 Task: Find connections with filter location Battersea with filter topic #Selfworthwith filter profile language French with filter current company Motherson Group with filter school DAV Institute of Engineering and Technology with filter industry Events Services with filter service category Event Planning with filter keywords title Chief Information Officer (CIO)
Action: Mouse moved to (180, 282)
Screenshot: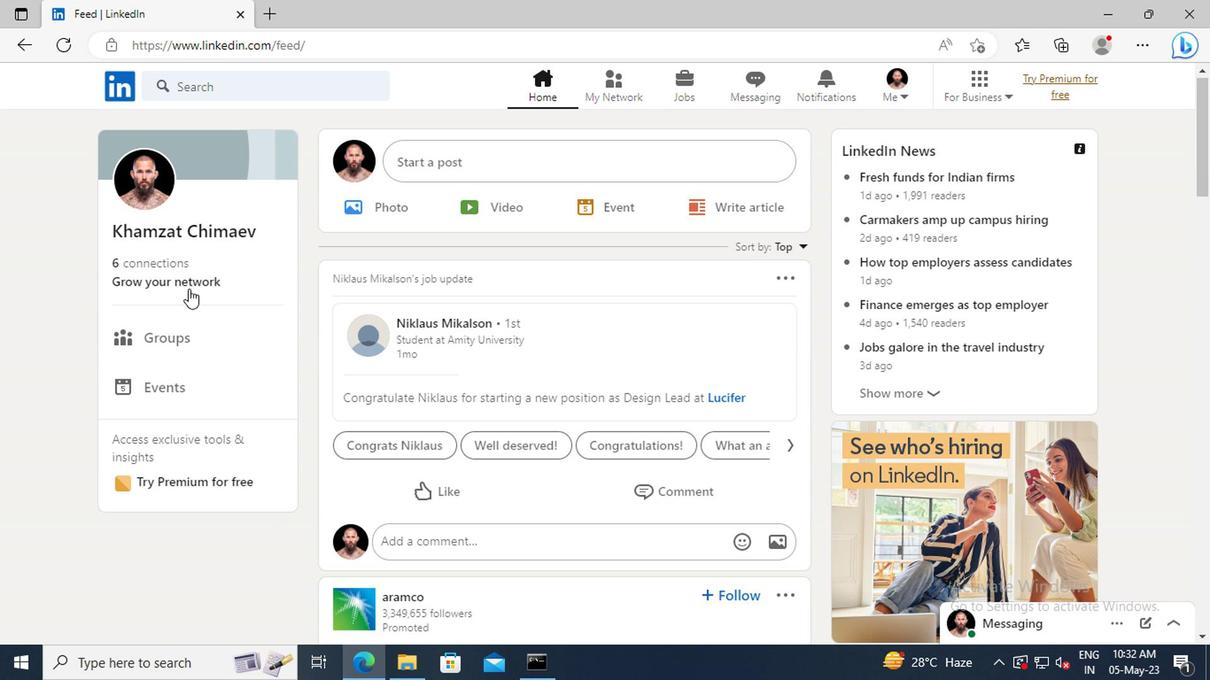 
Action: Mouse pressed left at (180, 282)
Screenshot: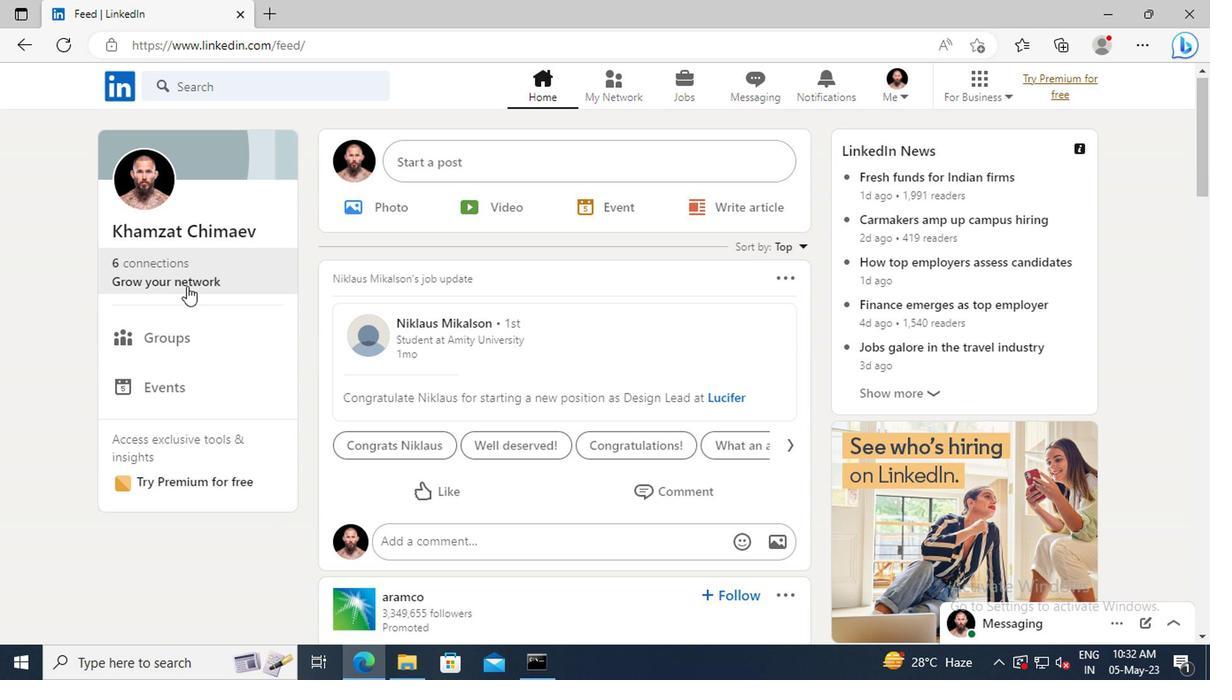 
Action: Mouse moved to (187, 191)
Screenshot: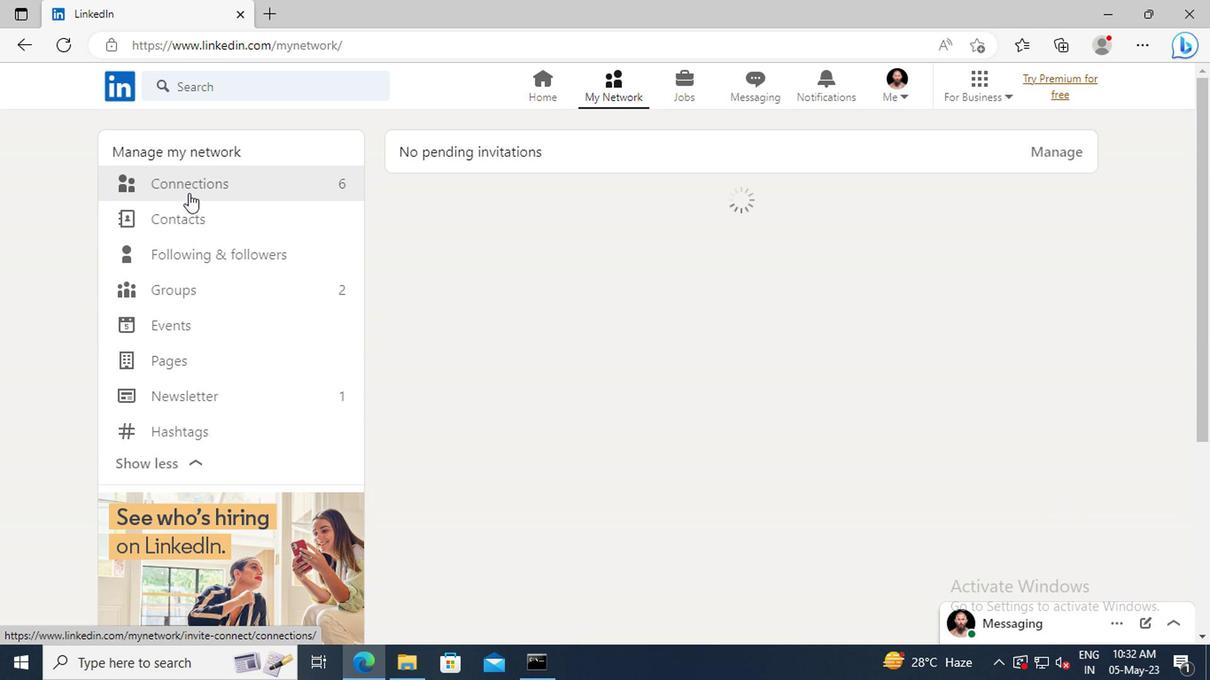 
Action: Mouse pressed left at (187, 191)
Screenshot: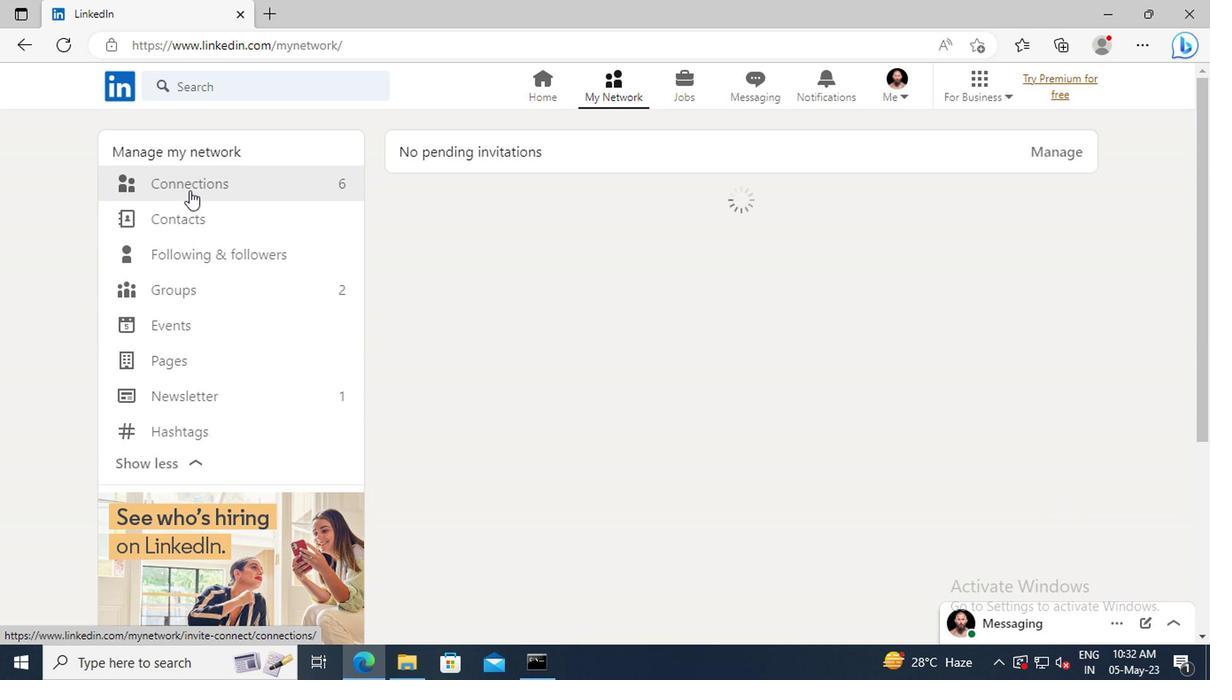 
Action: Mouse moved to (731, 191)
Screenshot: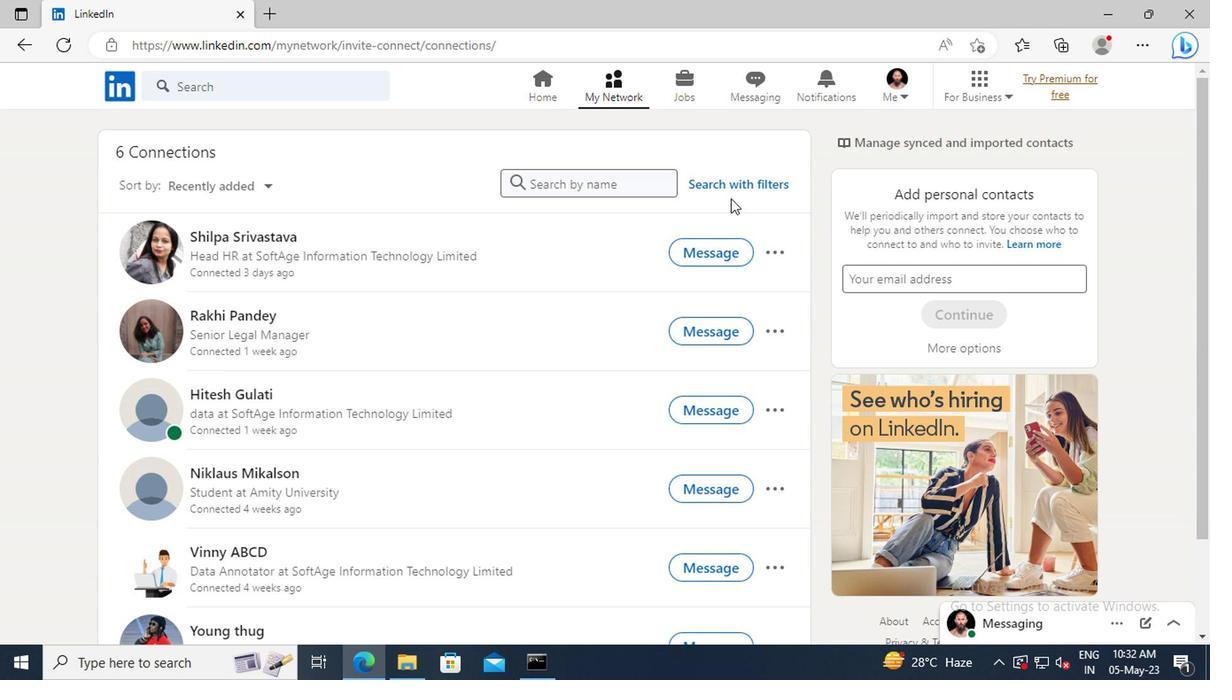 
Action: Mouse pressed left at (731, 191)
Screenshot: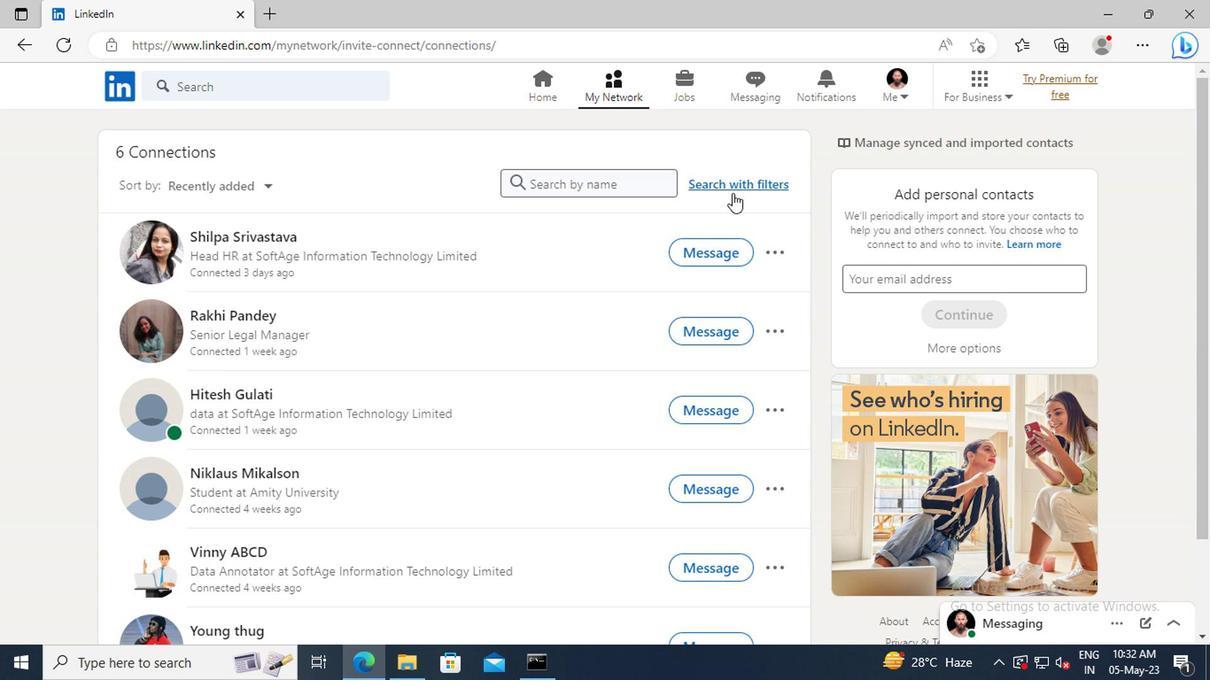 
Action: Mouse moved to (669, 143)
Screenshot: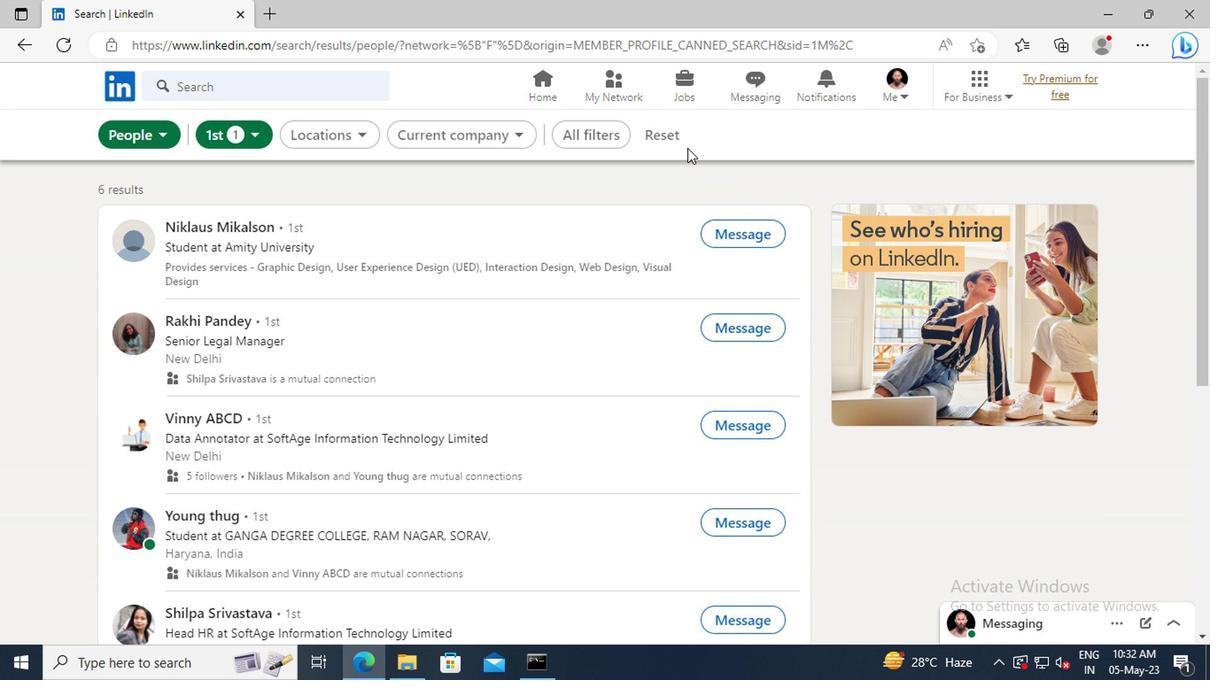 
Action: Mouse pressed left at (669, 143)
Screenshot: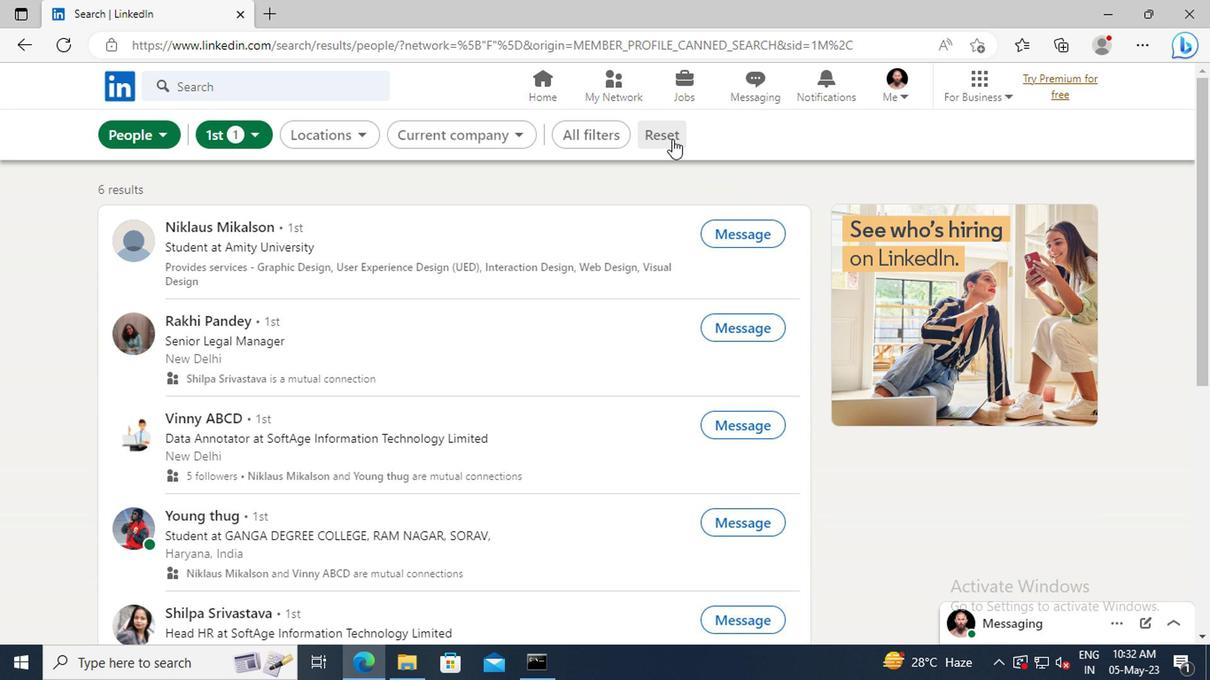 
Action: Mouse moved to (643, 143)
Screenshot: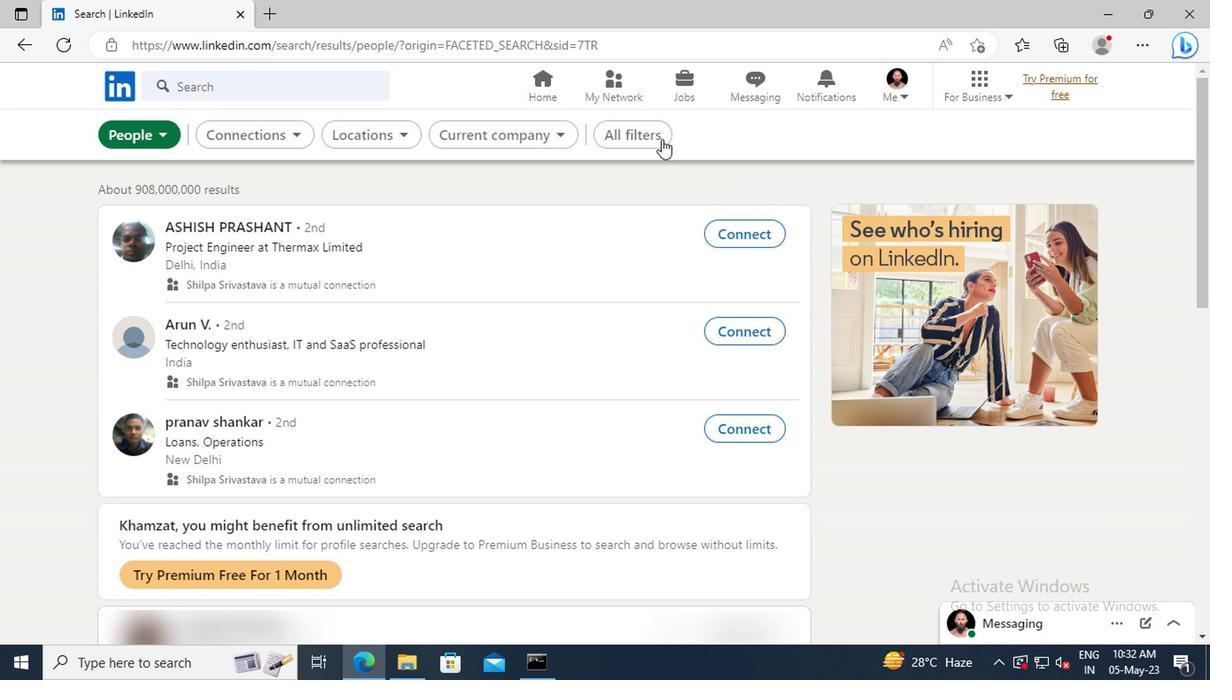 
Action: Mouse pressed left at (643, 143)
Screenshot: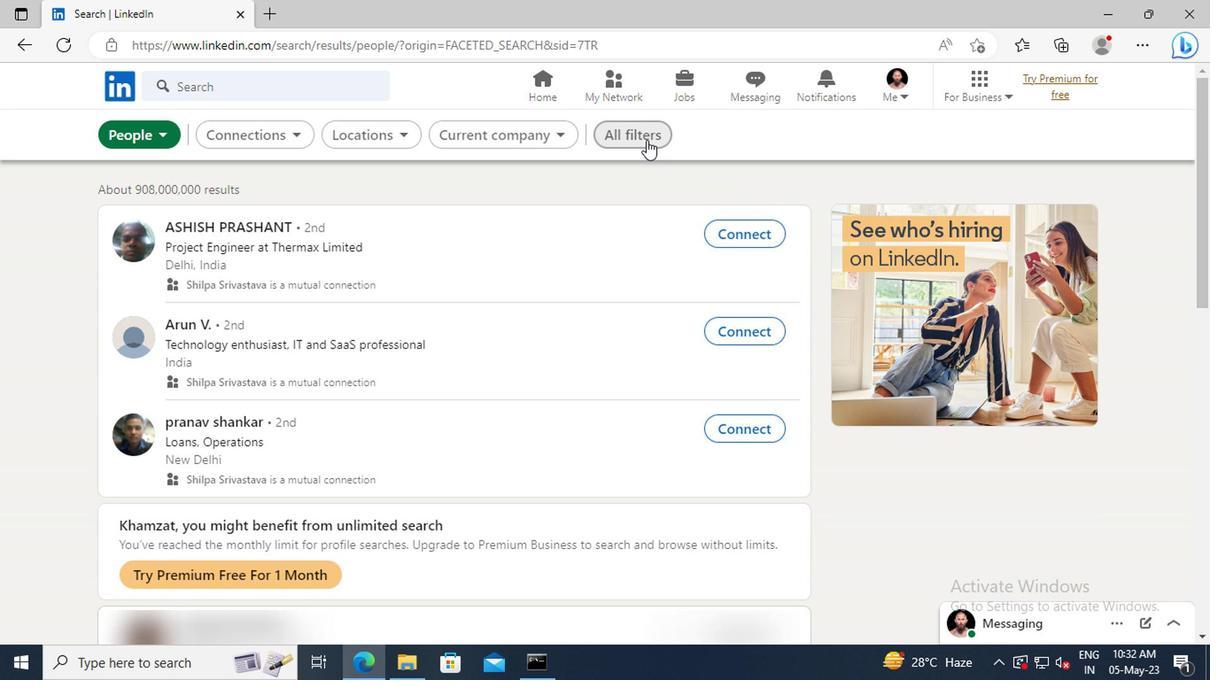 
Action: Mouse moved to (939, 324)
Screenshot: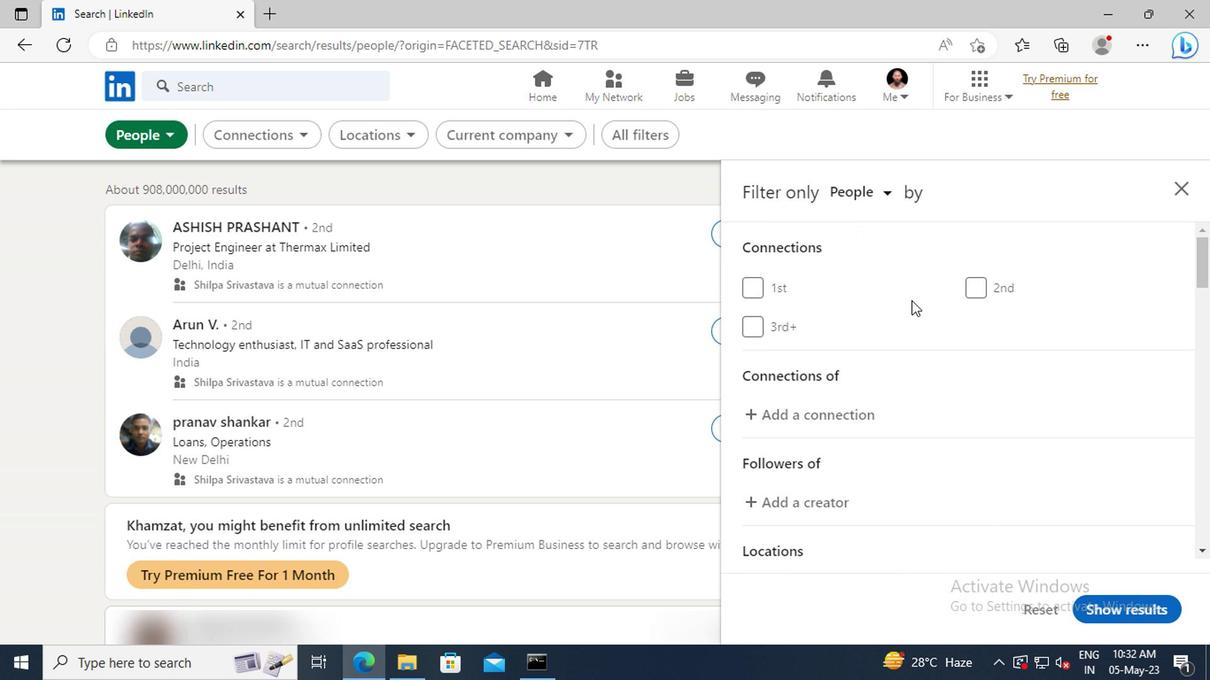 
Action: Mouse scrolled (939, 323) with delta (0, -1)
Screenshot: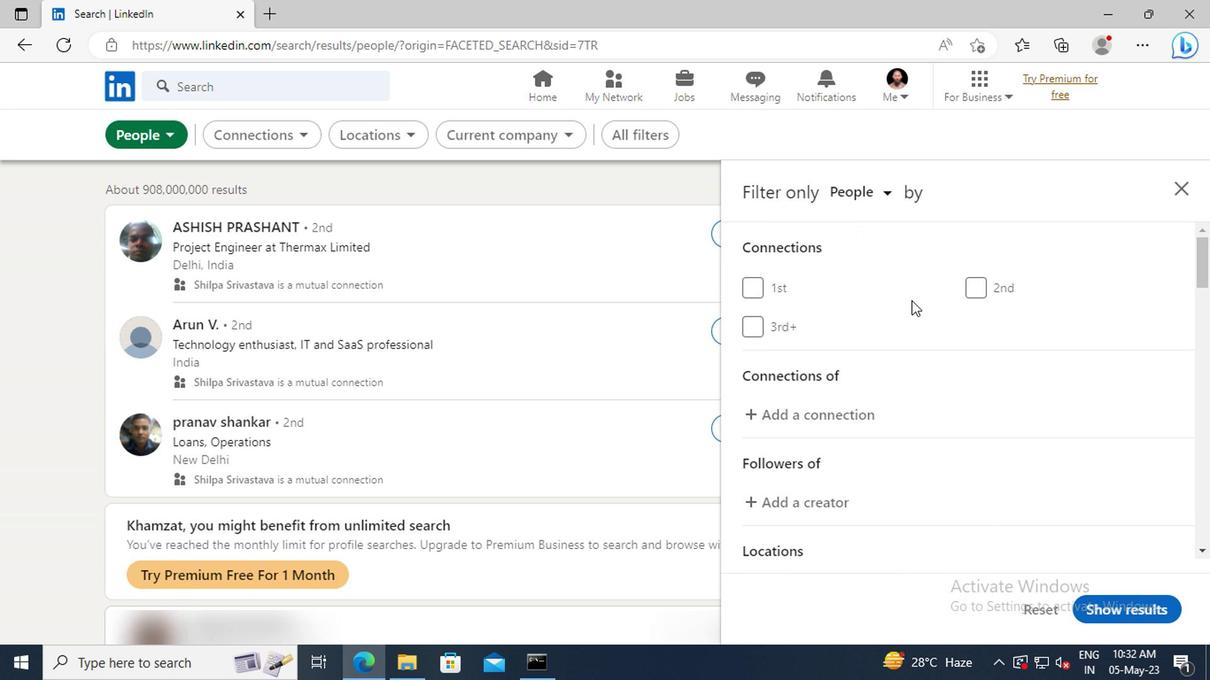 
Action: Mouse moved to (940, 325)
Screenshot: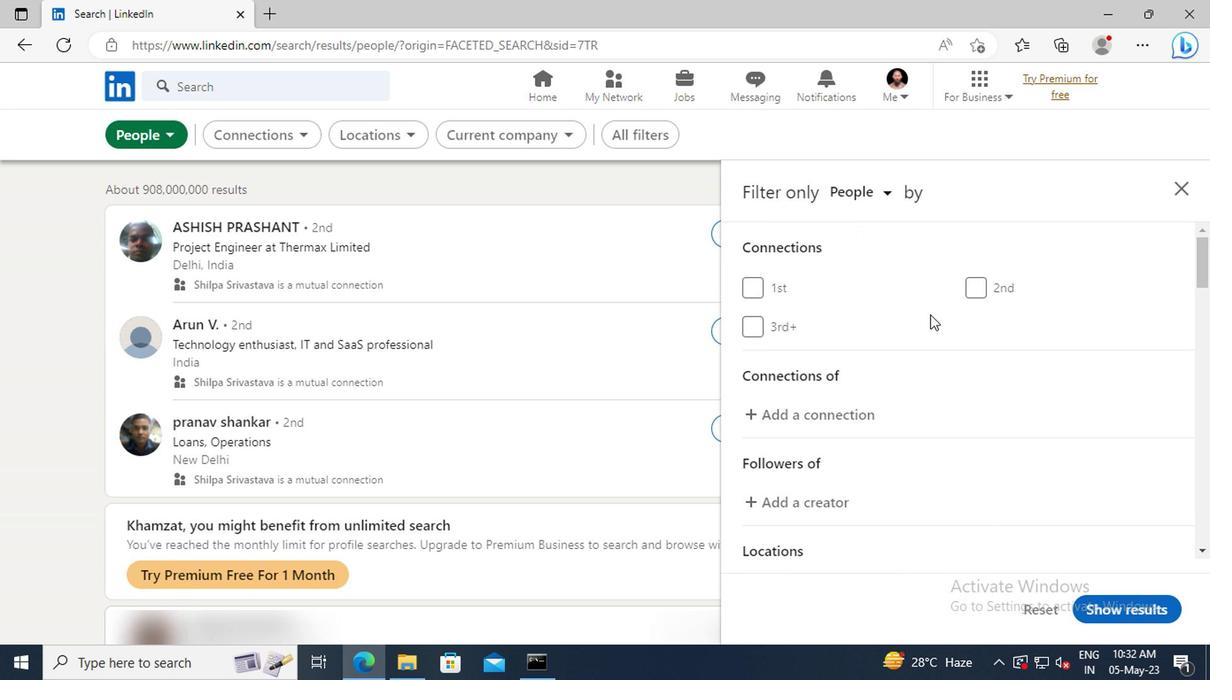 
Action: Mouse scrolled (940, 324) with delta (0, 0)
Screenshot: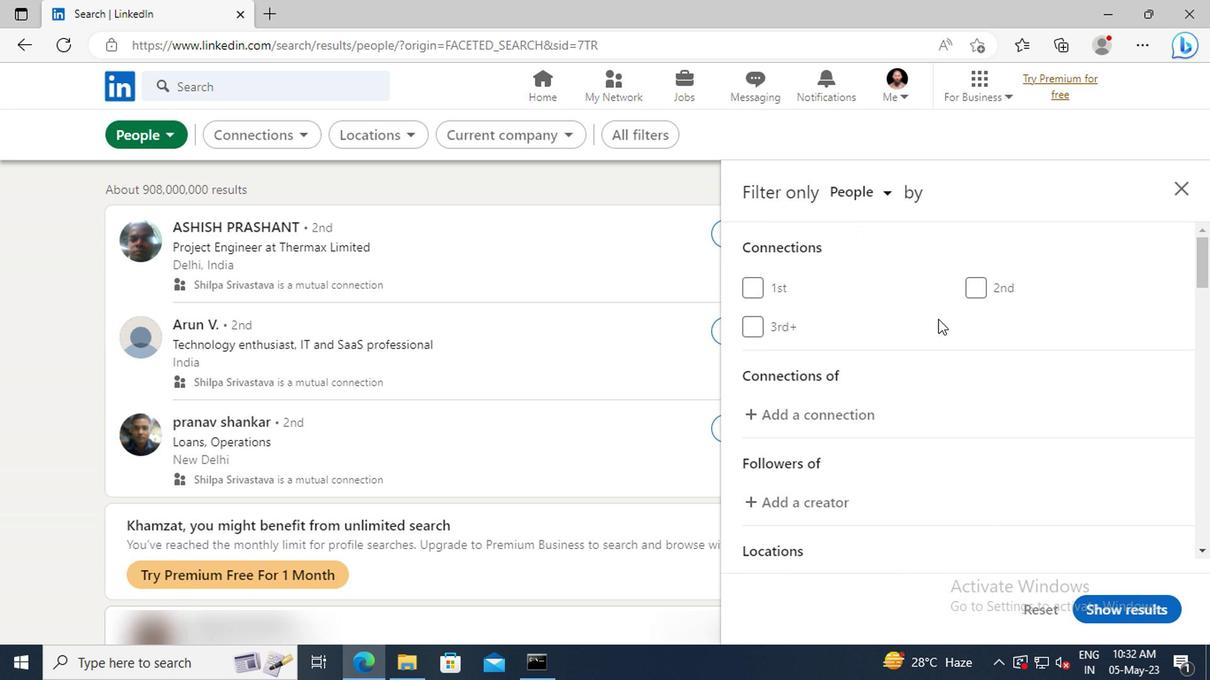 
Action: Mouse scrolled (940, 324) with delta (0, 0)
Screenshot: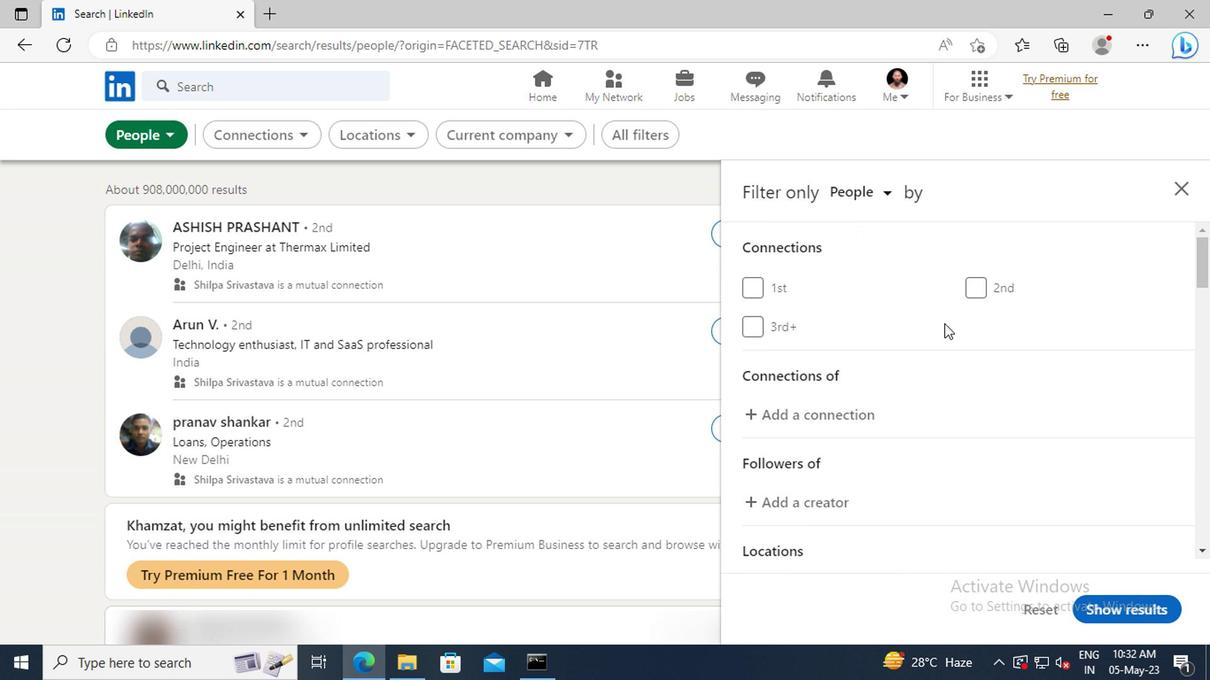 
Action: Mouse scrolled (940, 324) with delta (0, 0)
Screenshot: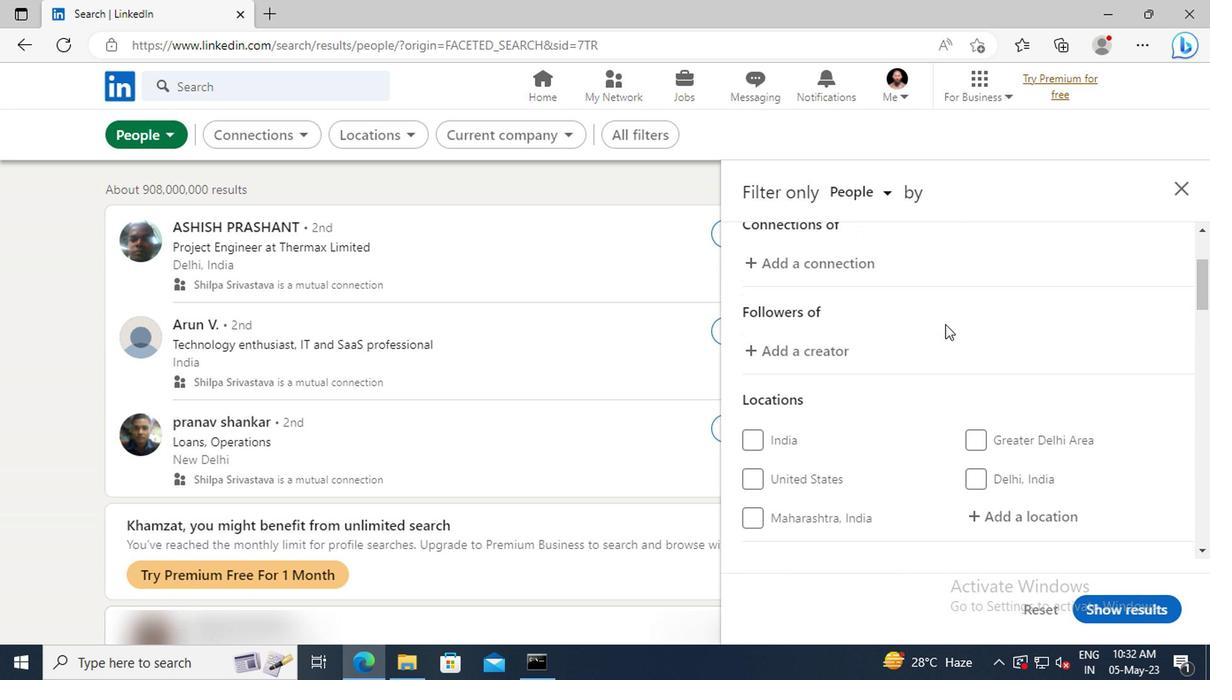 
Action: Mouse scrolled (940, 324) with delta (0, 0)
Screenshot: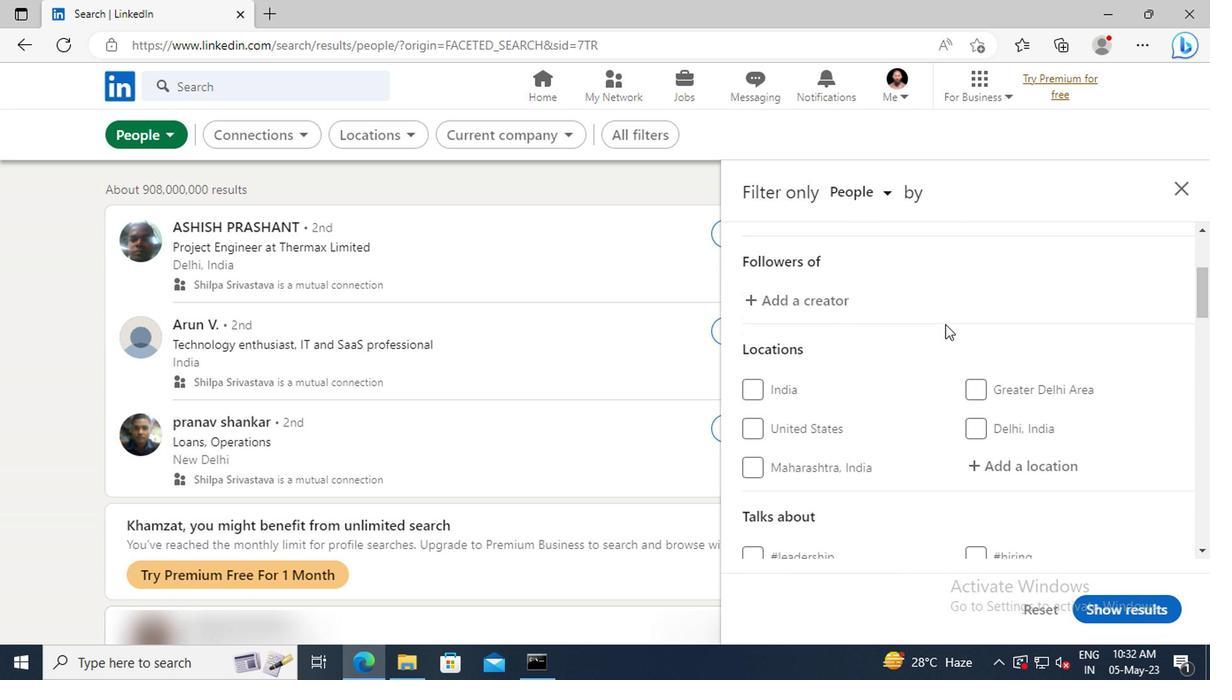 
Action: Mouse scrolled (940, 324) with delta (0, 0)
Screenshot: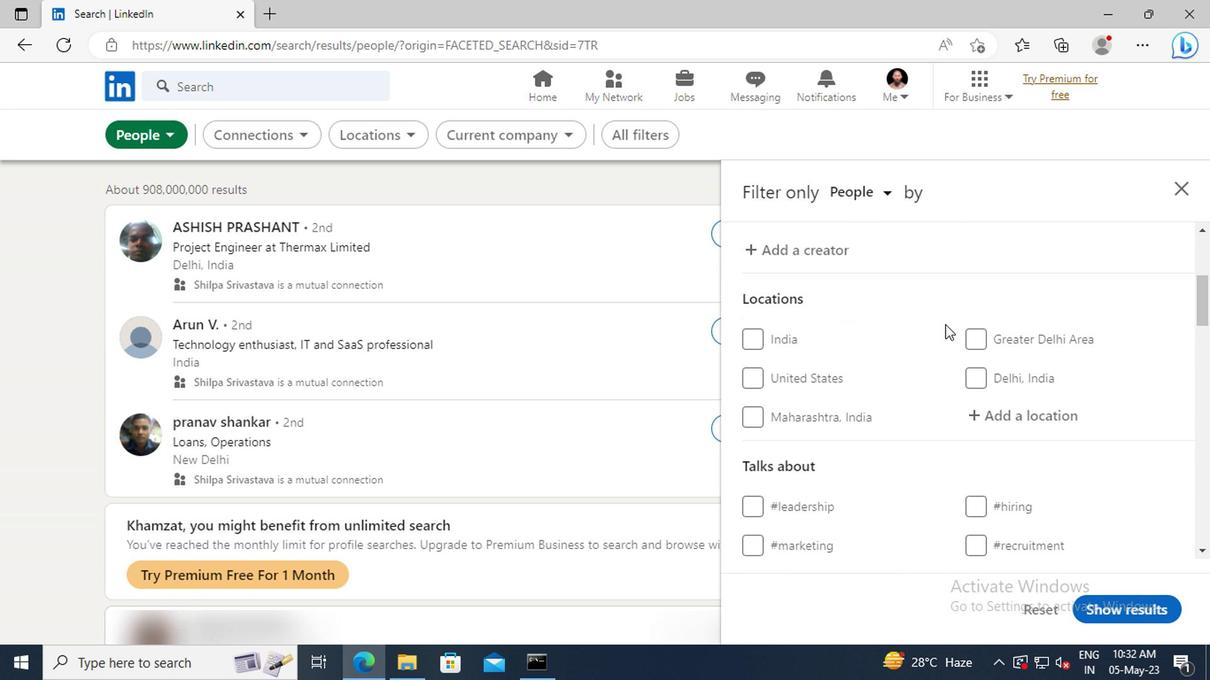 
Action: Mouse moved to (977, 363)
Screenshot: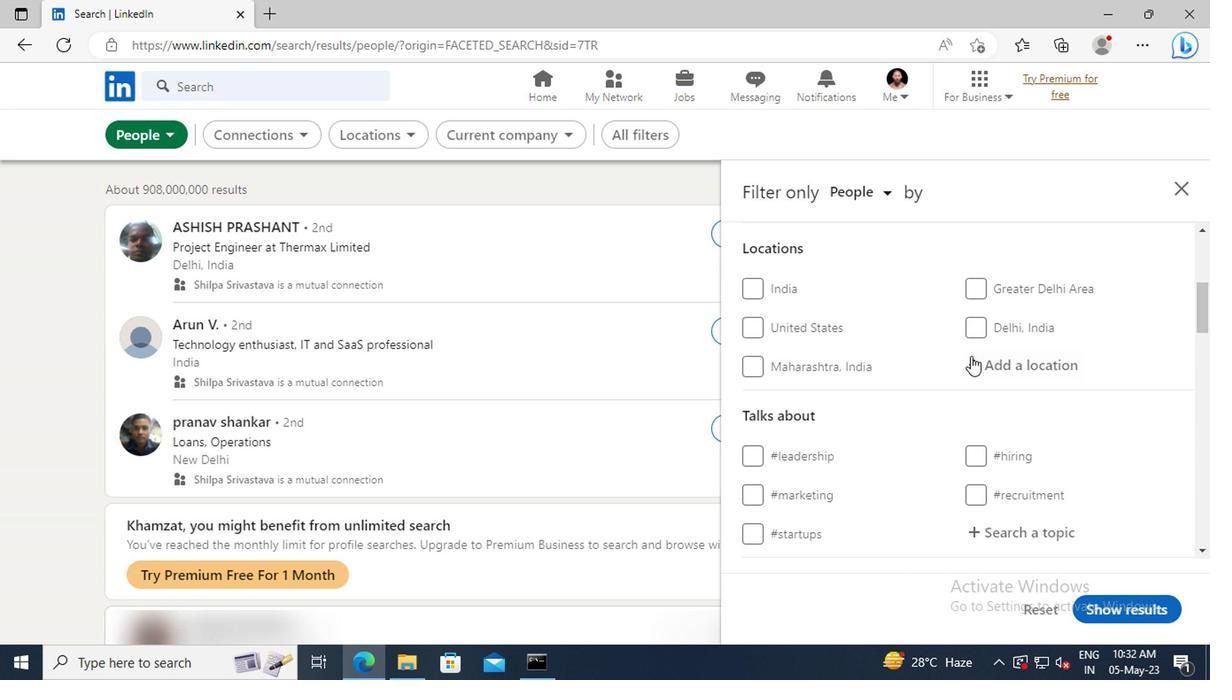 
Action: Mouse pressed left at (977, 363)
Screenshot: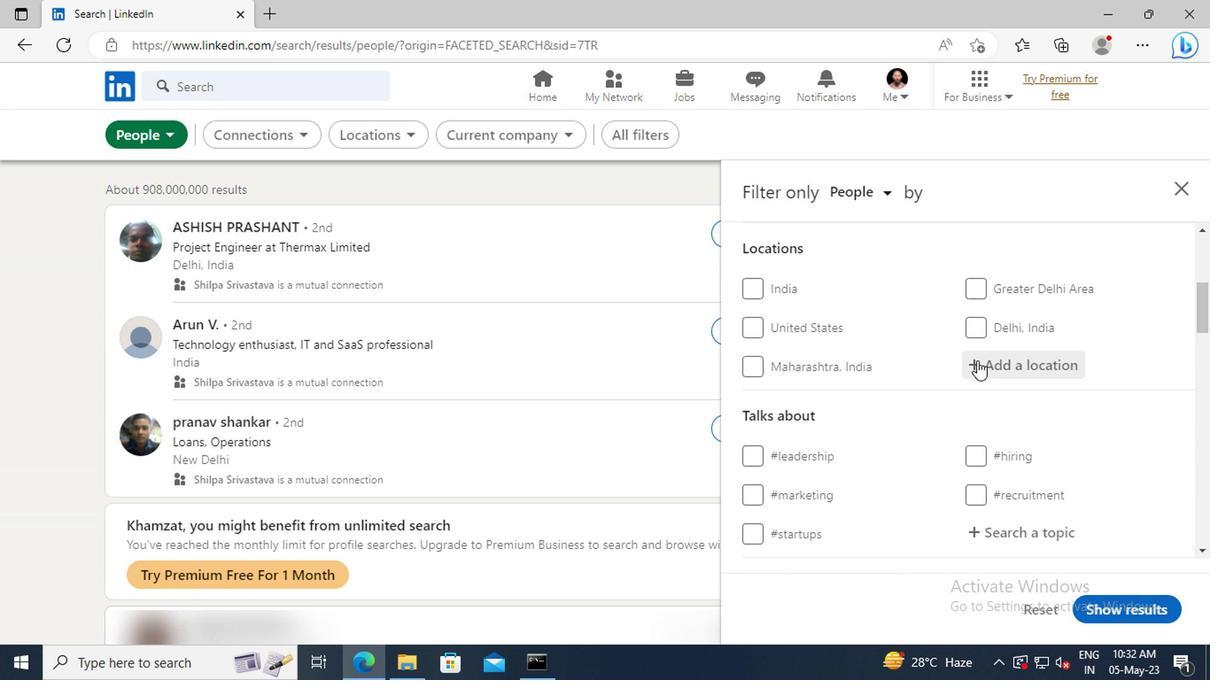
Action: Key pressed <Key.shift>BATTERSEA<Key.enter>
Screenshot: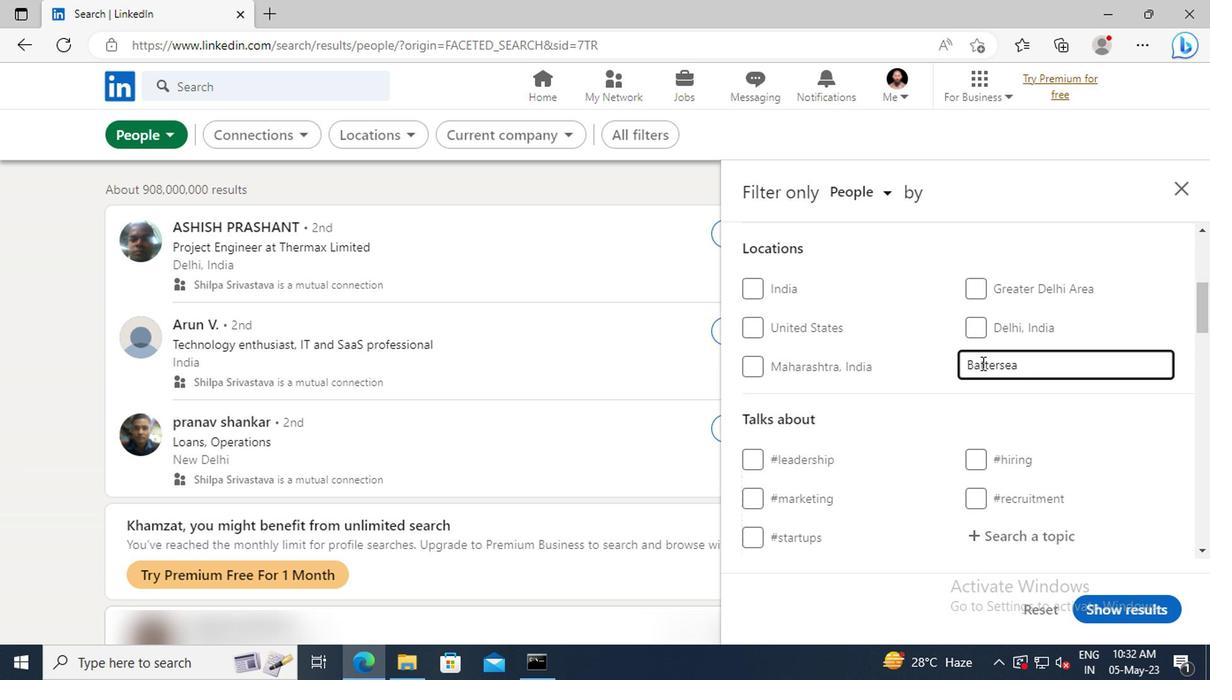 
Action: Mouse scrolled (977, 363) with delta (0, 0)
Screenshot: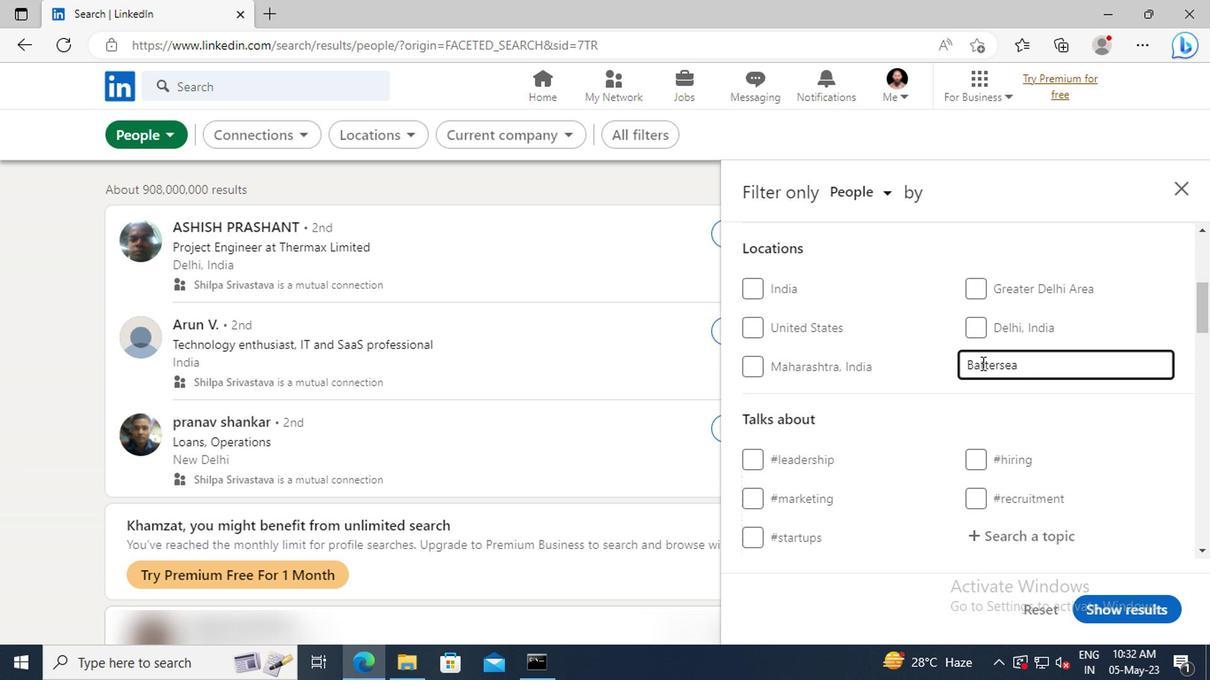 
Action: Mouse scrolled (977, 363) with delta (0, 0)
Screenshot: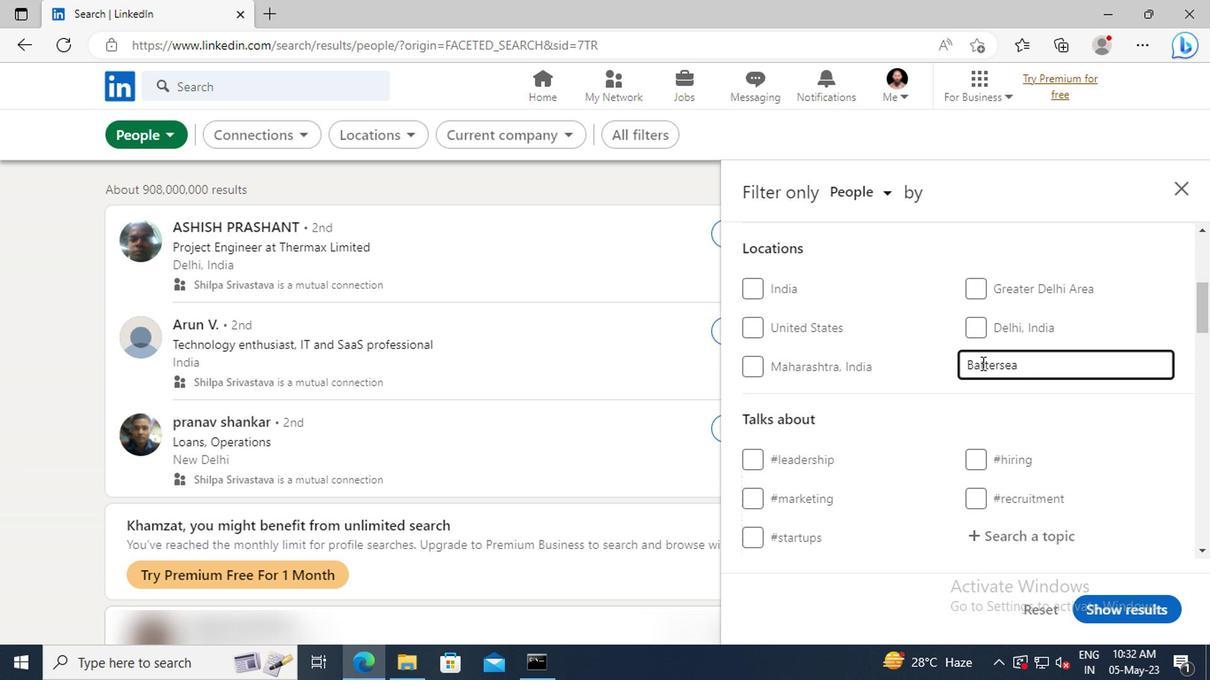 
Action: Mouse scrolled (977, 363) with delta (0, 0)
Screenshot: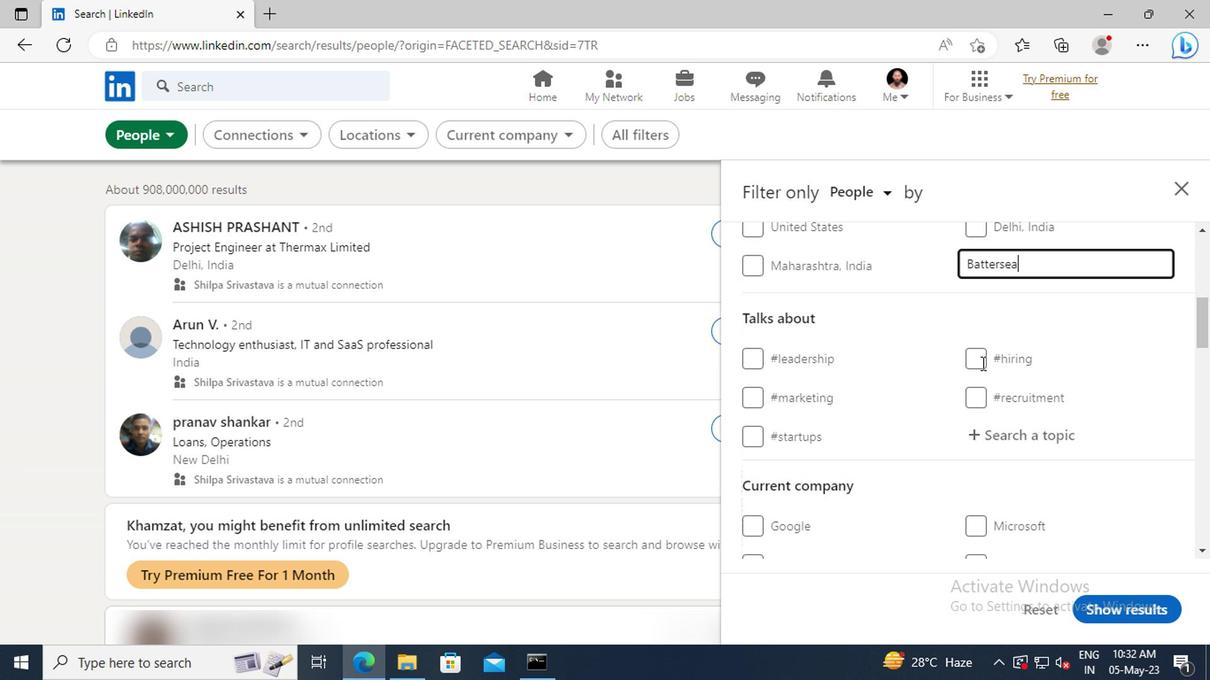 
Action: Mouse moved to (982, 388)
Screenshot: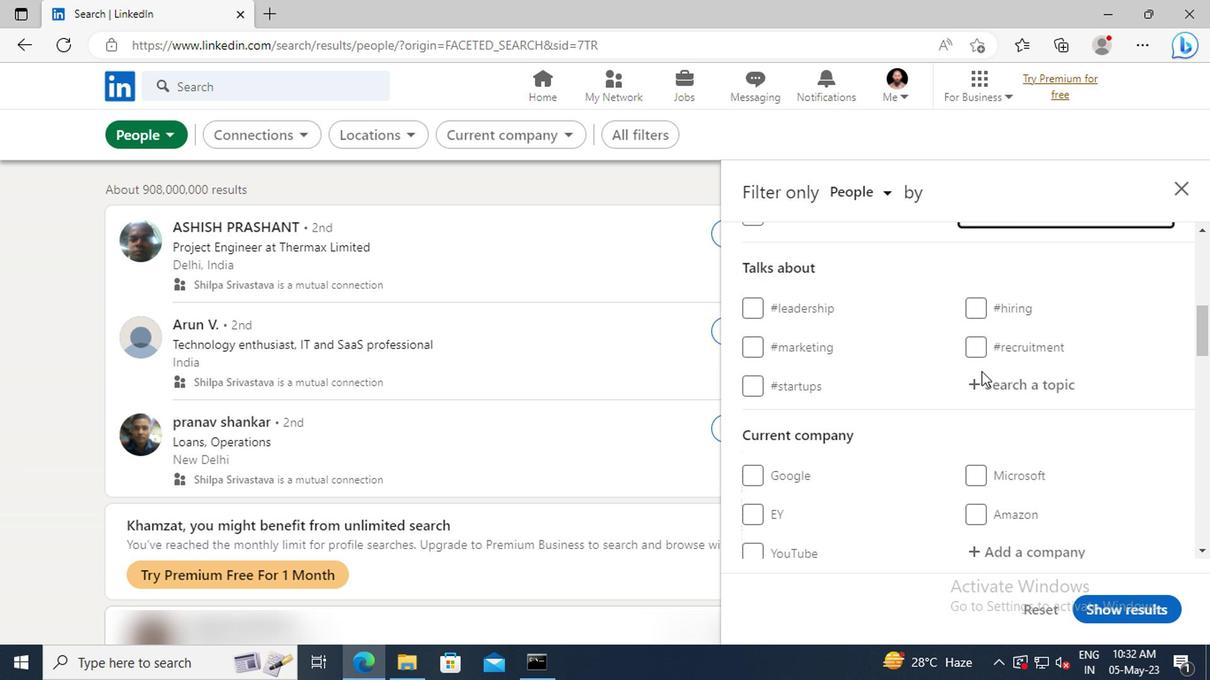 
Action: Mouse pressed left at (982, 388)
Screenshot: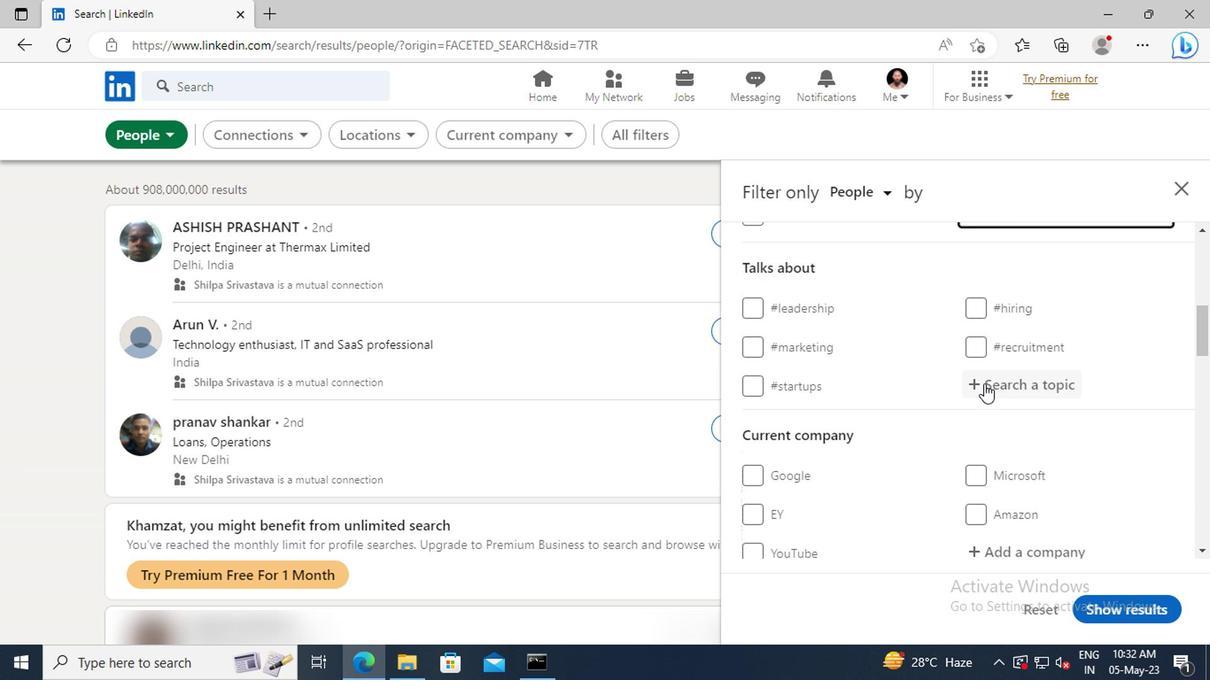 
Action: Key pressed <Key.shift>SELFWO
Screenshot: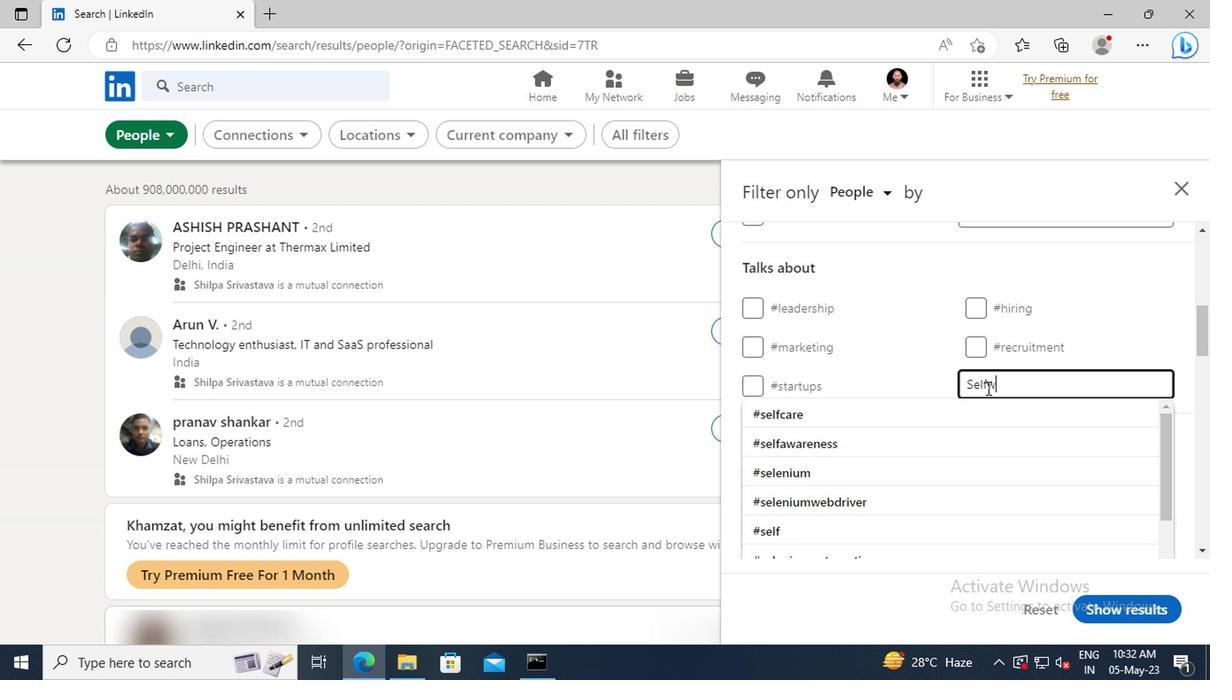 
Action: Mouse moved to (982, 409)
Screenshot: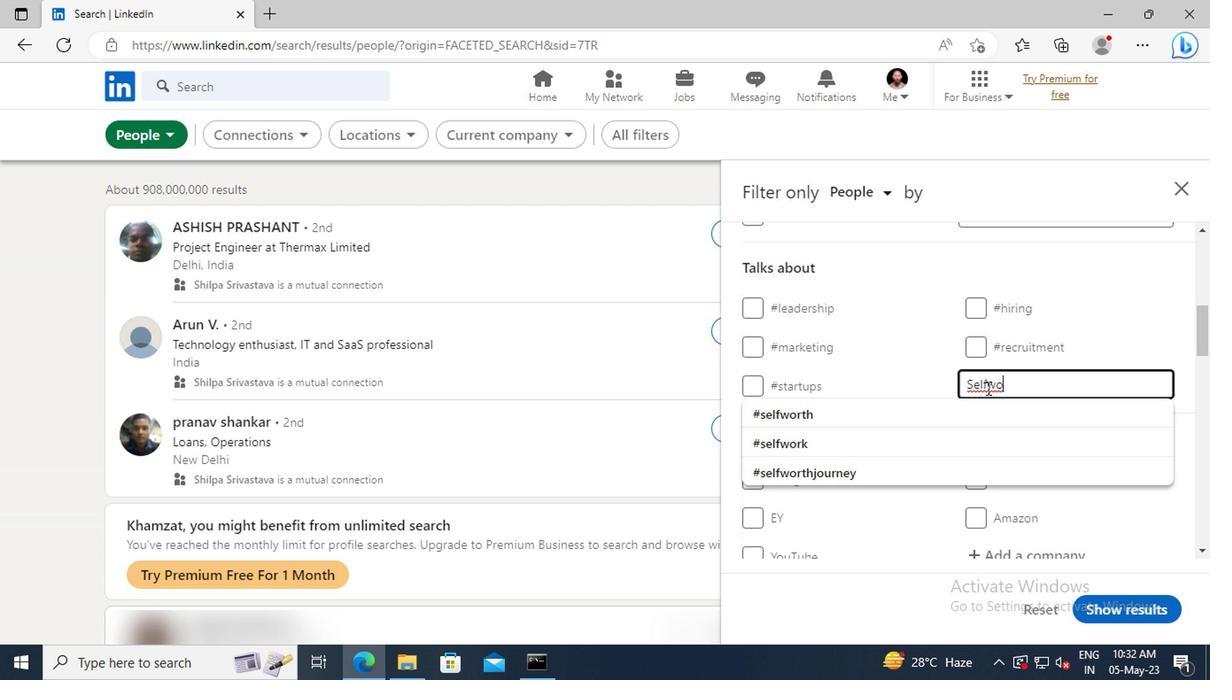 
Action: Mouse pressed left at (982, 409)
Screenshot: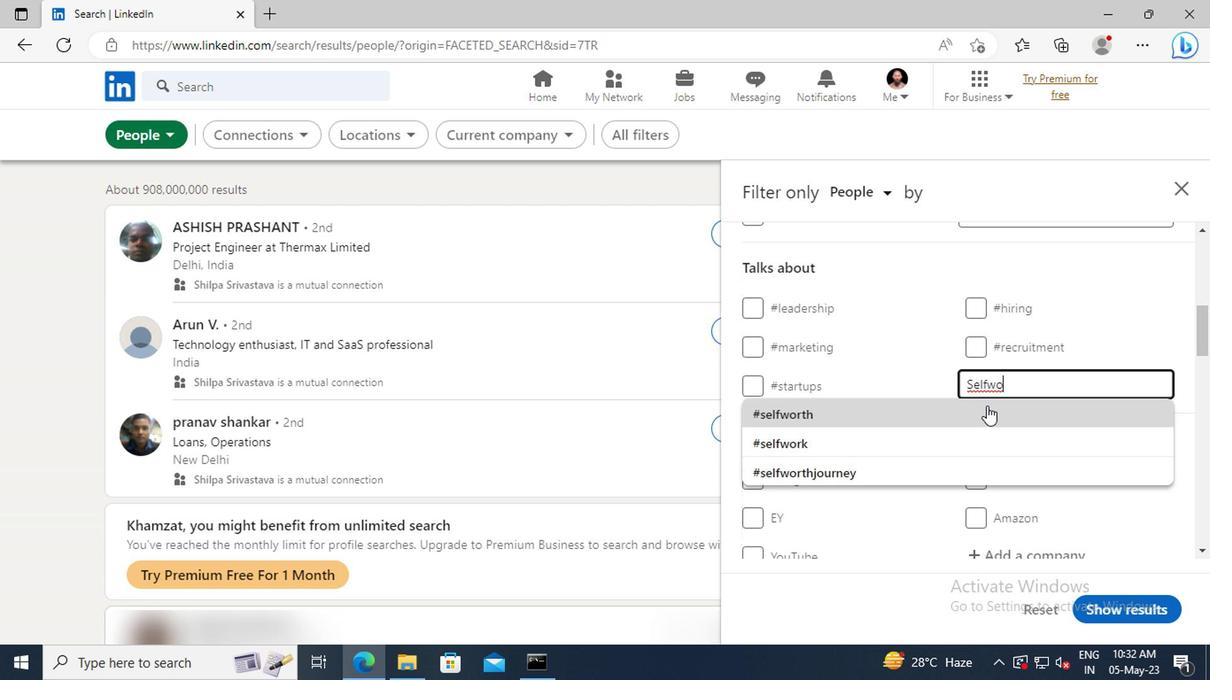 
Action: Mouse scrolled (982, 409) with delta (0, 0)
Screenshot: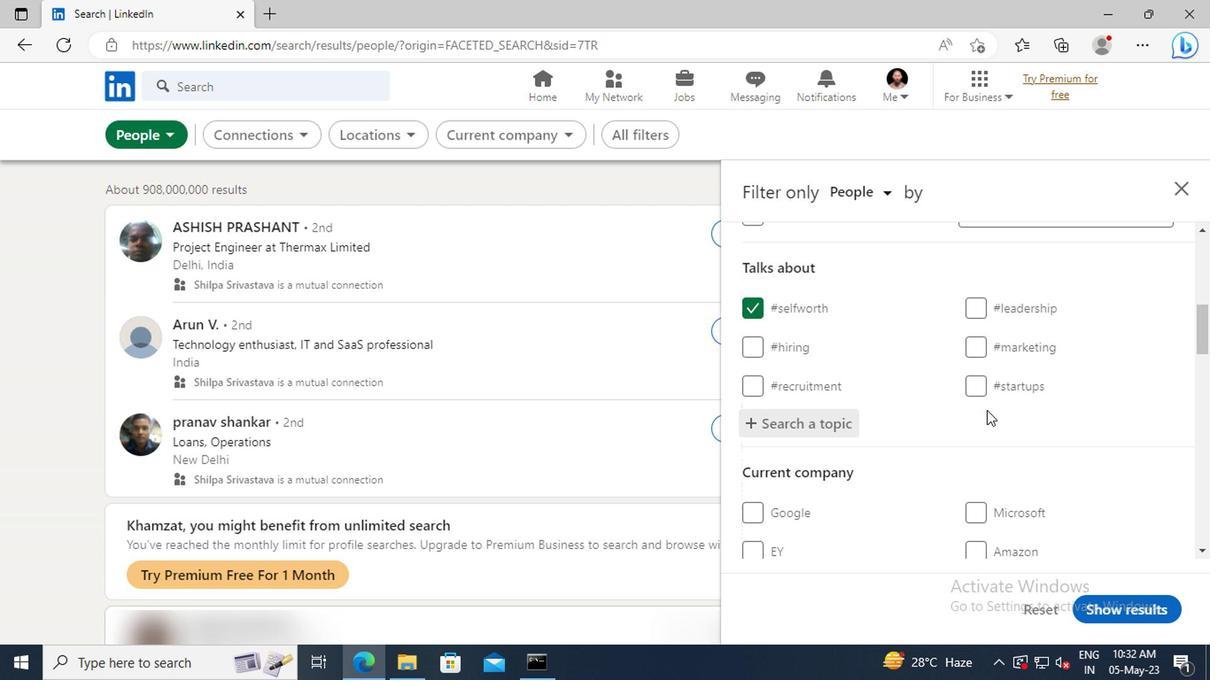 
Action: Mouse scrolled (982, 409) with delta (0, 0)
Screenshot: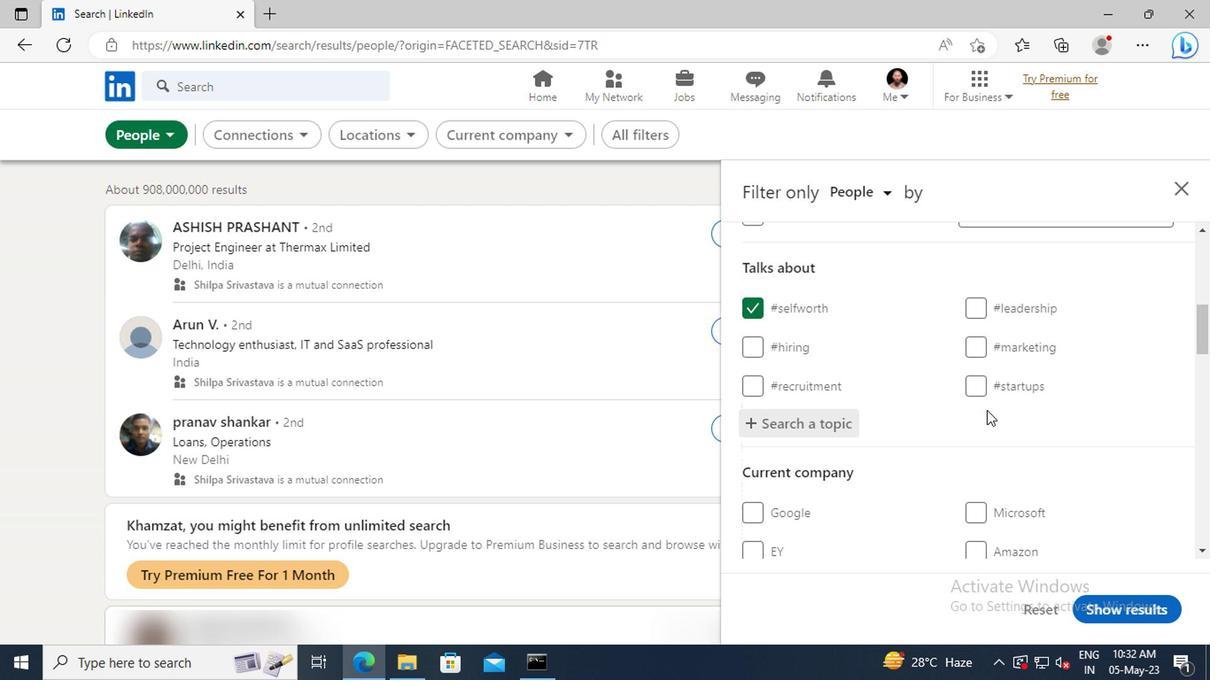 
Action: Mouse scrolled (982, 409) with delta (0, 0)
Screenshot: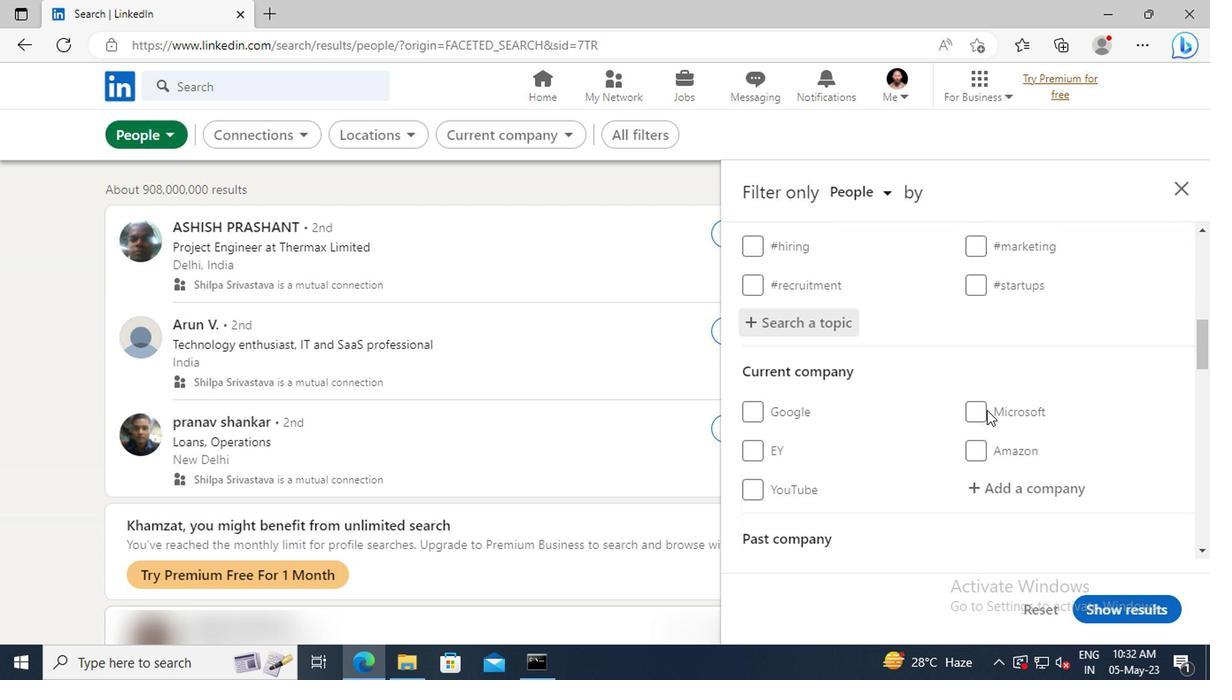 
Action: Mouse scrolled (982, 409) with delta (0, 0)
Screenshot: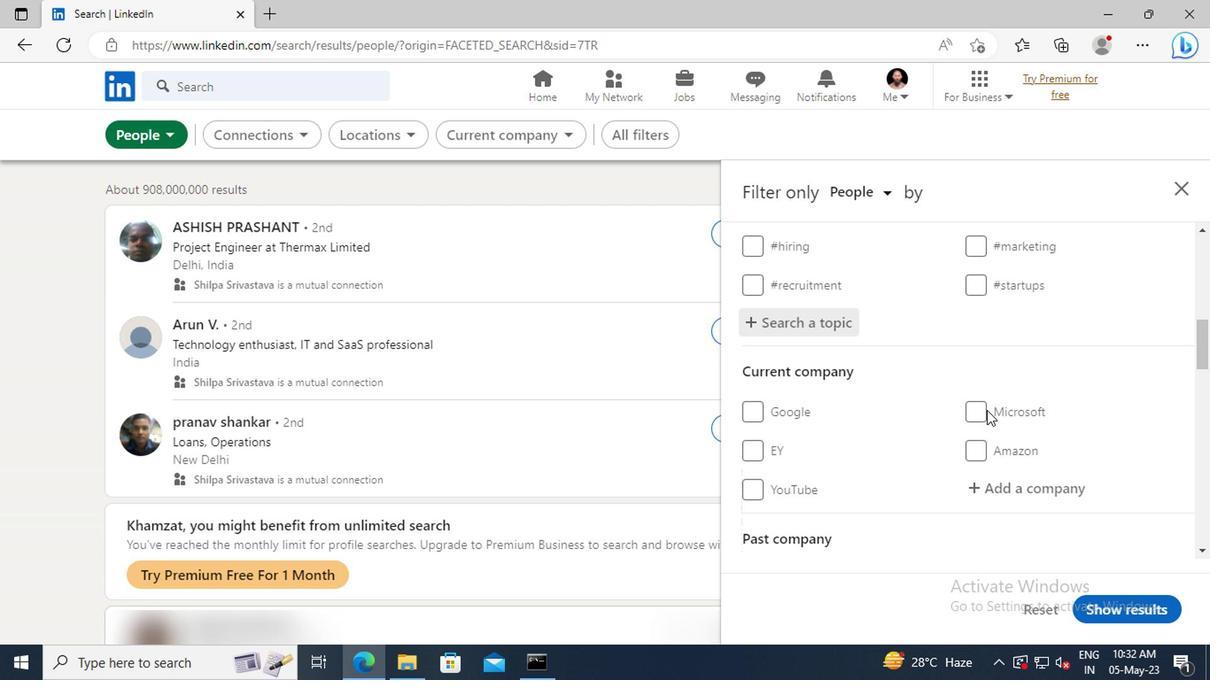 
Action: Mouse scrolled (982, 409) with delta (0, 0)
Screenshot: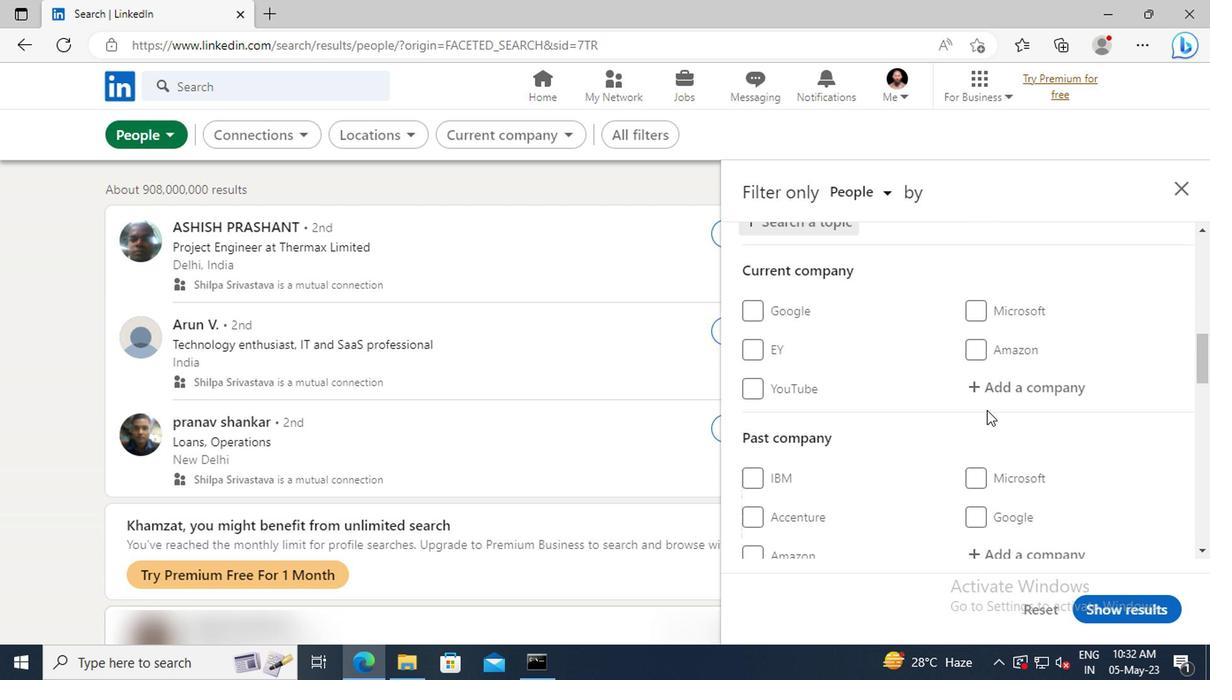 
Action: Mouse scrolled (982, 409) with delta (0, 0)
Screenshot: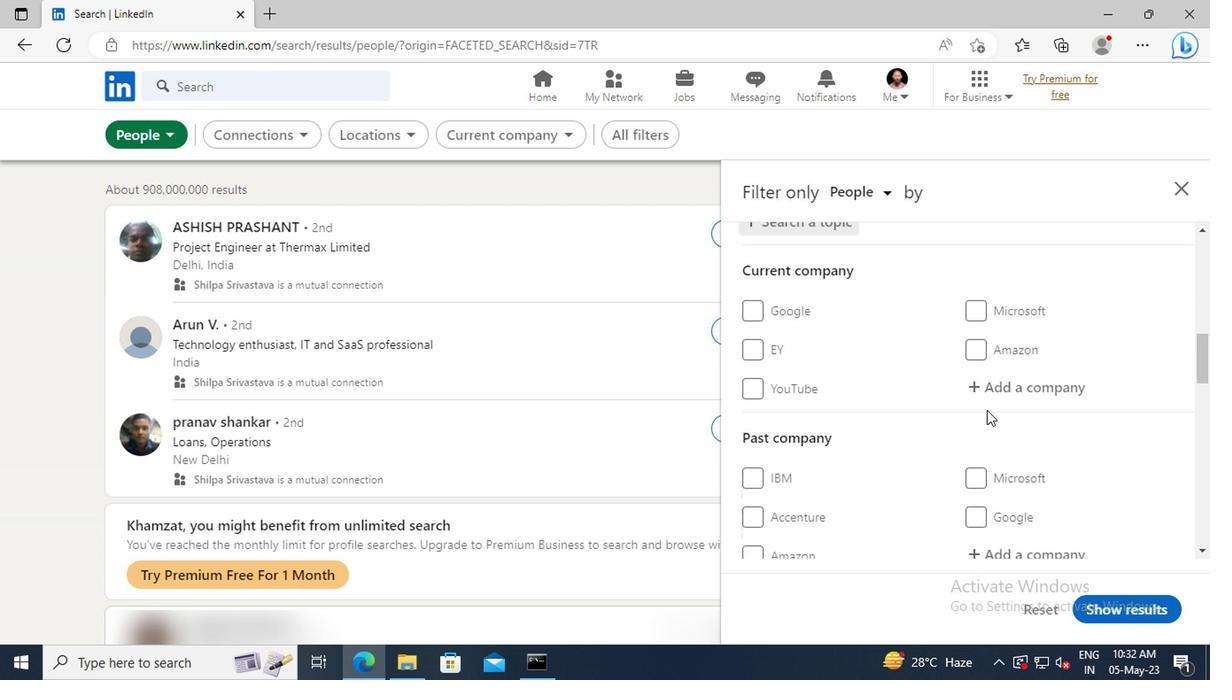 
Action: Mouse scrolled (982, 409) with delta (0, 0)
Screenshot: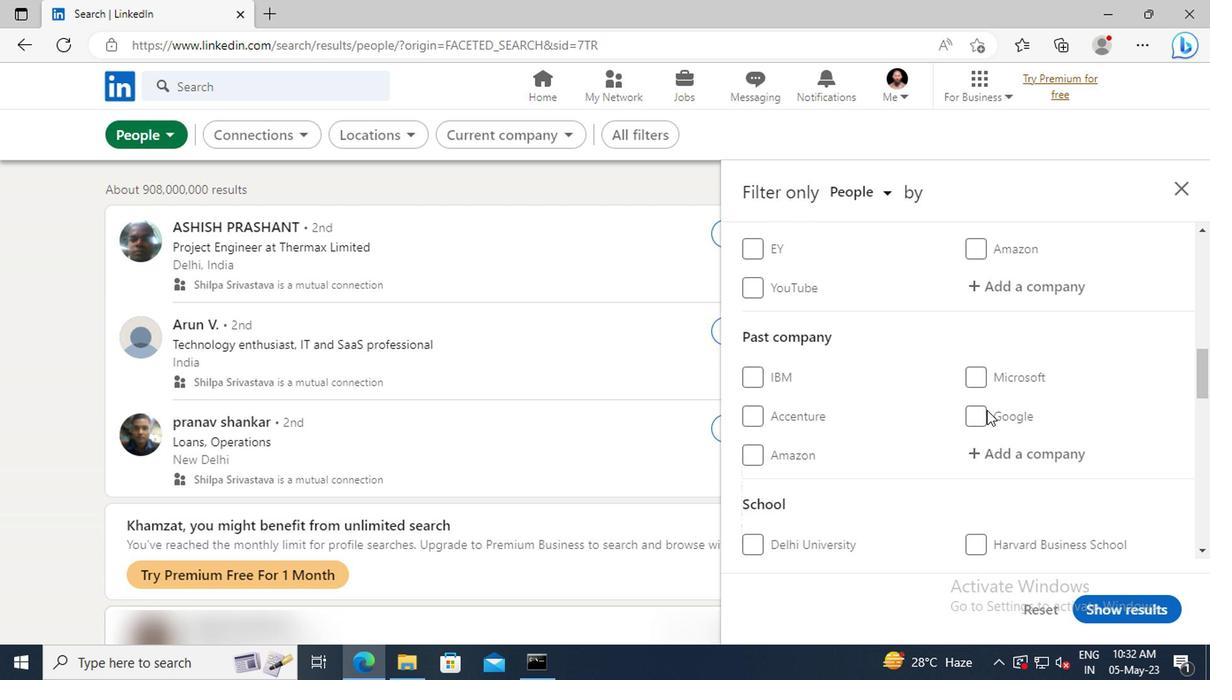 
Action: Mouse scrolled (982, 409) with delta (0, 0)
Screenshot: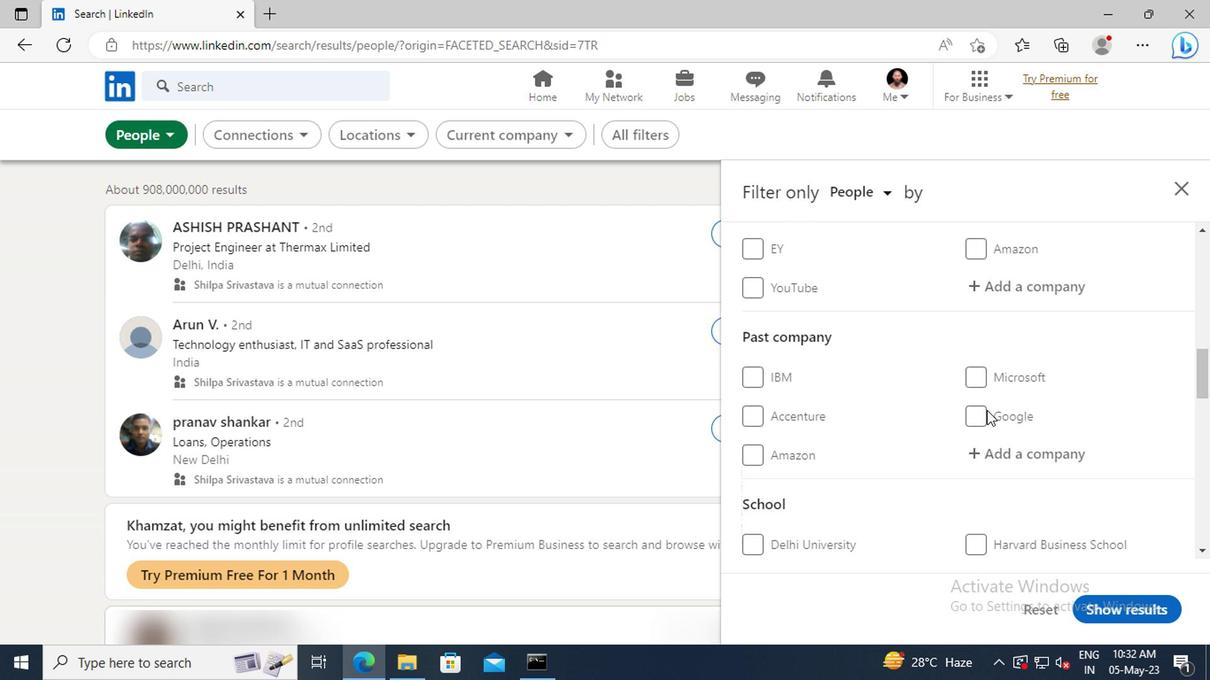 
Action: Mouse scrolled (982, 409) with delta (0, 0)
Screenshot: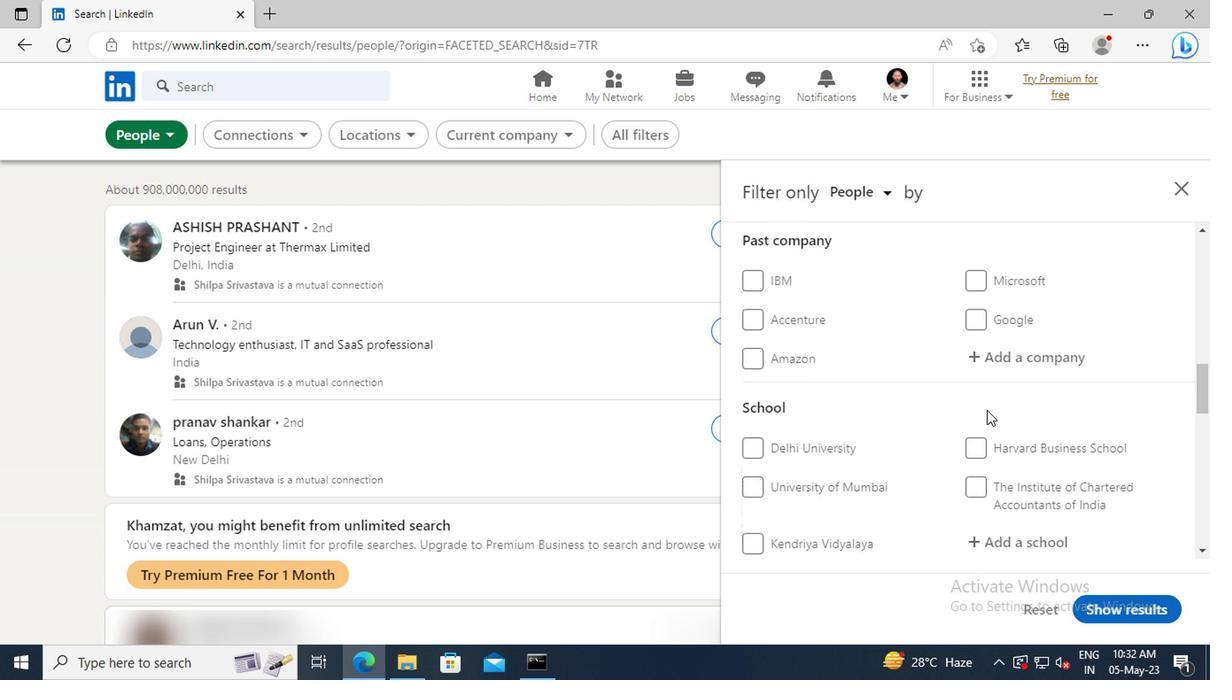 
Action: Mouse scrolled (982, 409) with delta (0, 0)
Screenshot: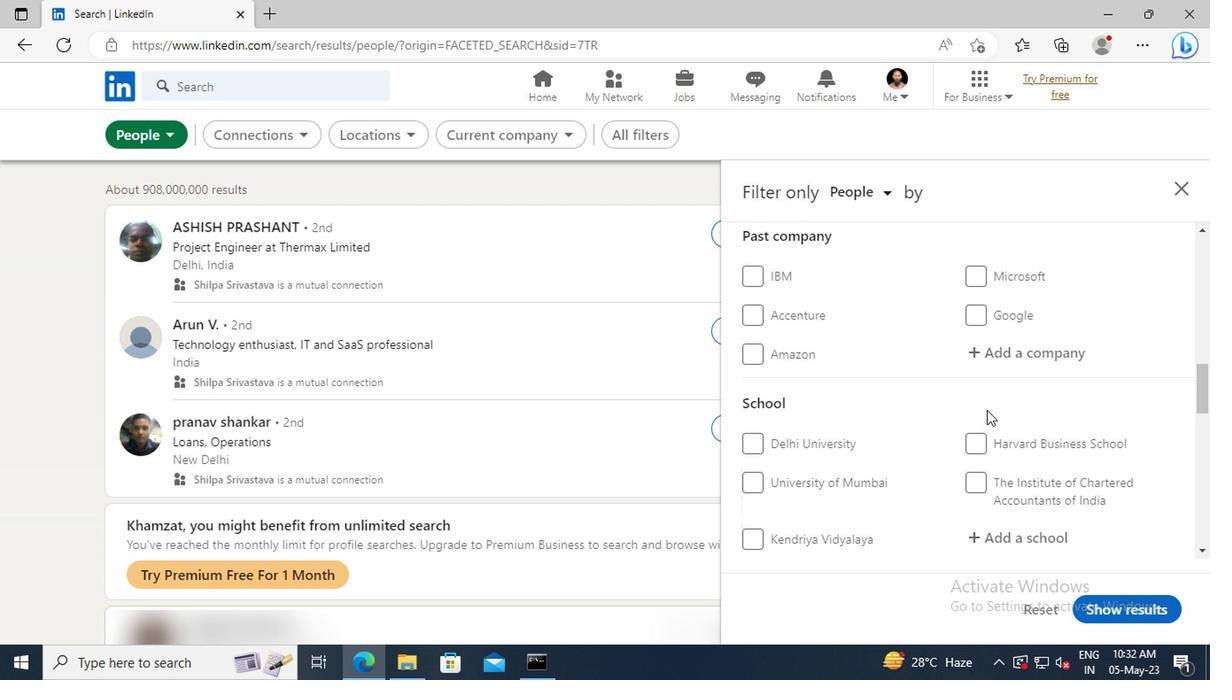 
Action: Mouse scrolled (982, 409) with delta (0, 0)
Screenshot: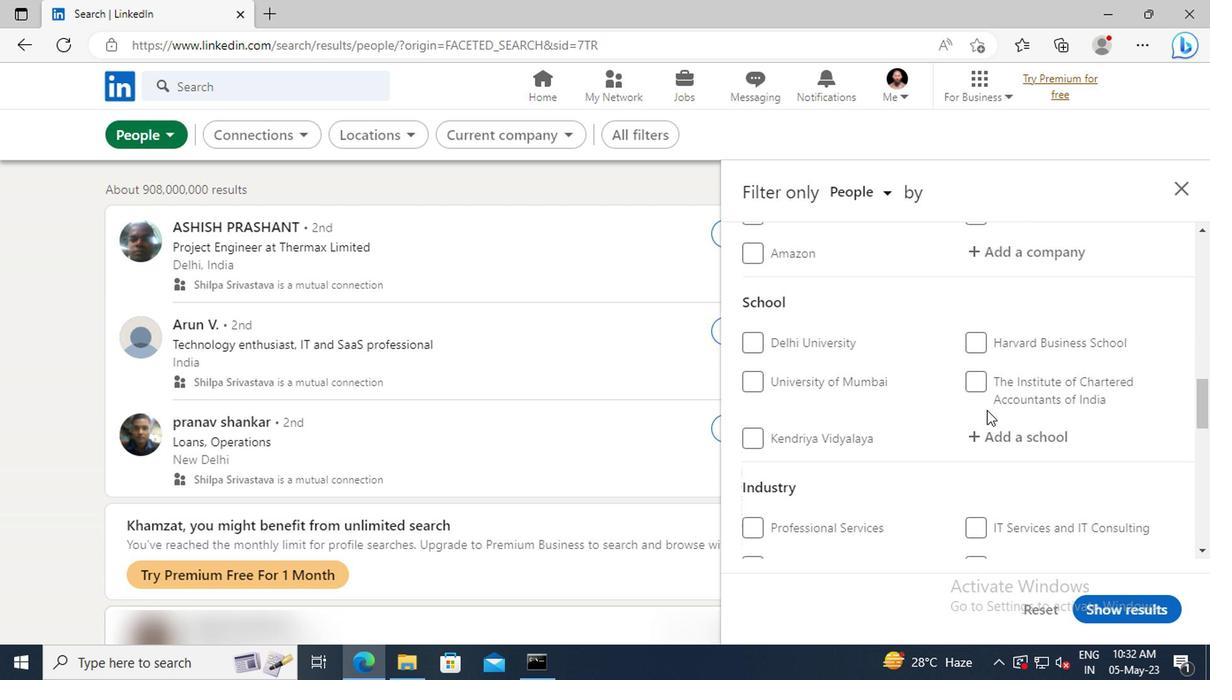 
Action: Mouse scrolled (982, 409) with delta (0, 0)
Screenshot: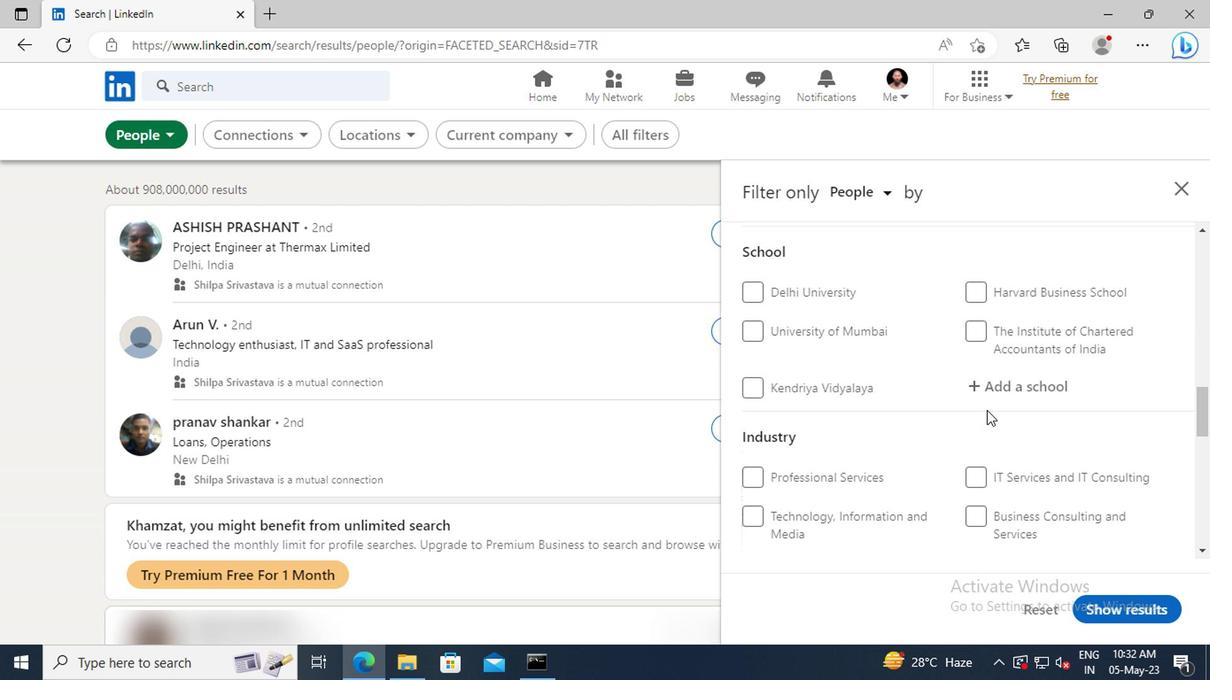 
Action: Mouse scrolled (982, 409) with delta (0, 0)
Screenshot: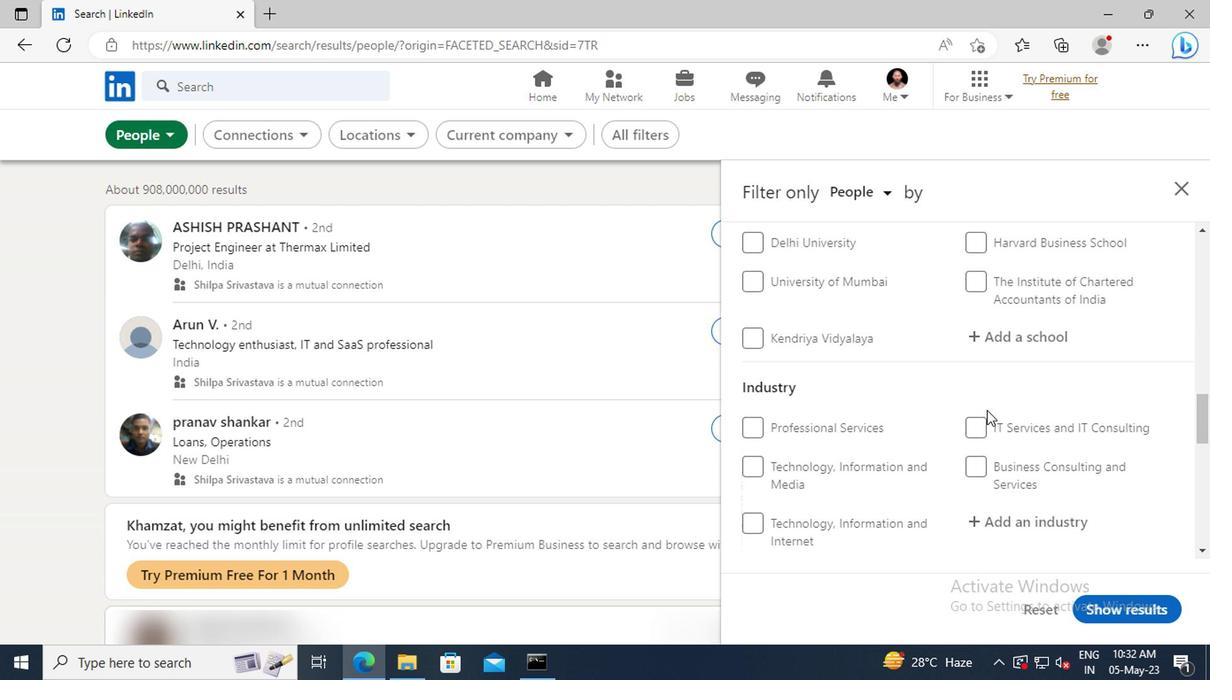 
Action: Mouse scrolled (982, 409) with delta (0, 0)
Screenshot: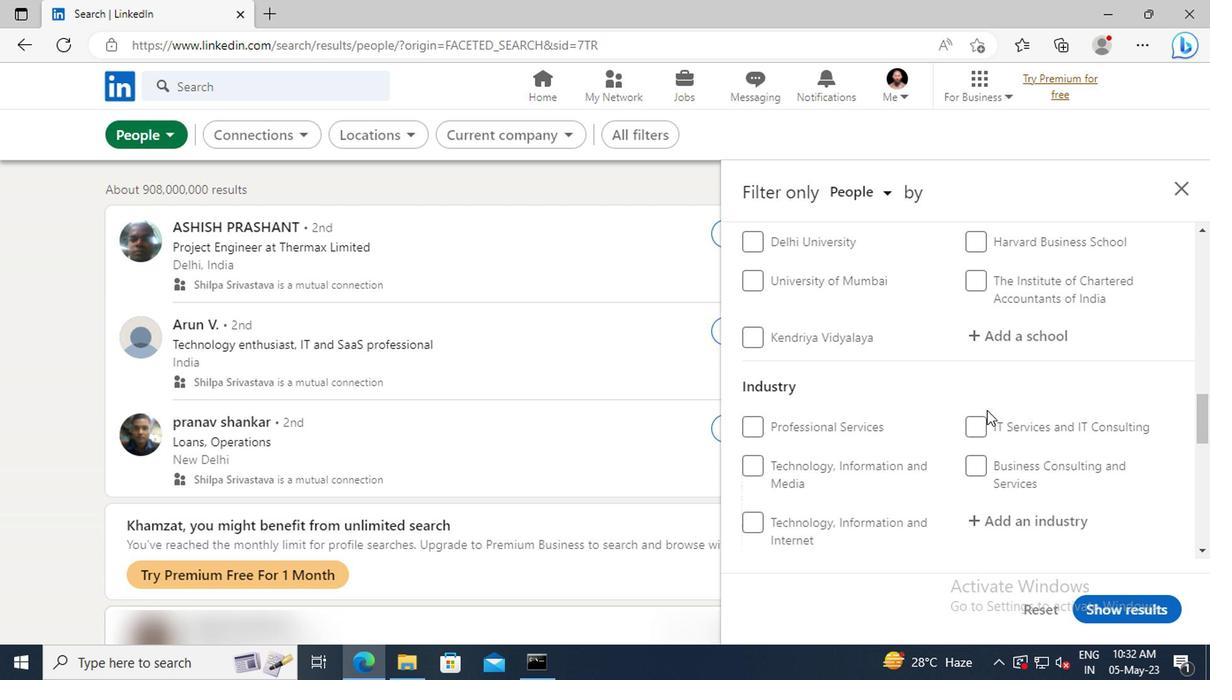 
Action: Mouse scrolled (982, 409) with delta (0, 0)
Screenshot: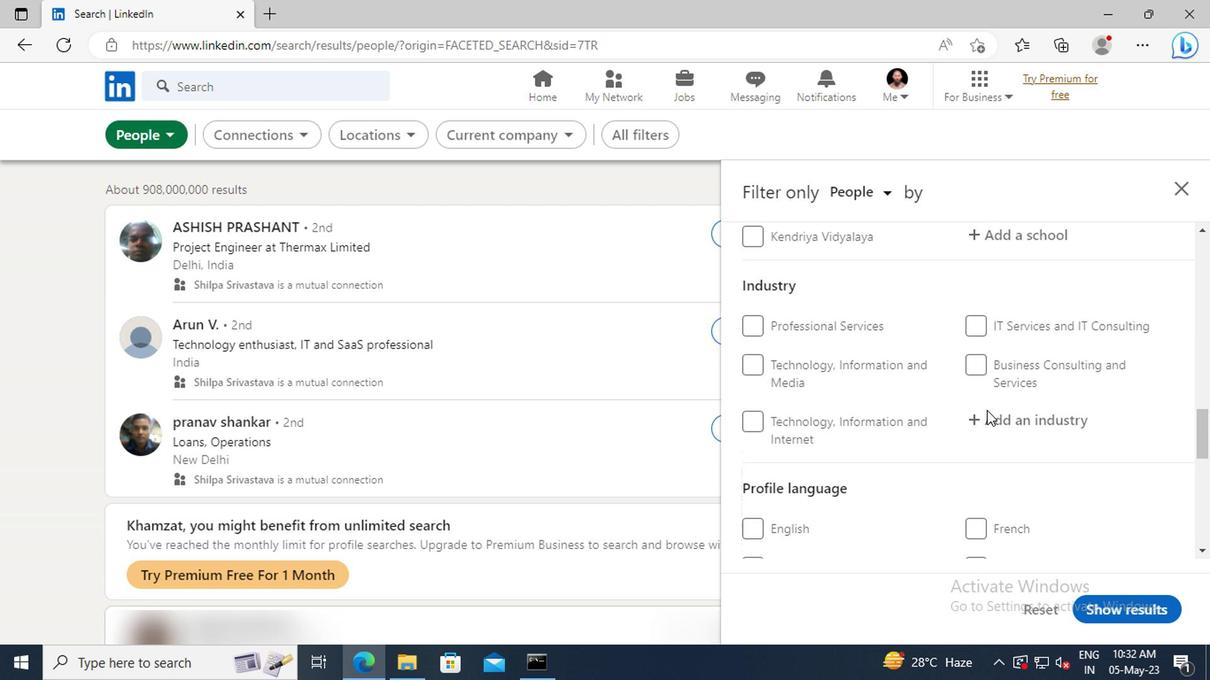 
Action: Mouse scrolled (982, 409) with delta (0, 0)
Screenshot: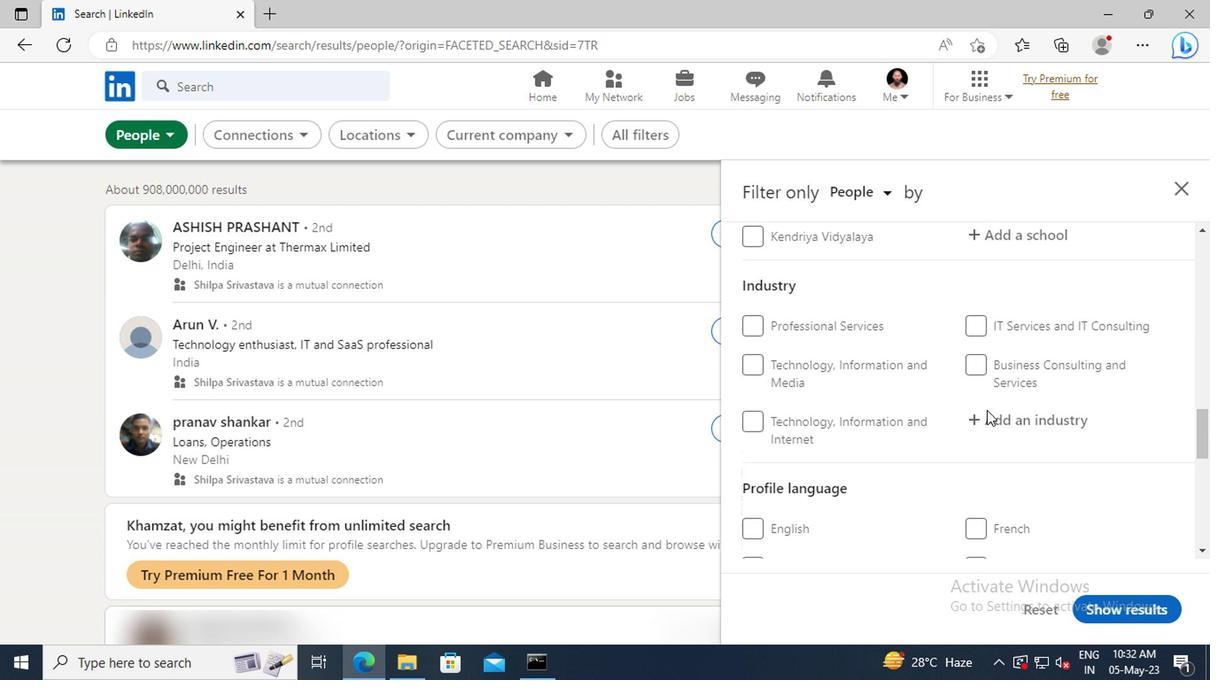
Action: Mouse moved to (971, 425)
Screenshot: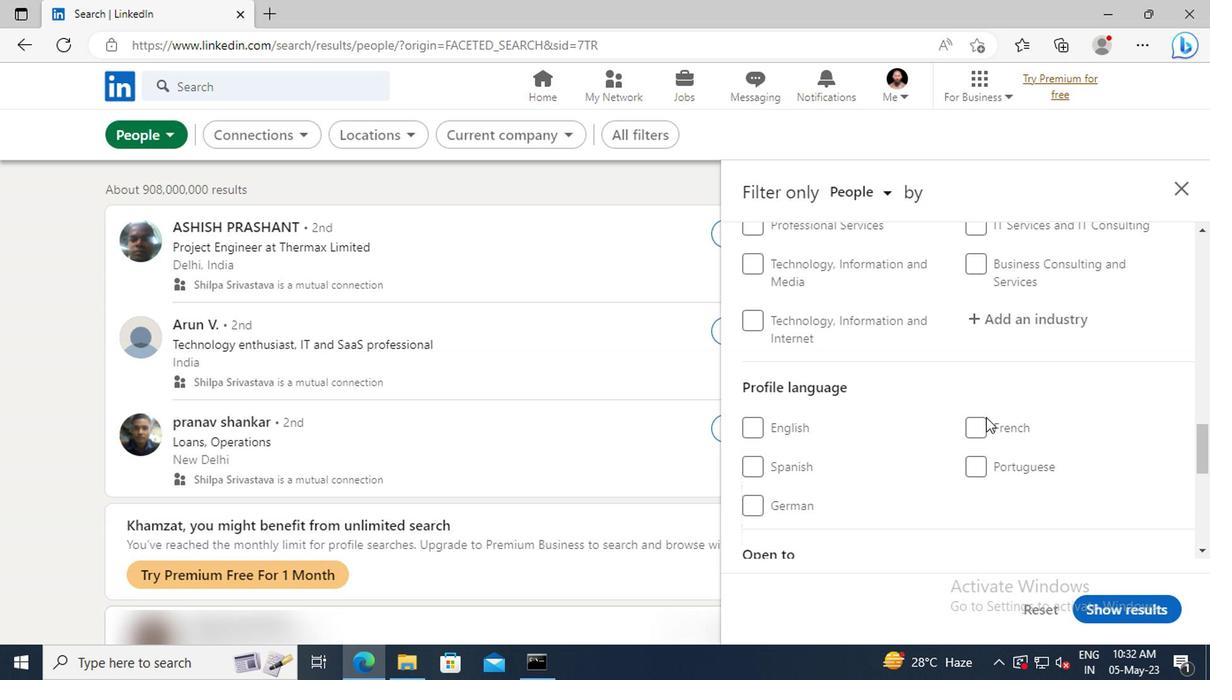
Action: Mouse pressed left at (971, 425)
Screenshot: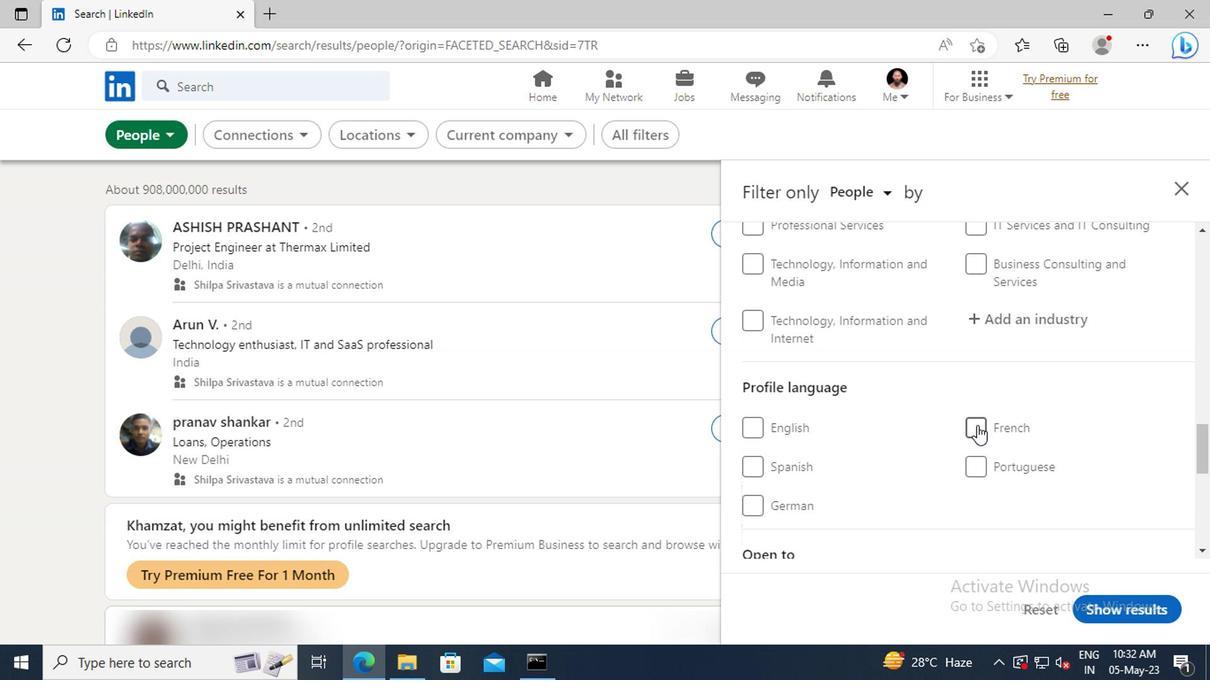 
Action: Mouse moved to (1009, 370)
Screenshot: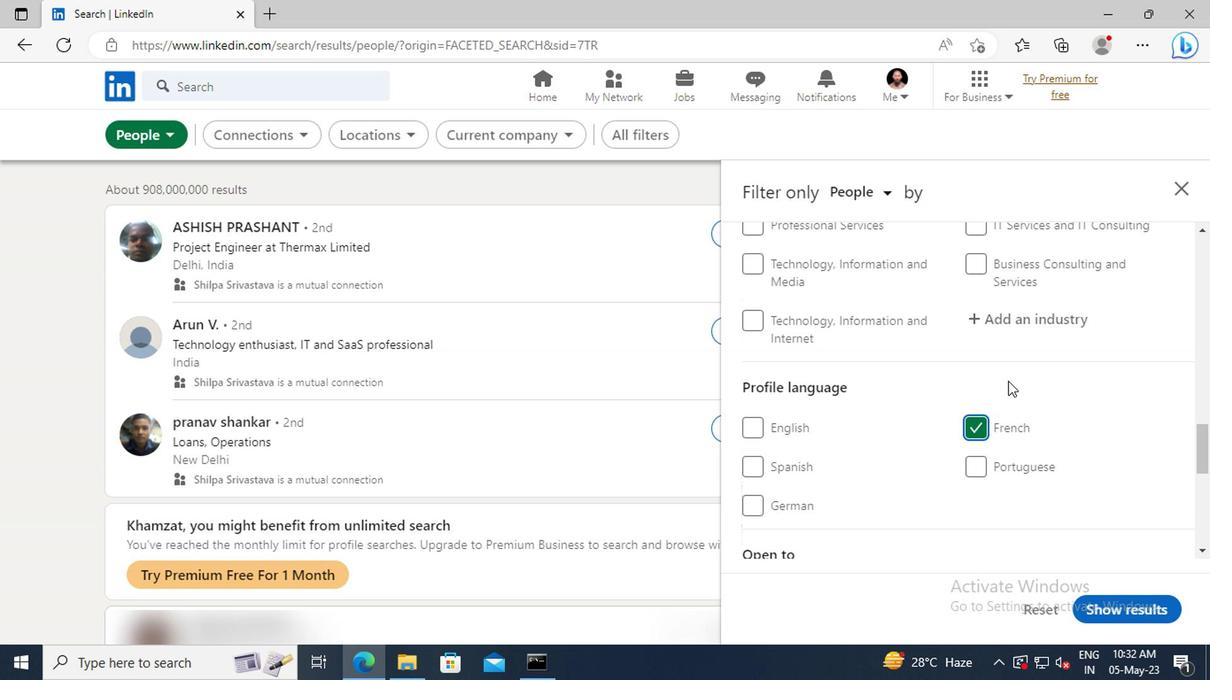 
Action: Mouse scrolled (1009, 371) with delta (0, 0)
Screenshot: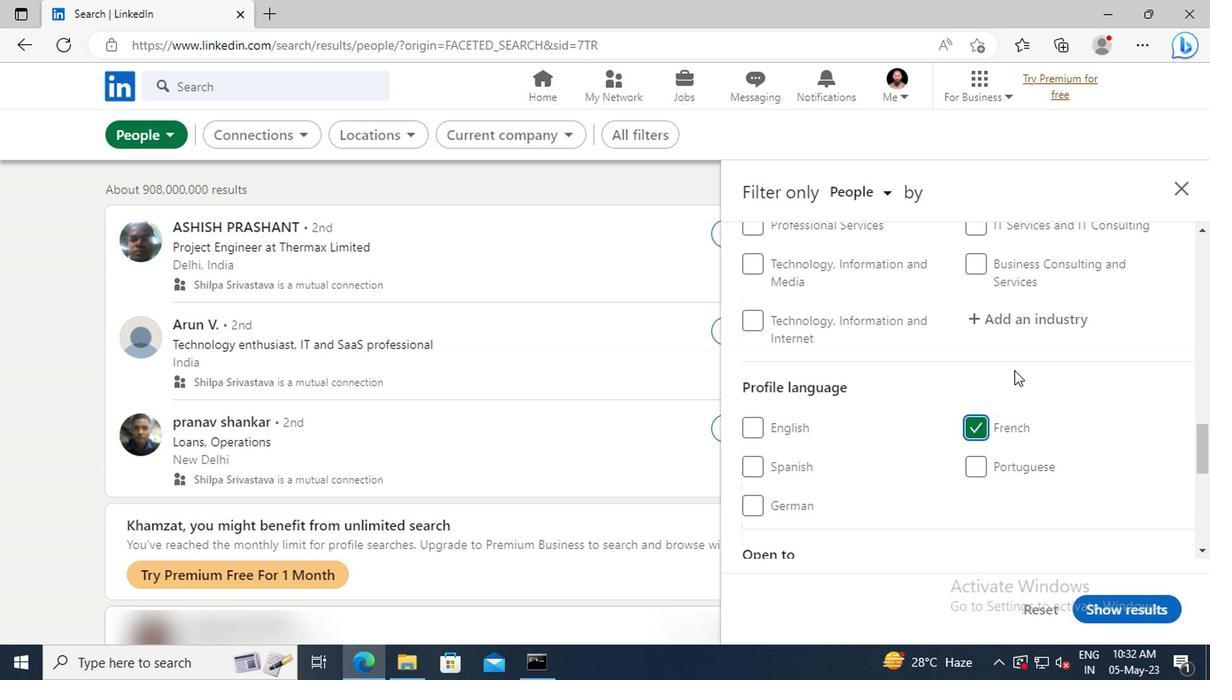 
Action: Mouse scrolled (1009, 371) with delta (0, 0)
Screenshot: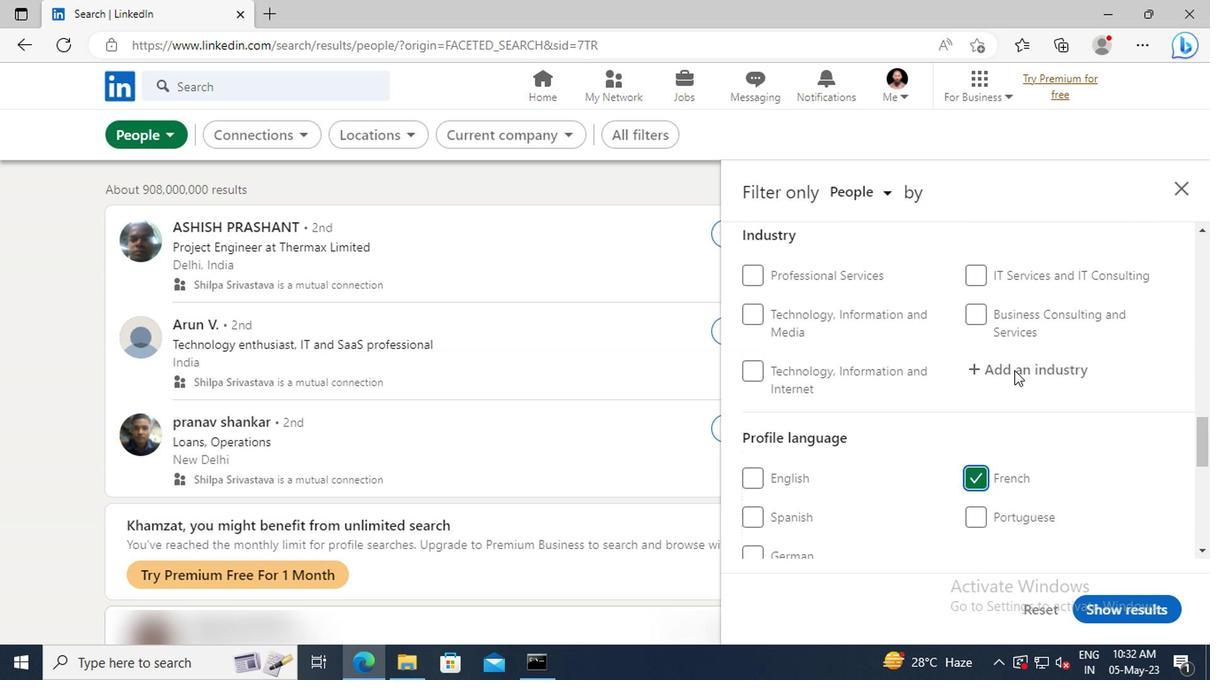 
Action: Mouse scrolled (1009, 371) with delta (0, 0)
Screenshot: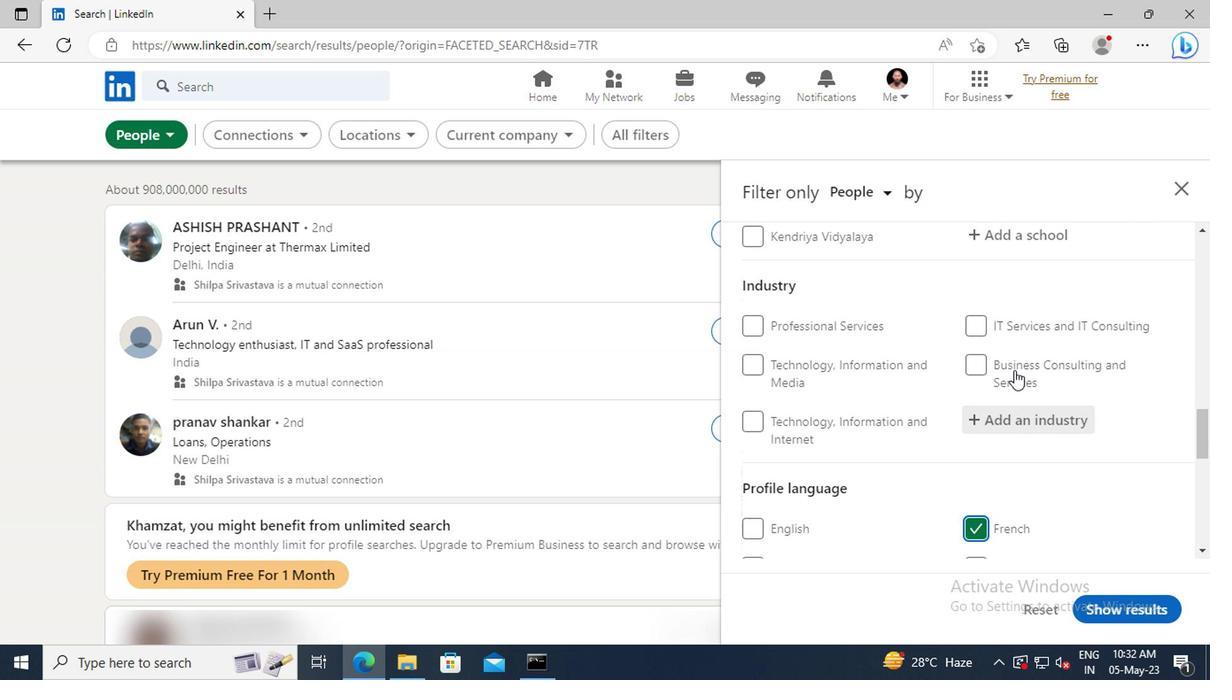 
Action: Mouse scrolled (1009, 371) with delta (0, 0)
Screenshot: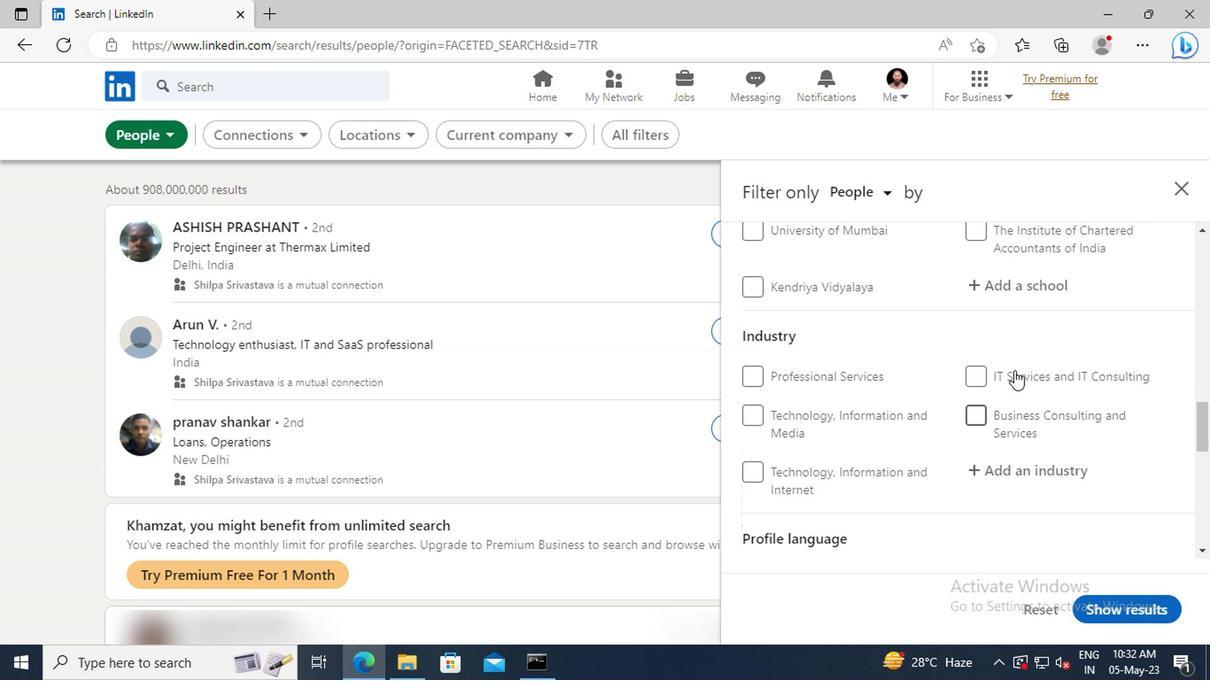 
Action: Mouse scrolled (1009, 371) with delta (0, 0)
Screenshot: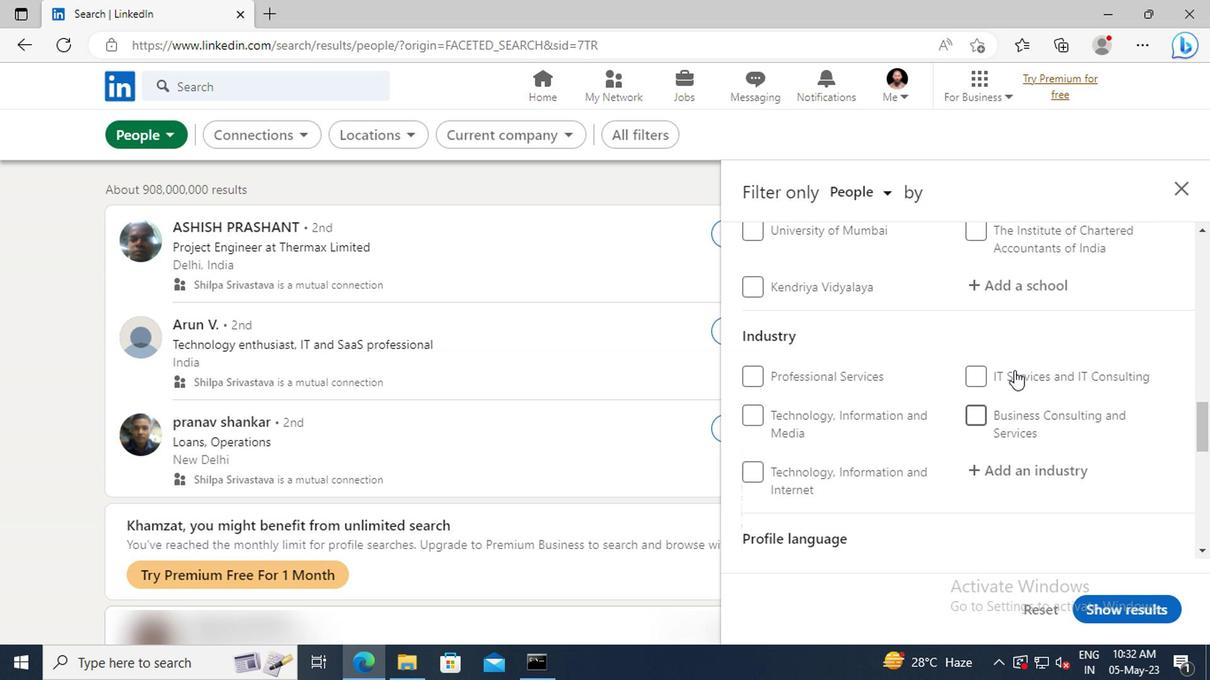 
Action: Mouse scrolled (1009, 371) with delta (0, 0)
Screenshot: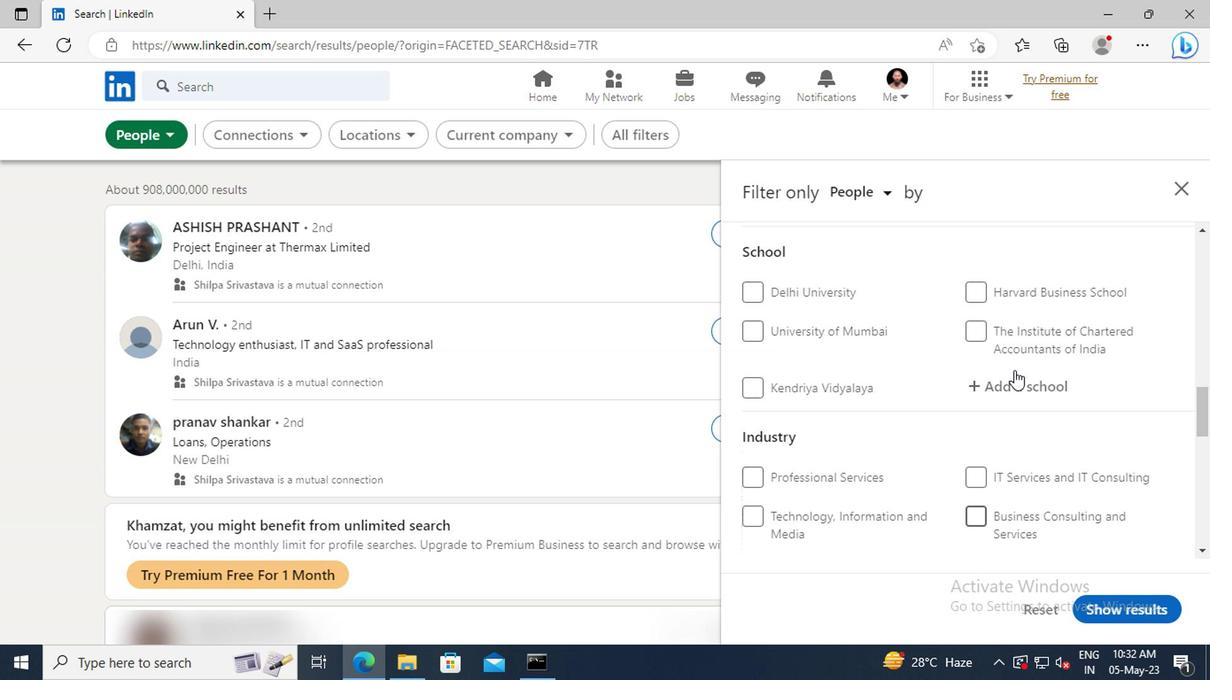 
Action: Mouse scrolled (1009, 371) with delta (0, 0)
Screenshot: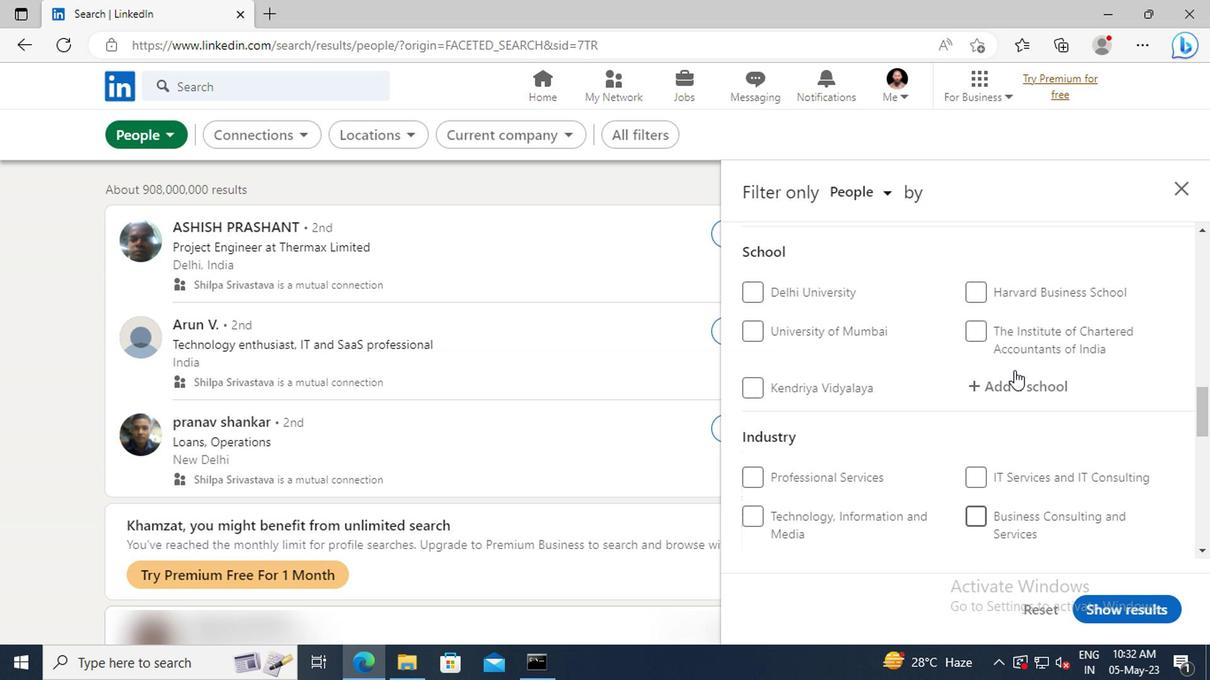 
Action: Mouse scrolled (1009, 371) with delta (0, 0)
Screenshot: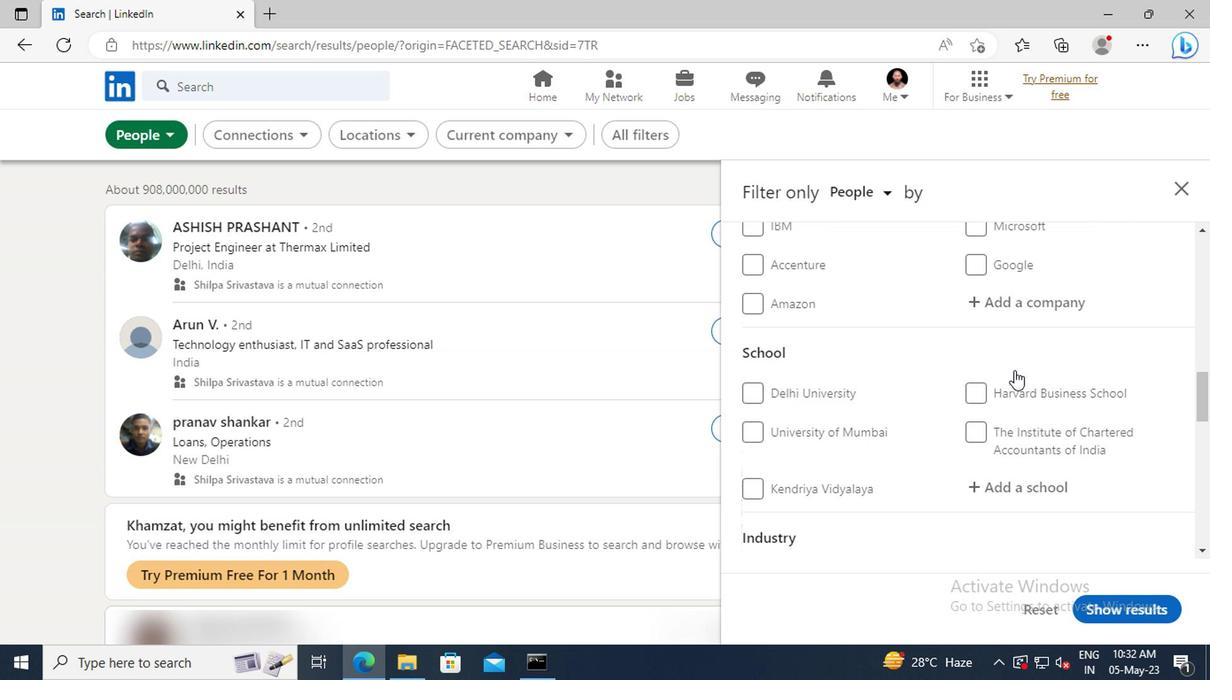 
Action: Mouse scrolled (1009, 371) with delta (0, 0)
Screenshot: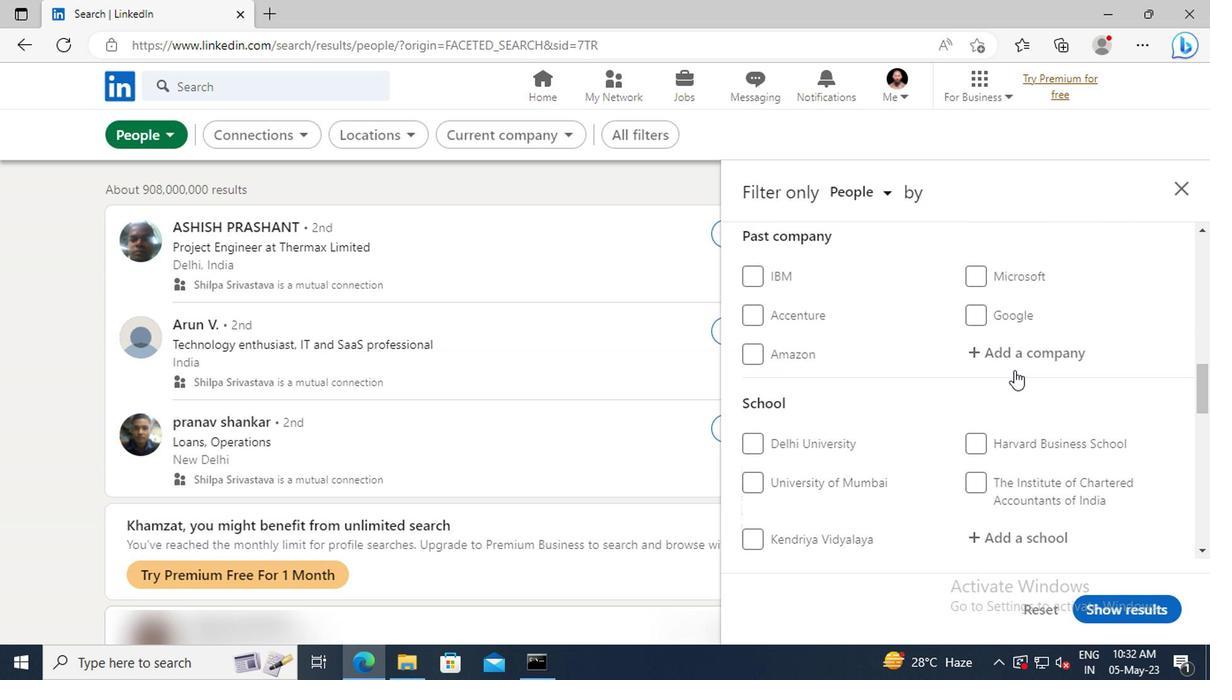 
Action: Mouse scrolled (1009, 371) with delta (0, 0)
Screenshot: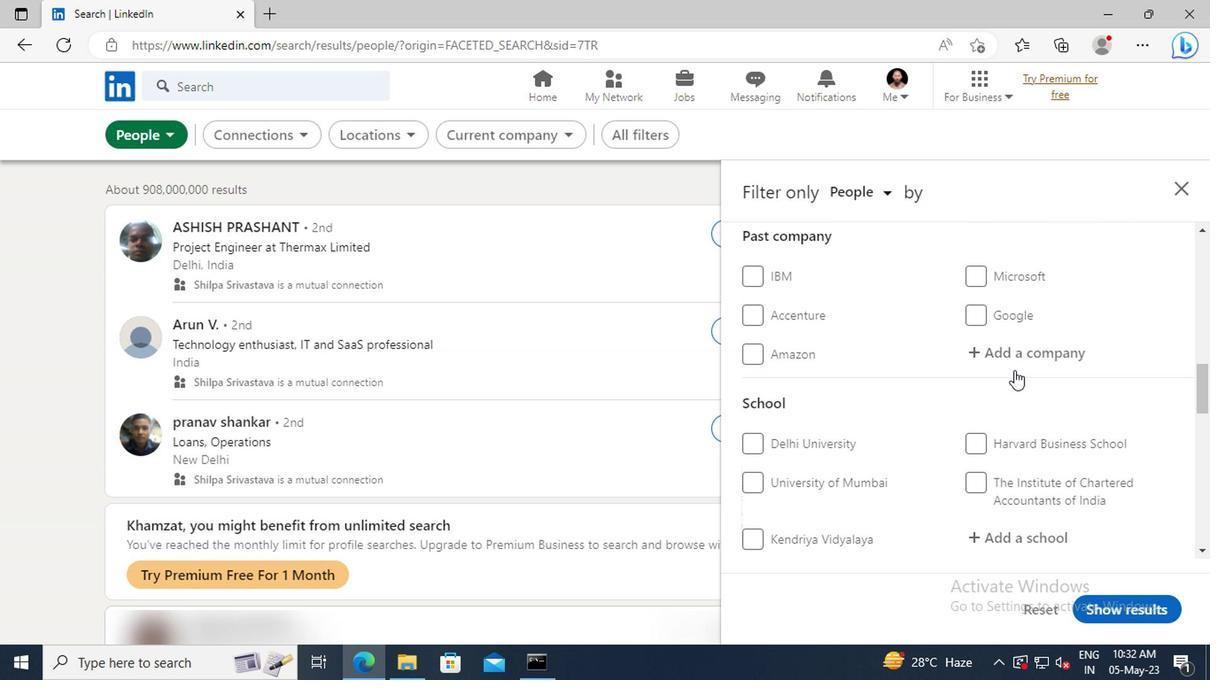 
Action: Mouse scrolled (1009, 371) with delta (0, 0)
Screenshot: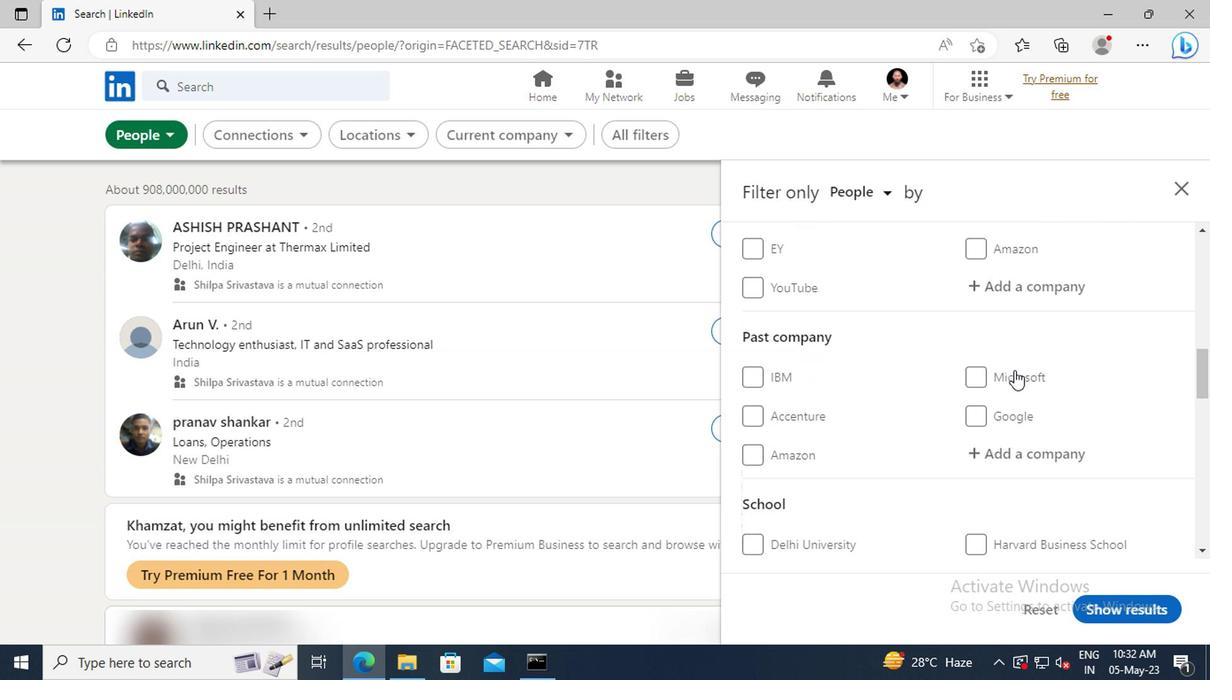 
Action: Mouse moved to (1009, 370)
Screenshot: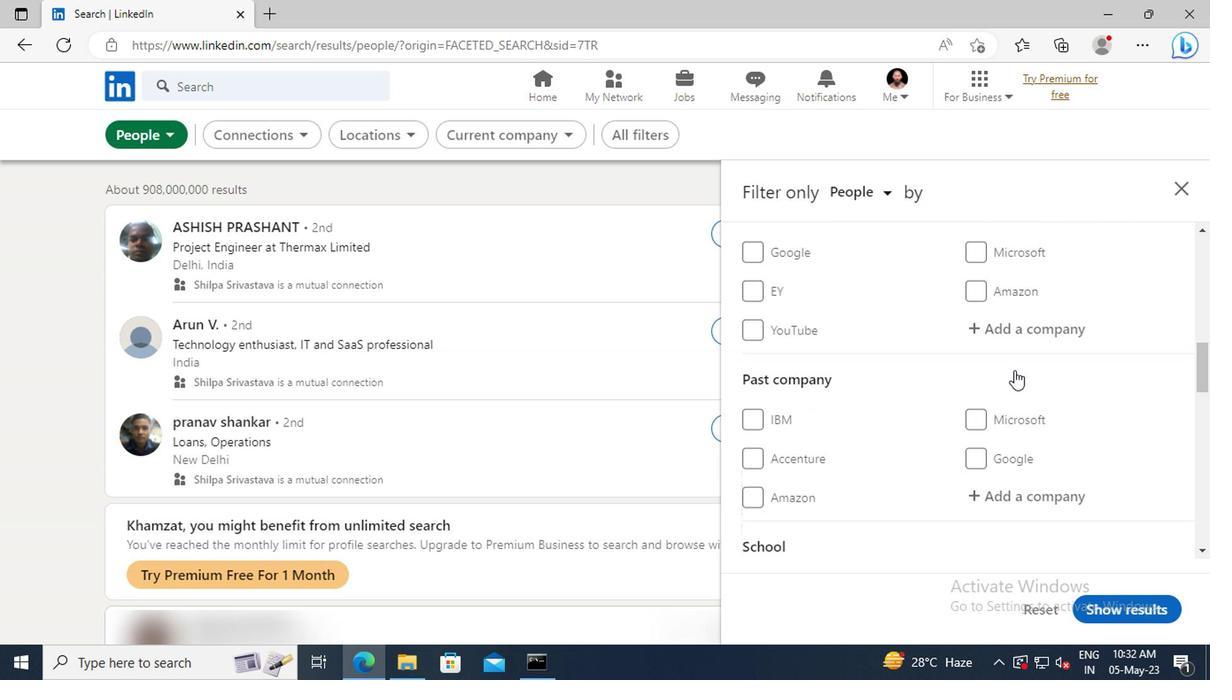 
Action: Mouse scrolled (1009, 371) with delta (0, 0)
Screenshot: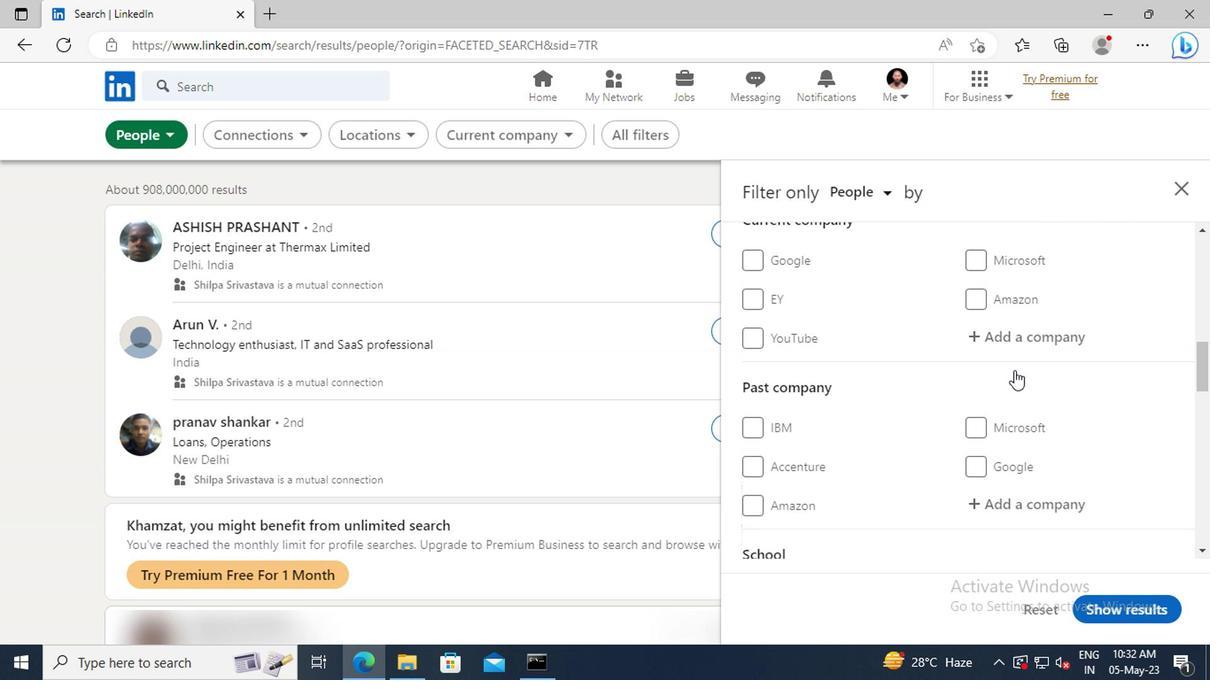 
Action: Mouse moved to (1002, 381)
Screenshot: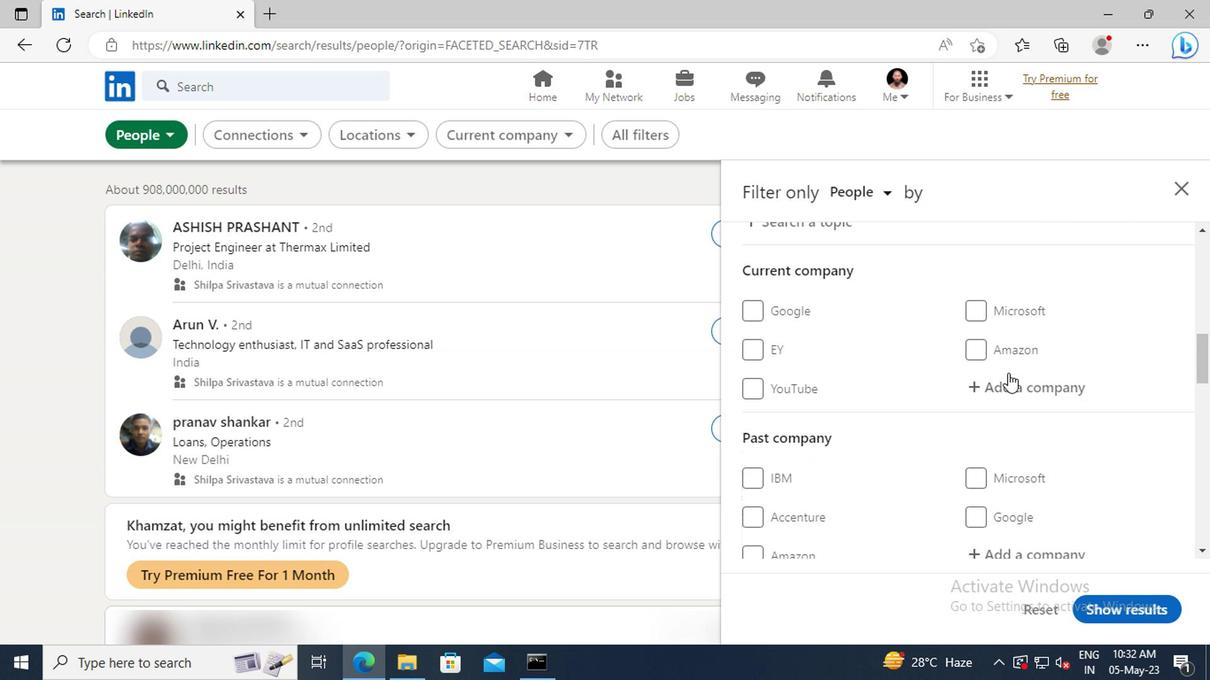 
Action: Mouse pressed left at (1002, 381)
Screenshot: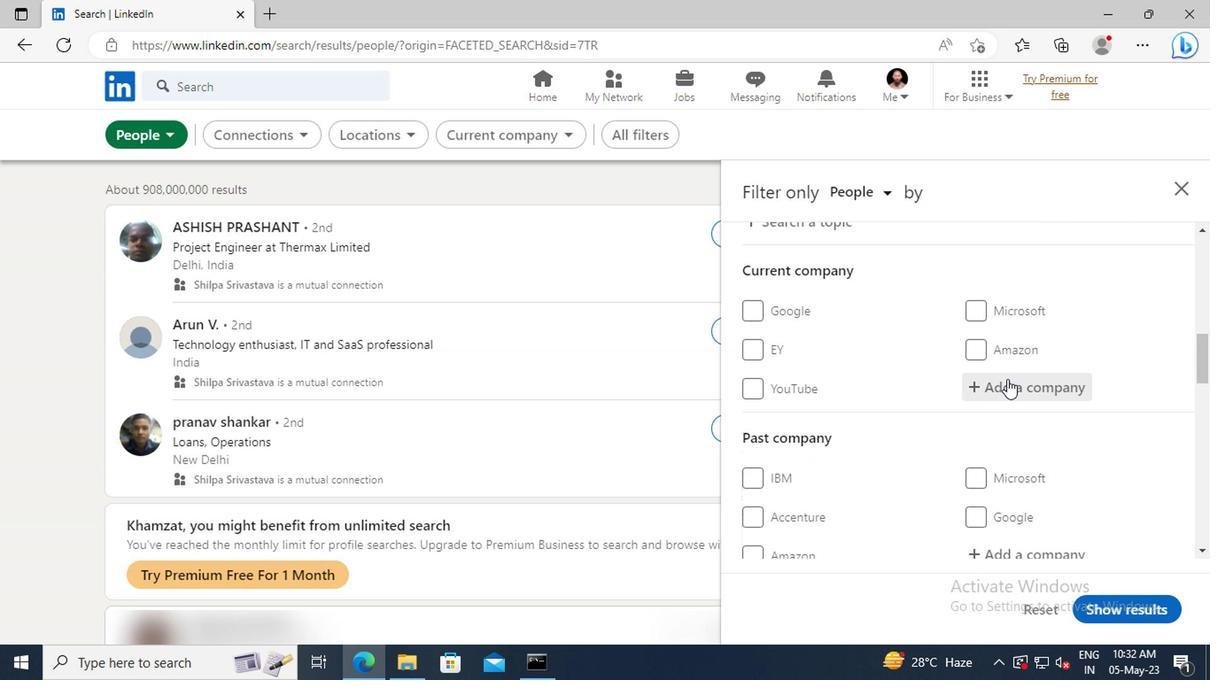 
Action: Key pressed <Key.shift>MOTHERSON<Key.space>
Screenshot: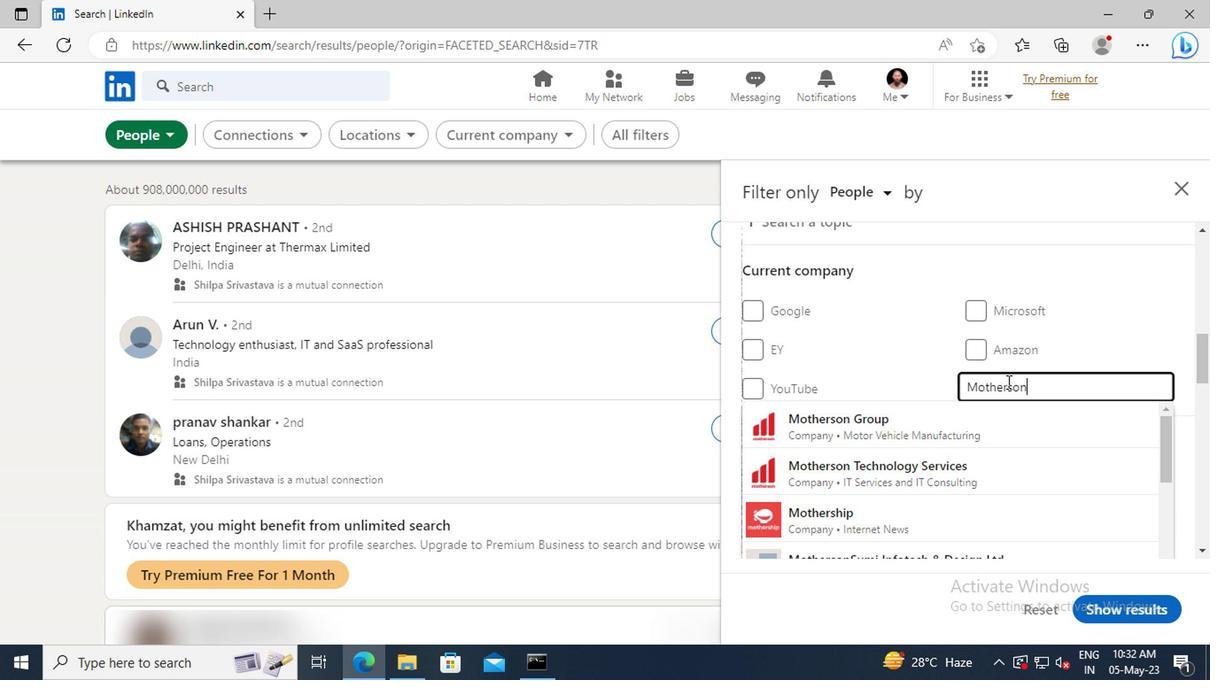 
Action: Mouse moved to (1002, 417)
Screenshot: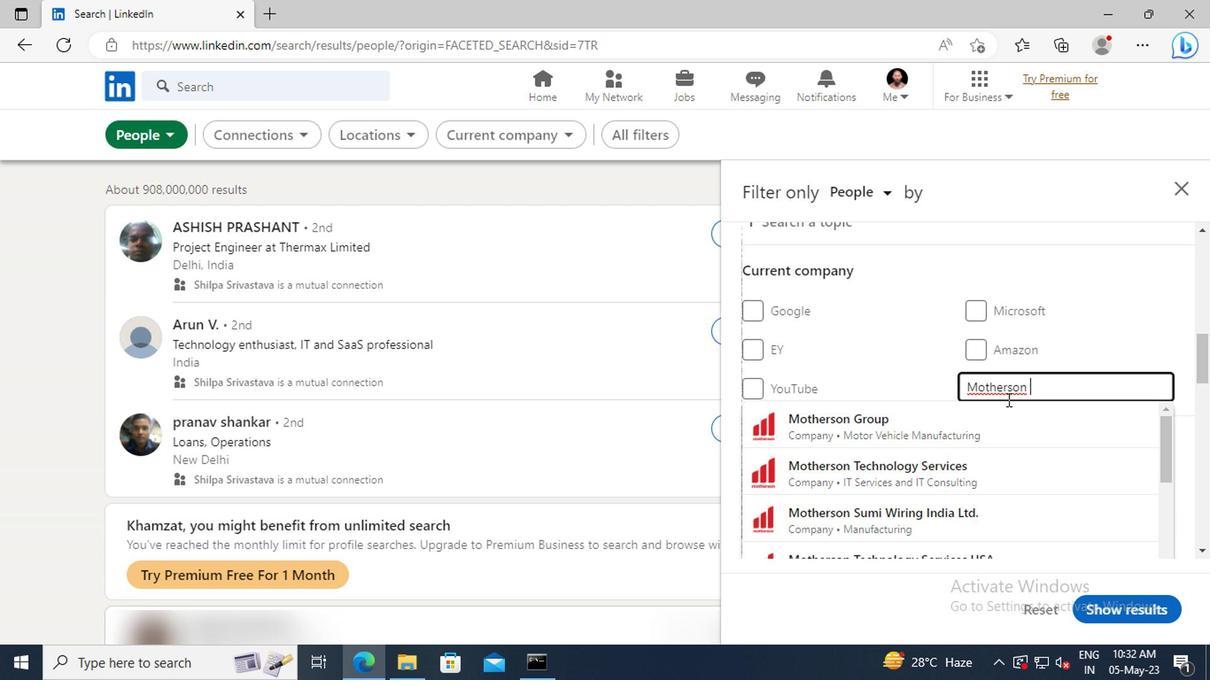 
Action: Mouse pressed left at (1002, 417)
Screenshot: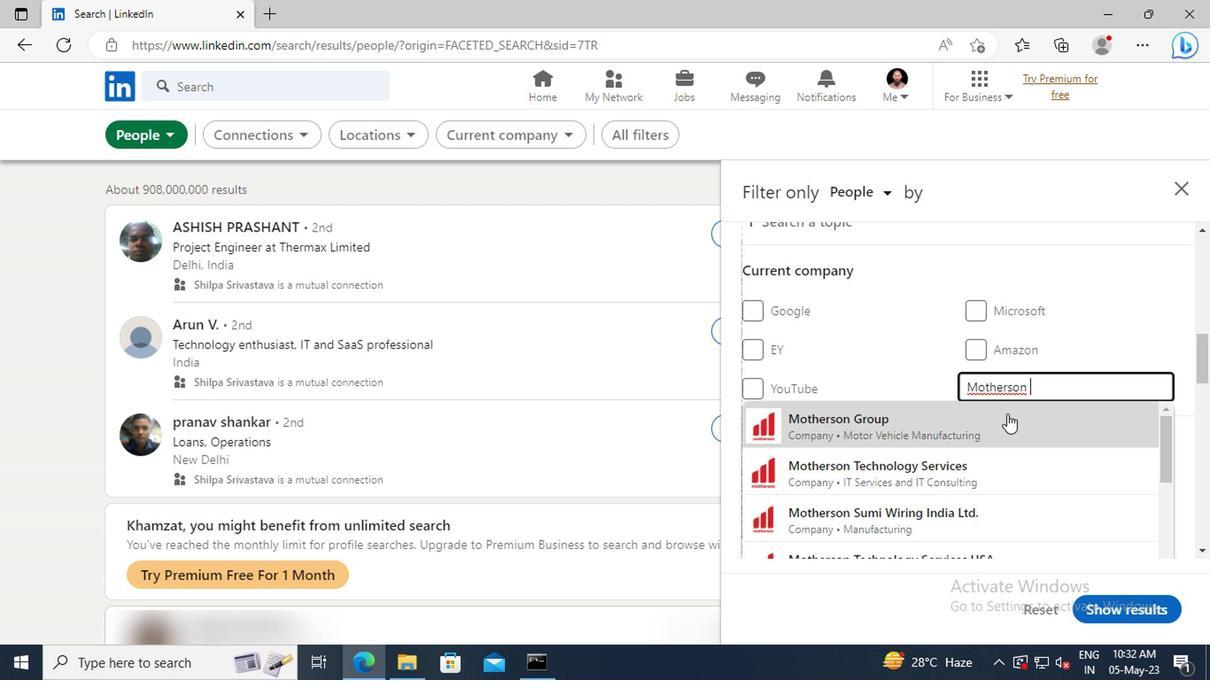 
Action: Mouse scrolled (1002, 416) with delta (0, -1)
Screenshot: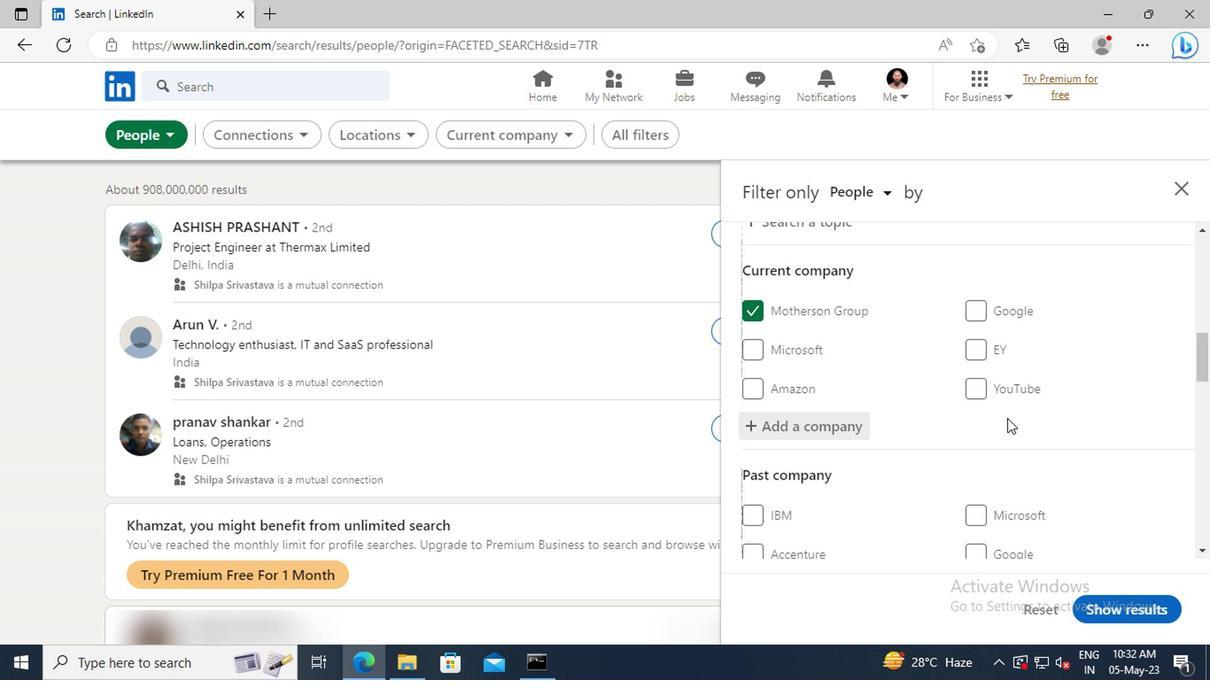 
Action: Mouse scrolled (1002, 416) with delta (0, -1)
Screenshot: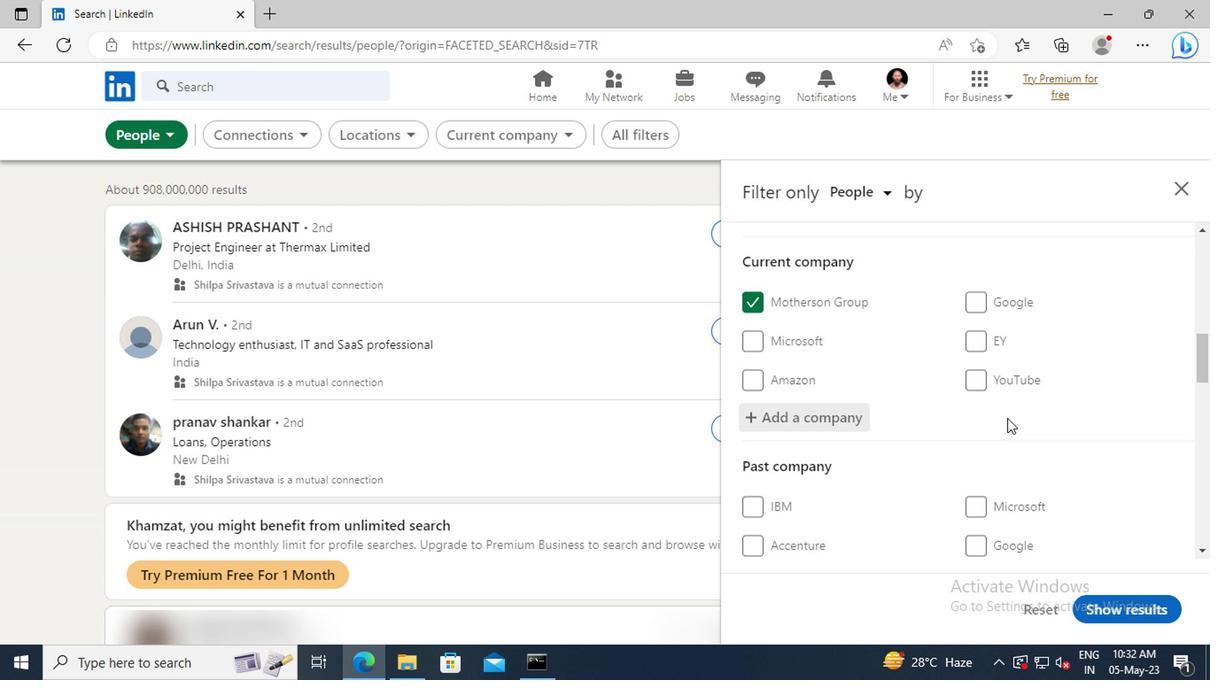 
Action: Mouse scrolled (1002, 416) with delta (0, -1)
Screenshot: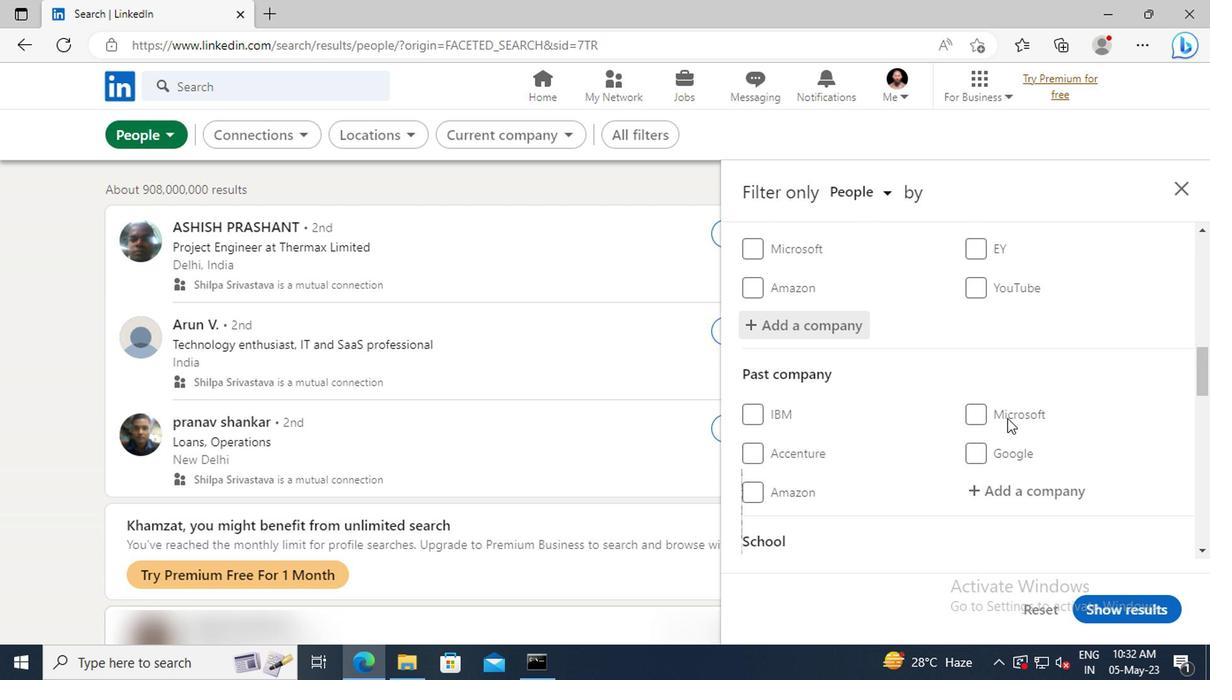 
Action: Mouse scrolled (1002, 416) with delta (0, -1)
Screenshot: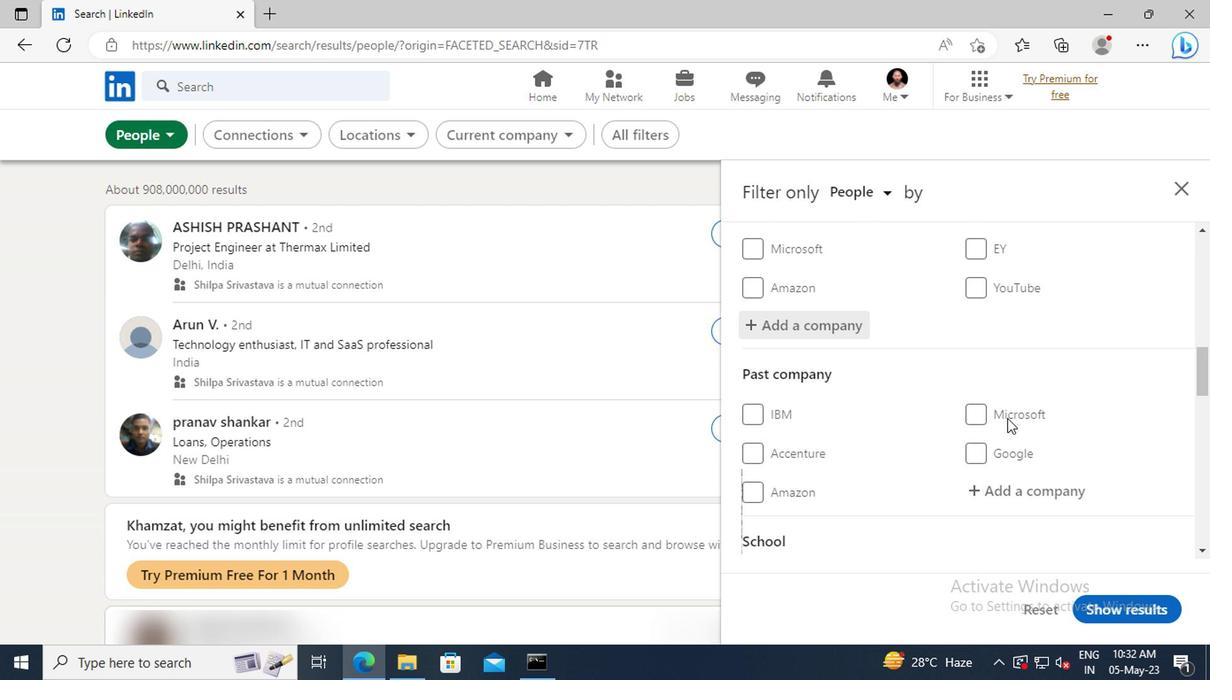 
Action: Mouse moved to (1002, 415)
Screenshot: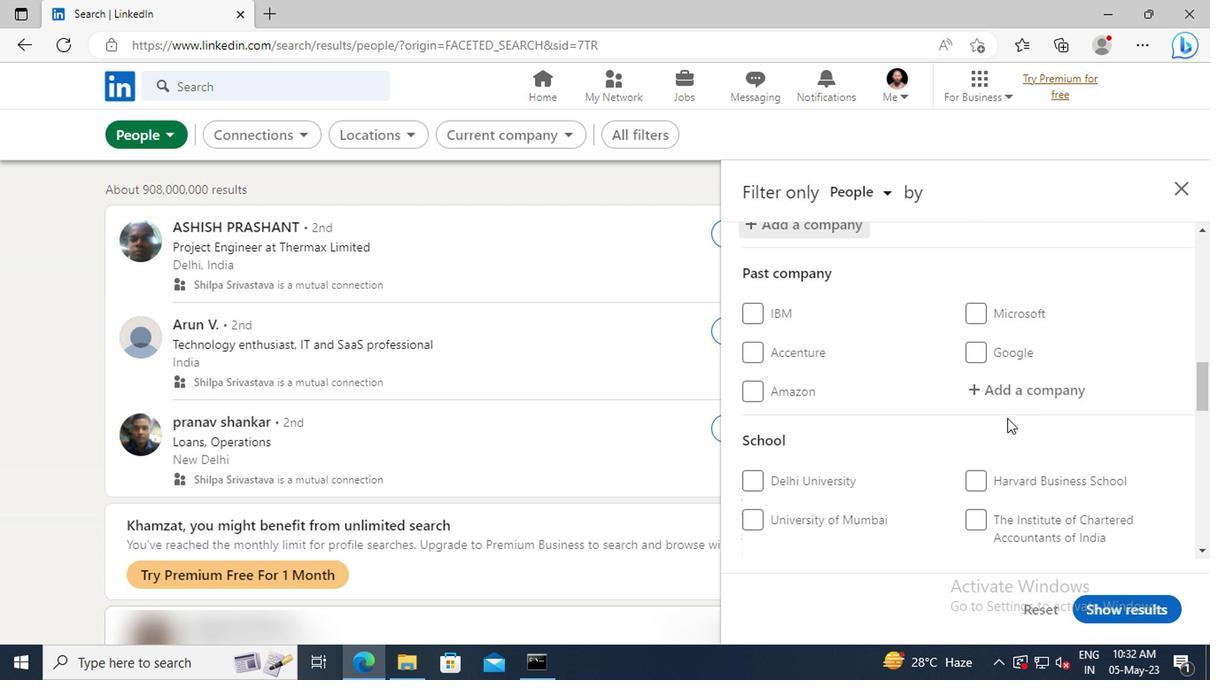 
Action: Mouse scrolled (1002, 415) with delta (0, 0)
Screenshot: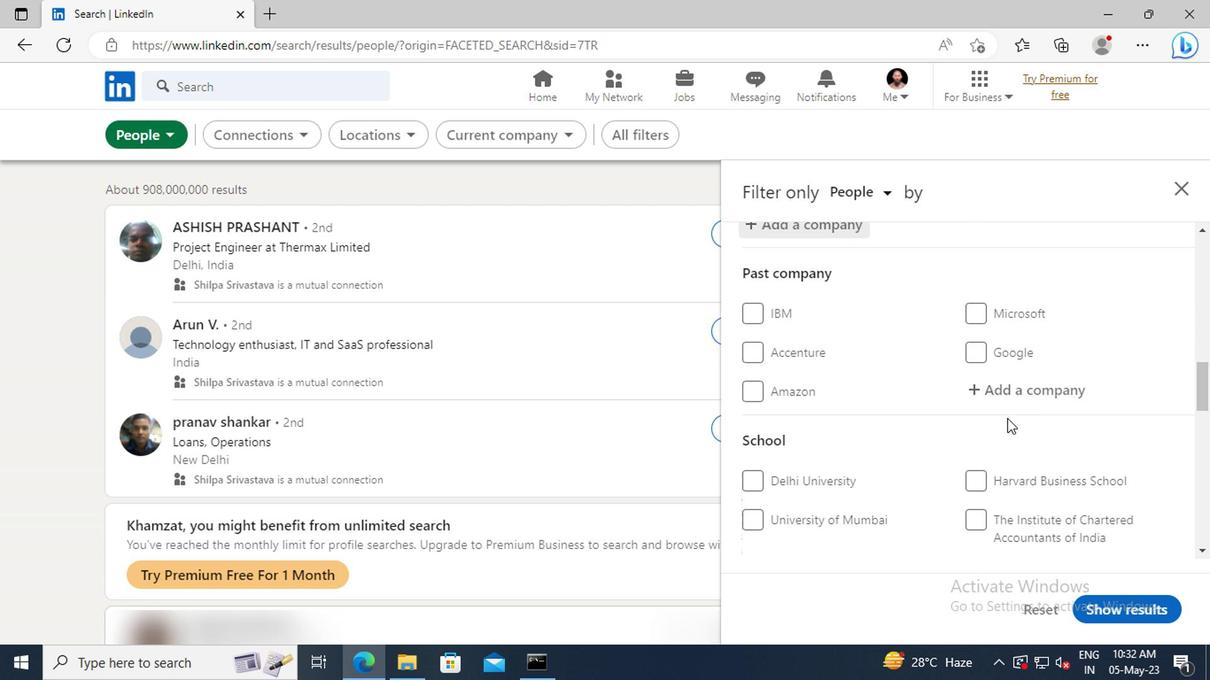 
Action: Mouse moved to (1002, 415)
Screenshot: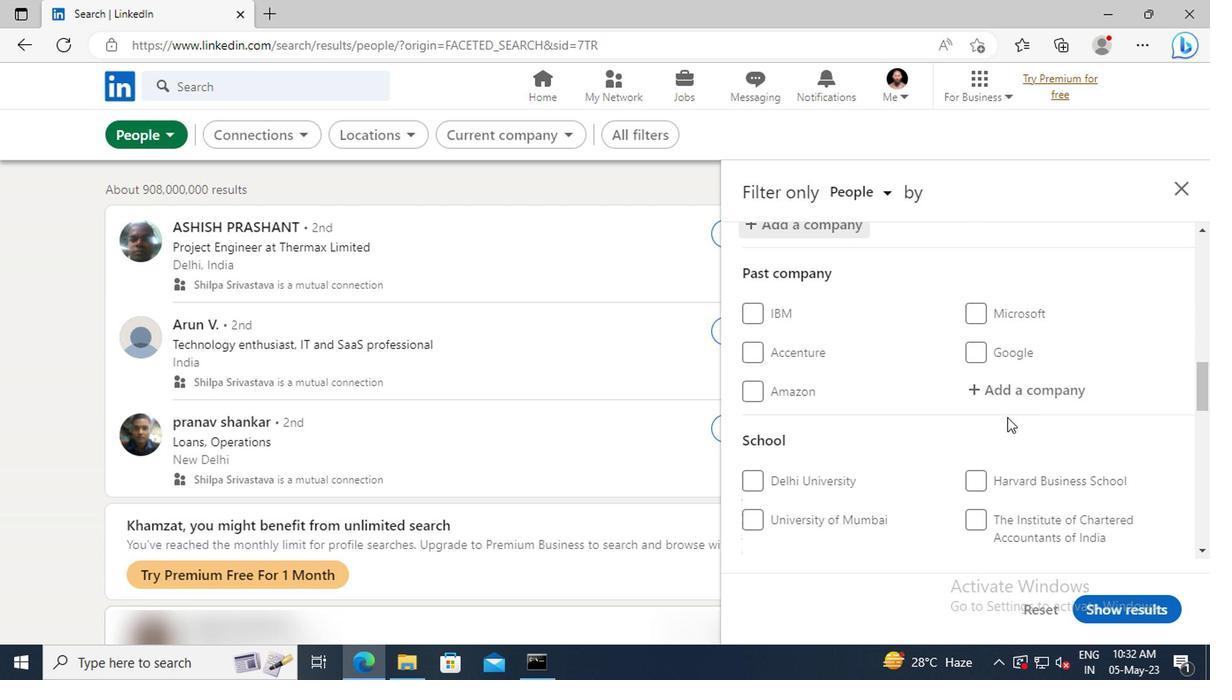 
Action: Mouse scrolled (1002, 414) with delta (0, -1)
Screenshot: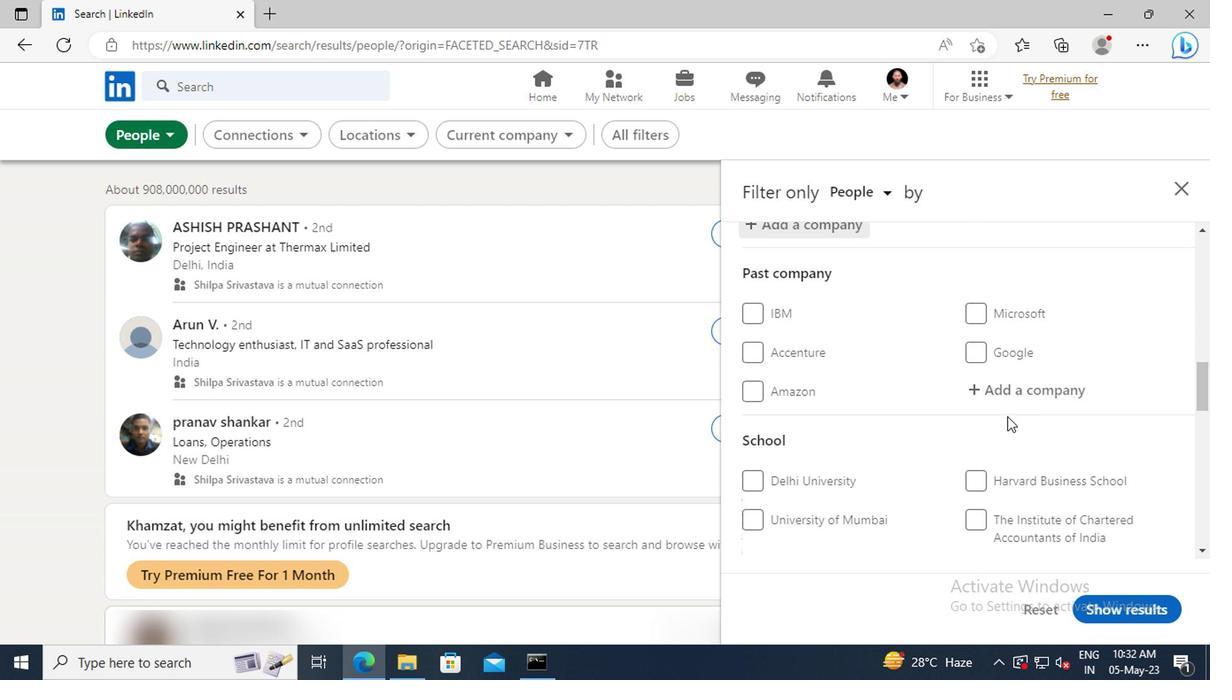 
Action: Mouse moved to (996, 395)
Screenshot: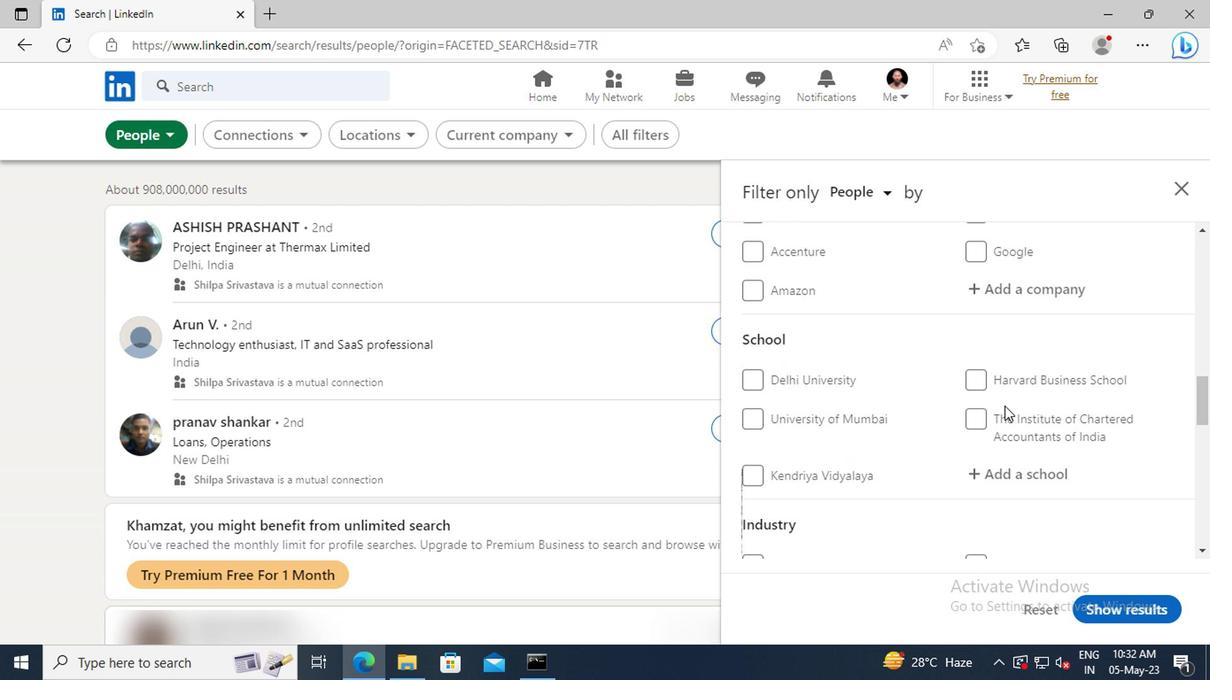 
Action: Mouse scrolled (996, 395) with delta (0, 0)
Screenshot: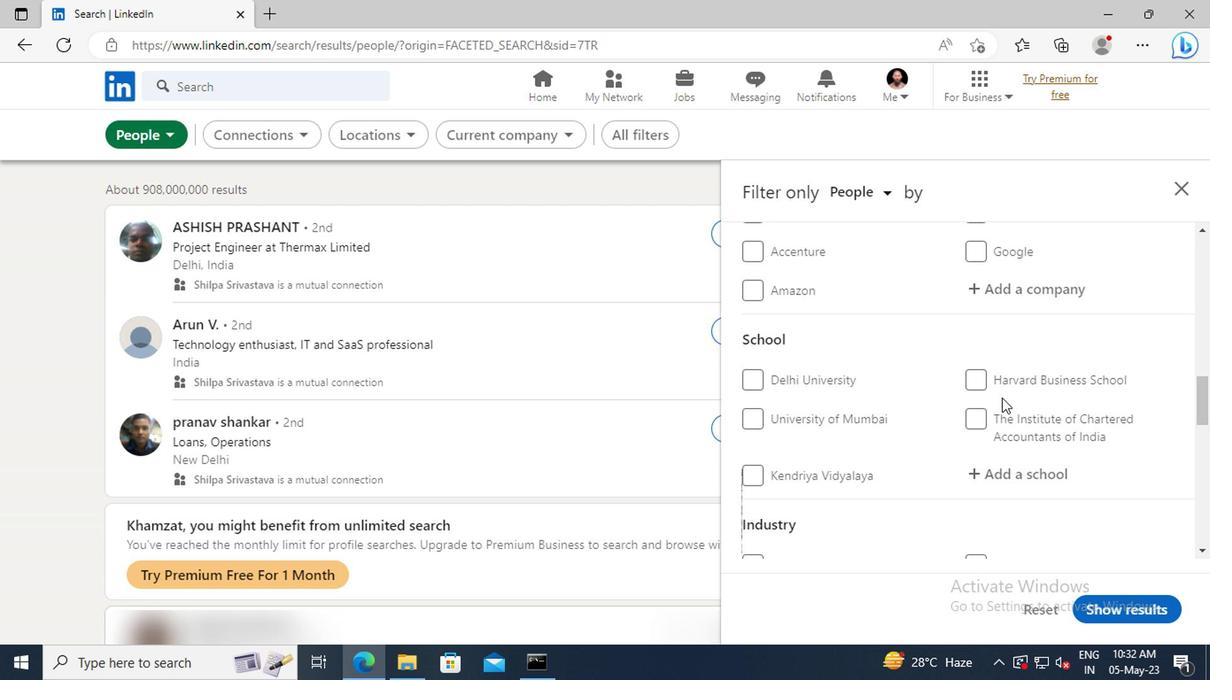 
Action: Mouse scrolled (996, 395) with delta (0, 0)
Screenshot: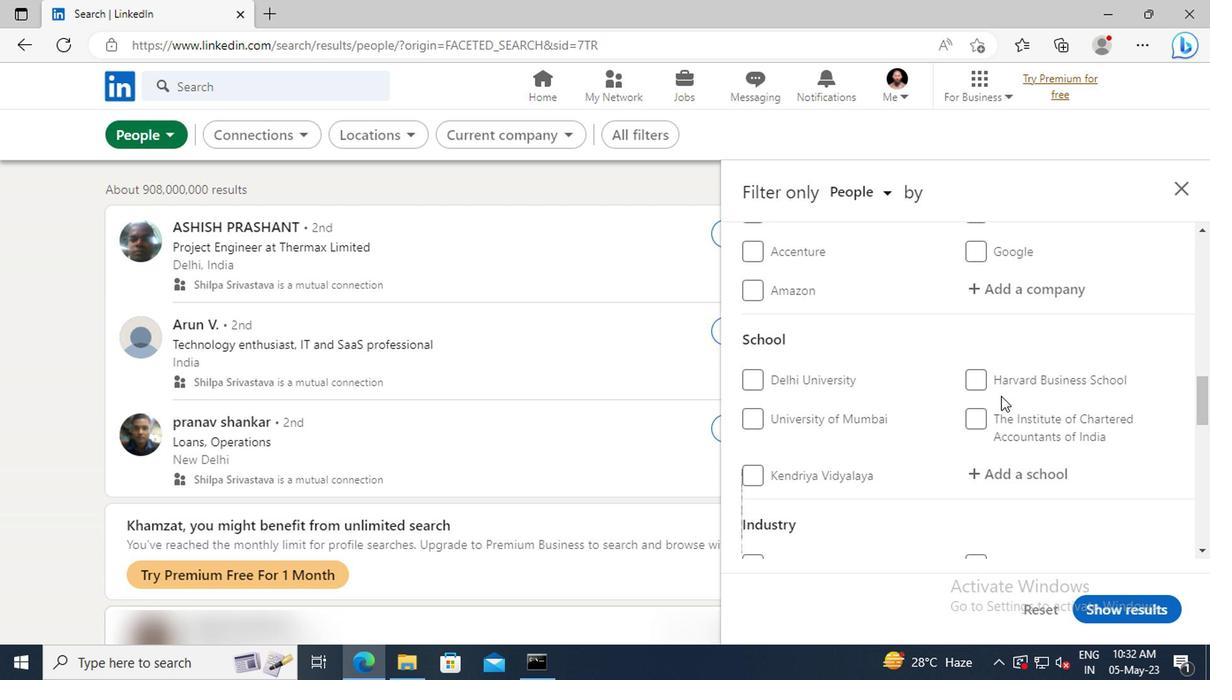 
Action: Mouse moved to (1002, 381)
Screenshot: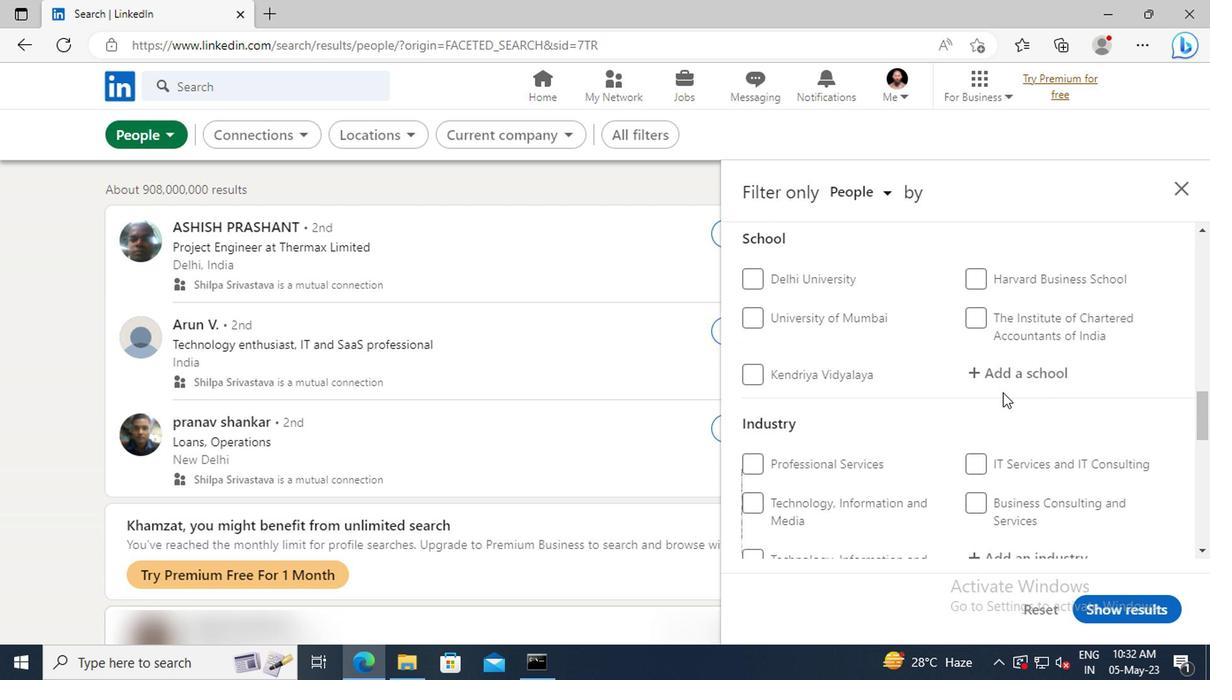 
Action: Mouse pressed left at (1002, 381)
Screenshot: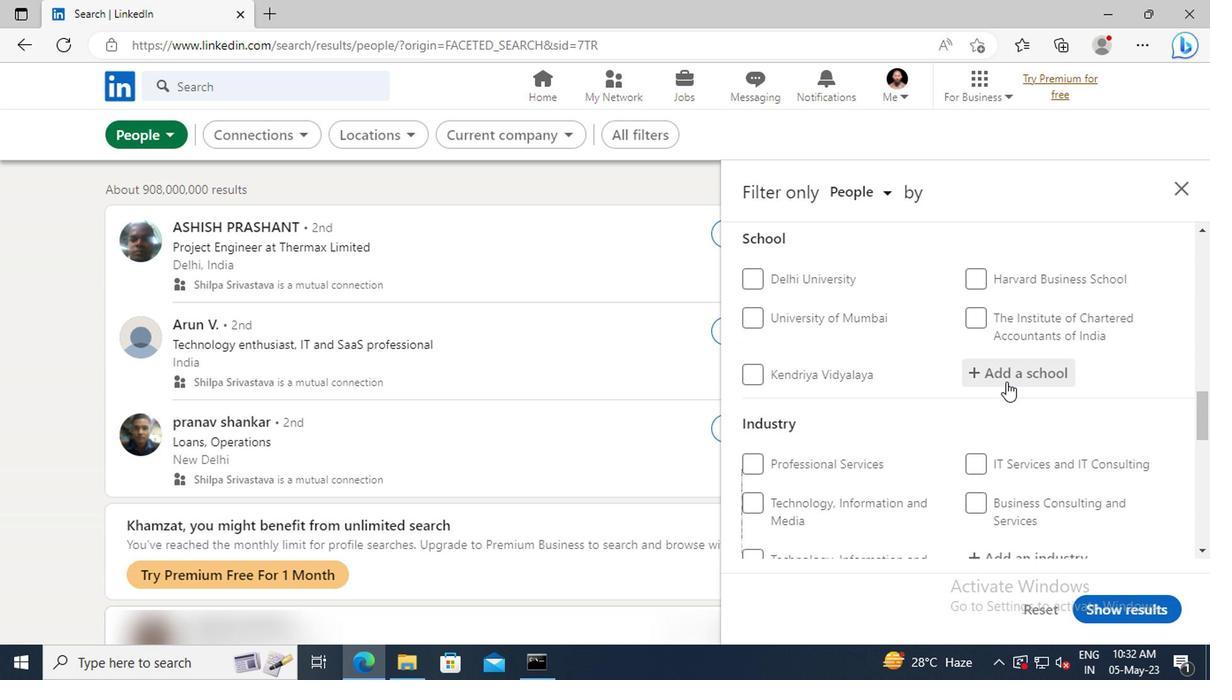 
Action: Key pressed <Key.shift>DAV<Key.space><Key.shift>INS
Screenshot: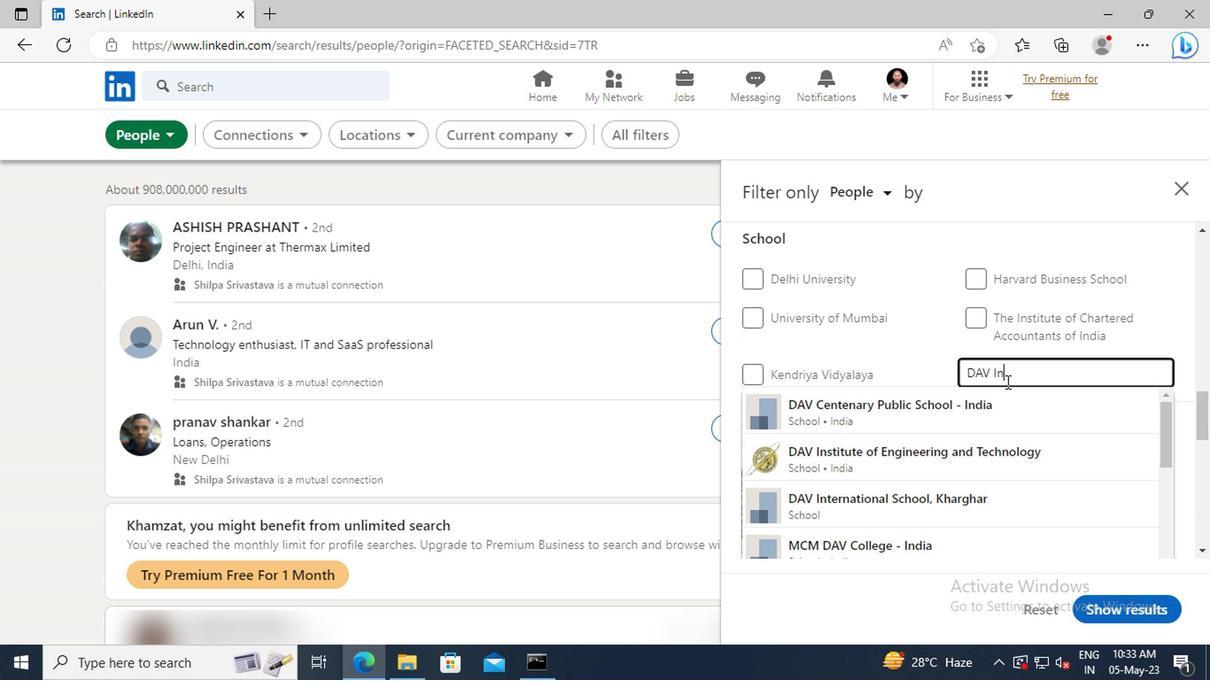 
Action: Mouse moved to (1000, 403)
Screenshot: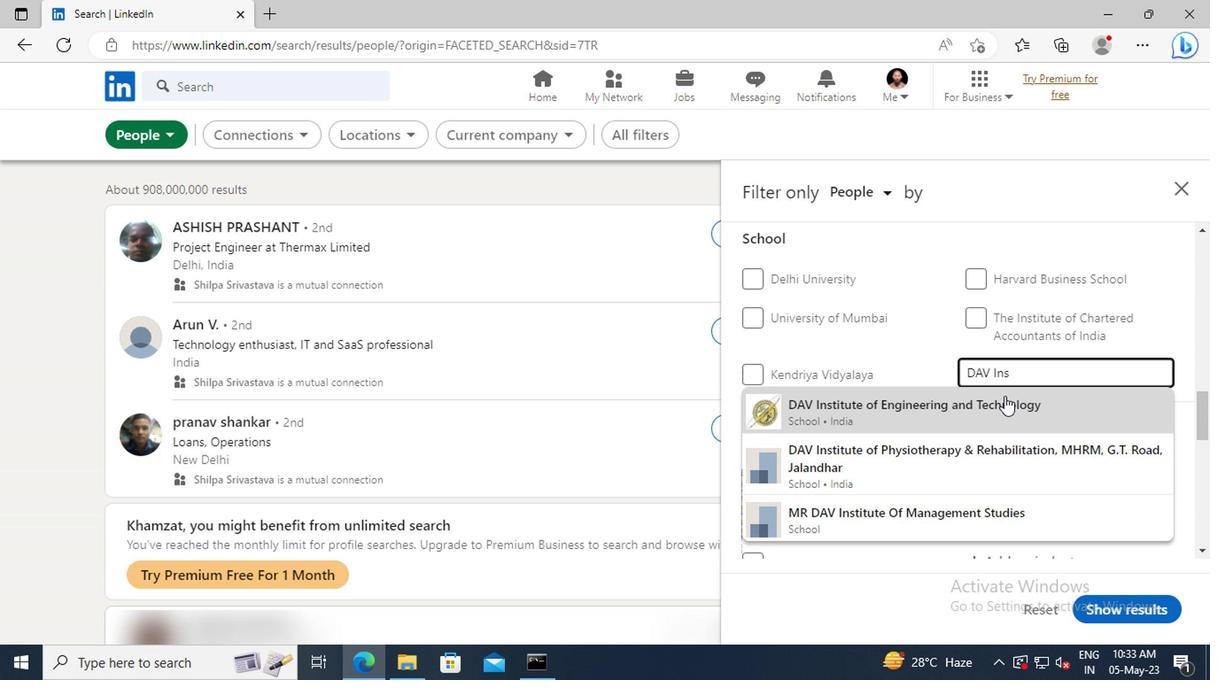 
Action: Mouse pressed left at (1000, 403)
Screenshot: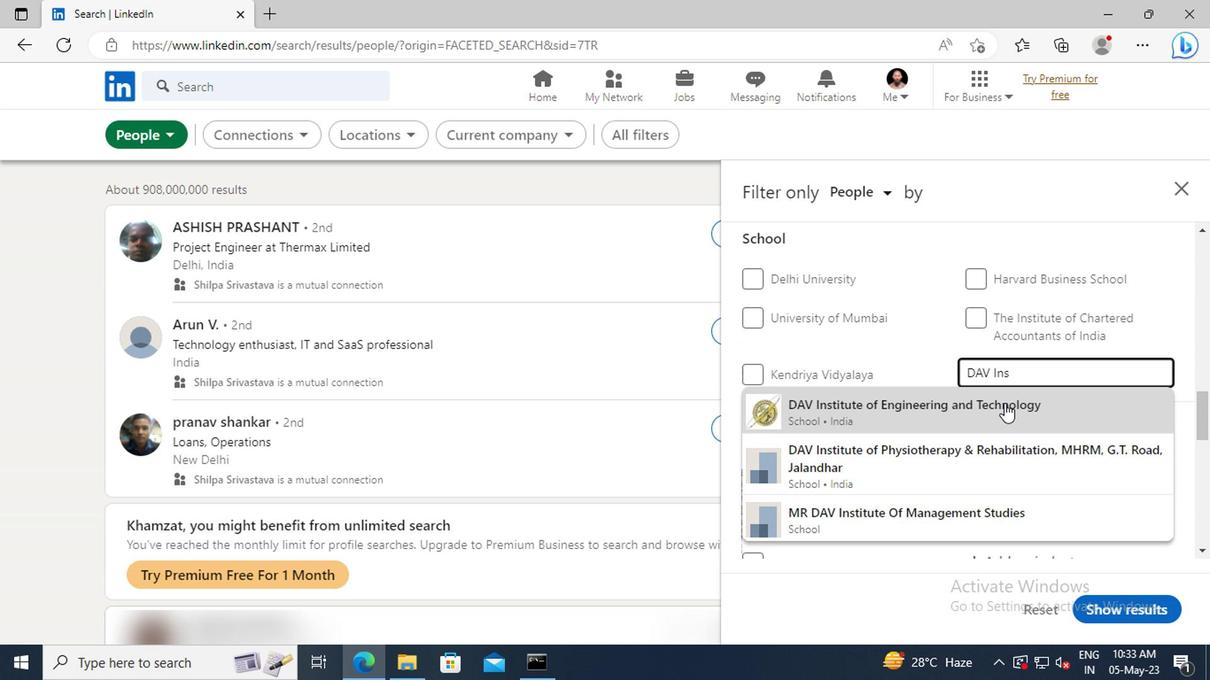 
Action: Mouse scrolled (1000, 402) with delta (0, -1)
Screenshot: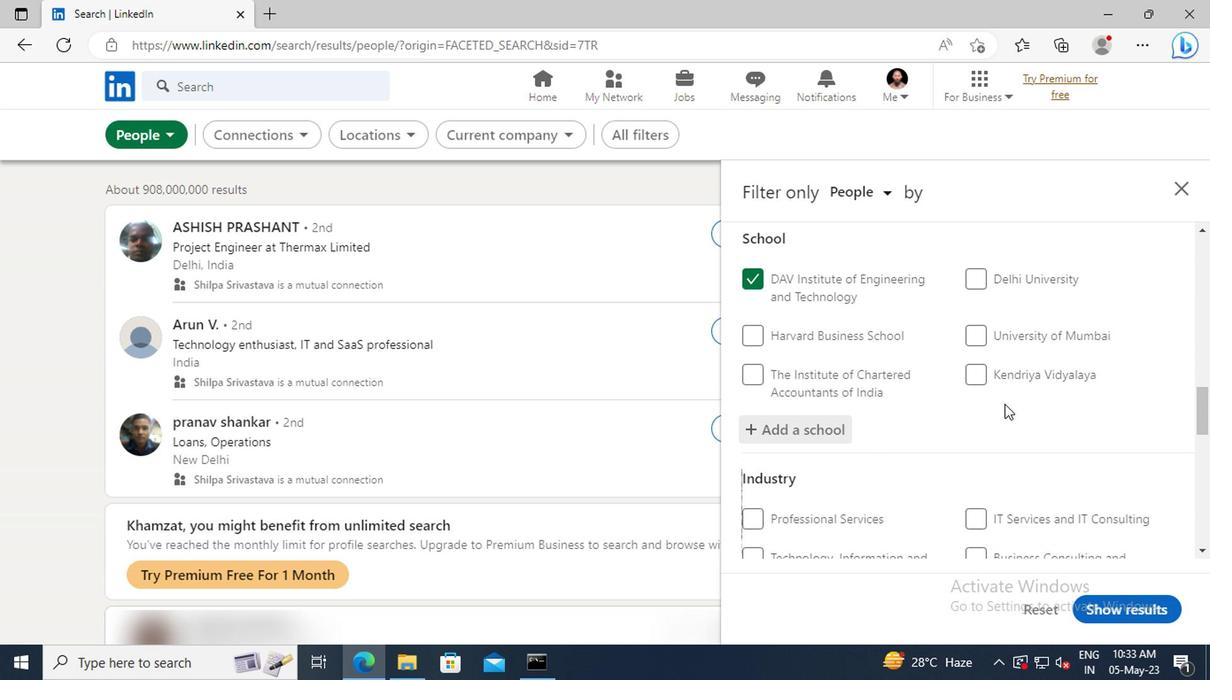 
Action: Mouse scrolled (1000, 402) with delta (0, -1)
Screenshot: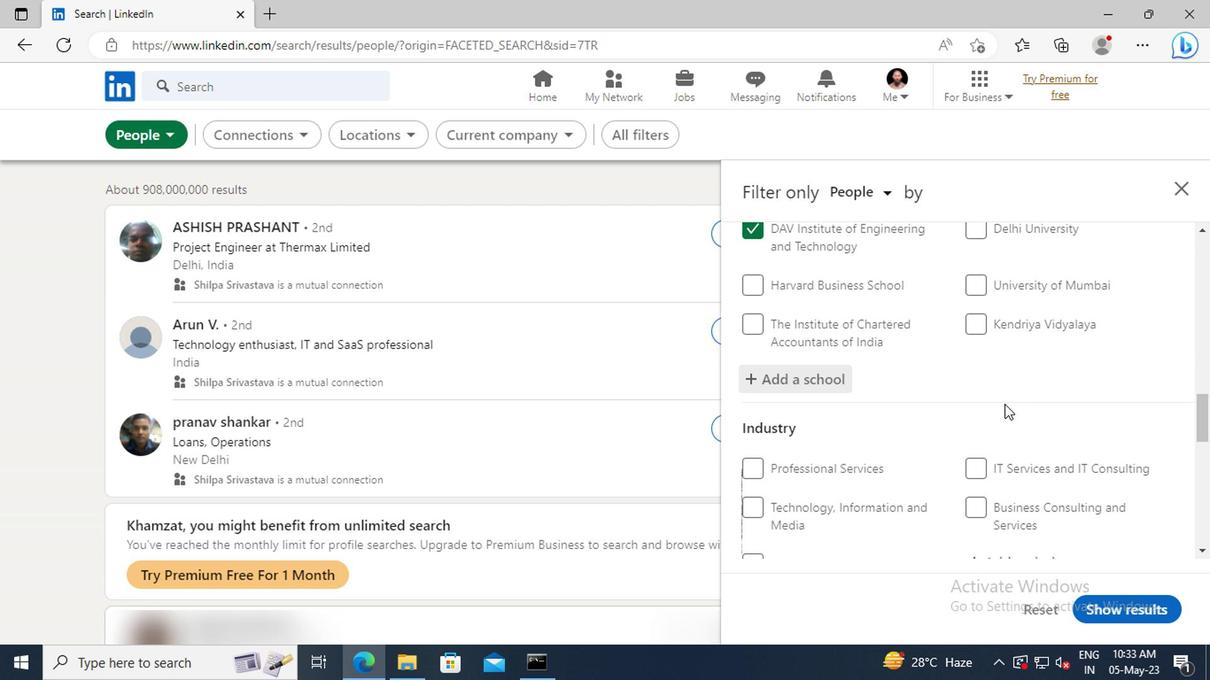 
Action: Mouse scrolled (1000, 402) with delta (0, -1)
Screenshot: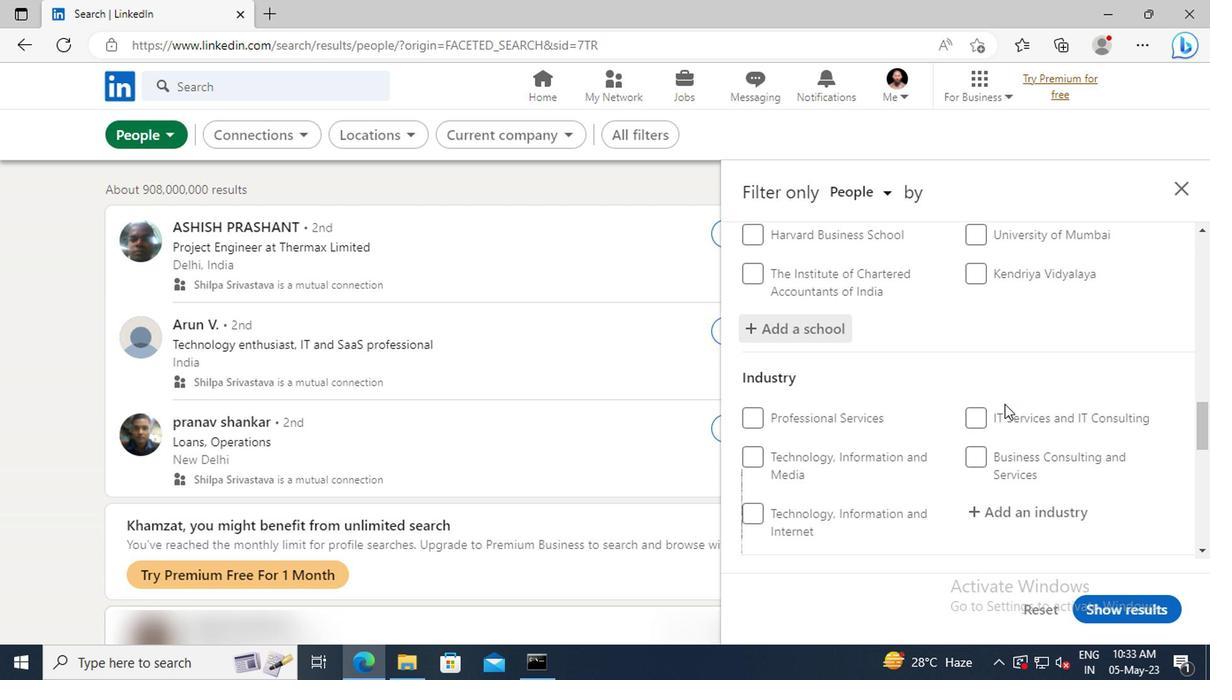 
Action: Mouse scrolled (1000, 402) with delta (0, -1)
Screenshot: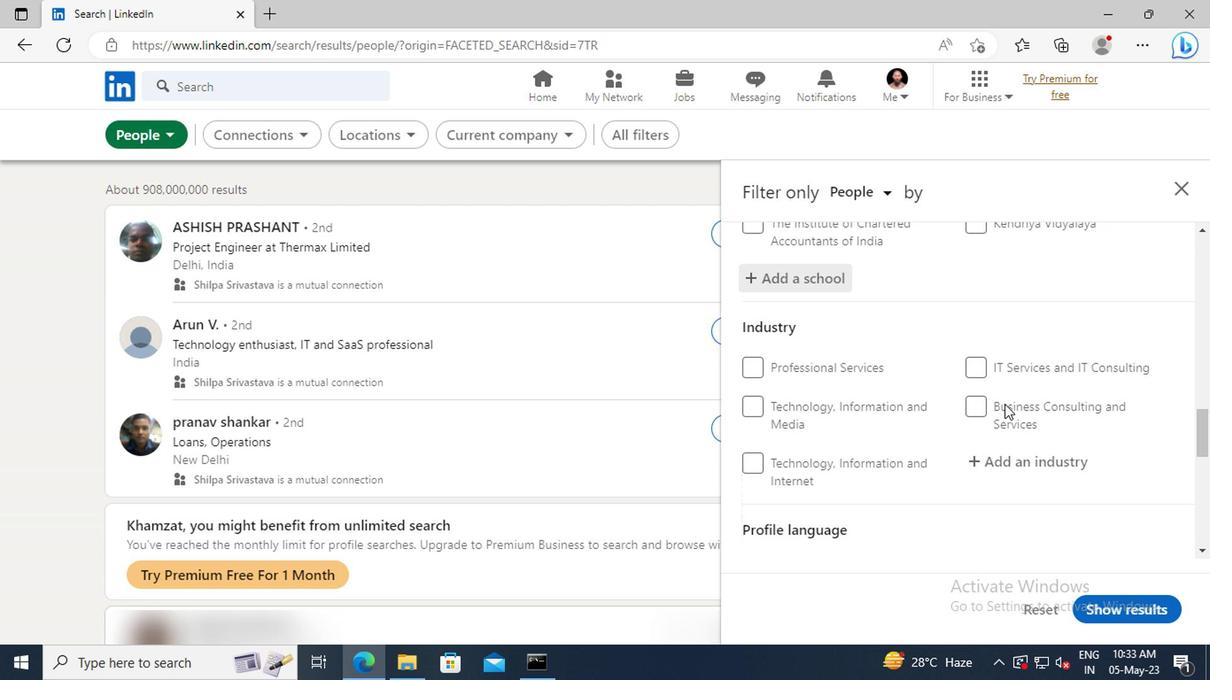 
Action: Mouse scrolled (1000, 402) with delta (0, -1)
Screenshot: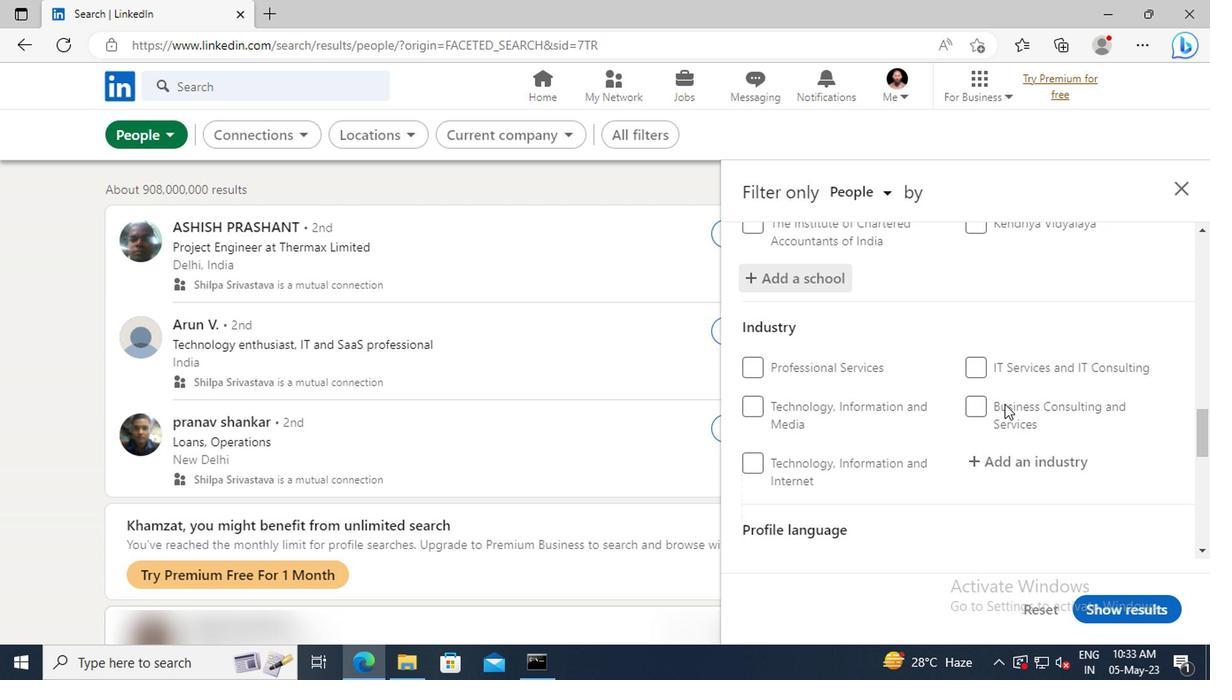 
Action: Mouse moved to (1009, 371)
Screenshot: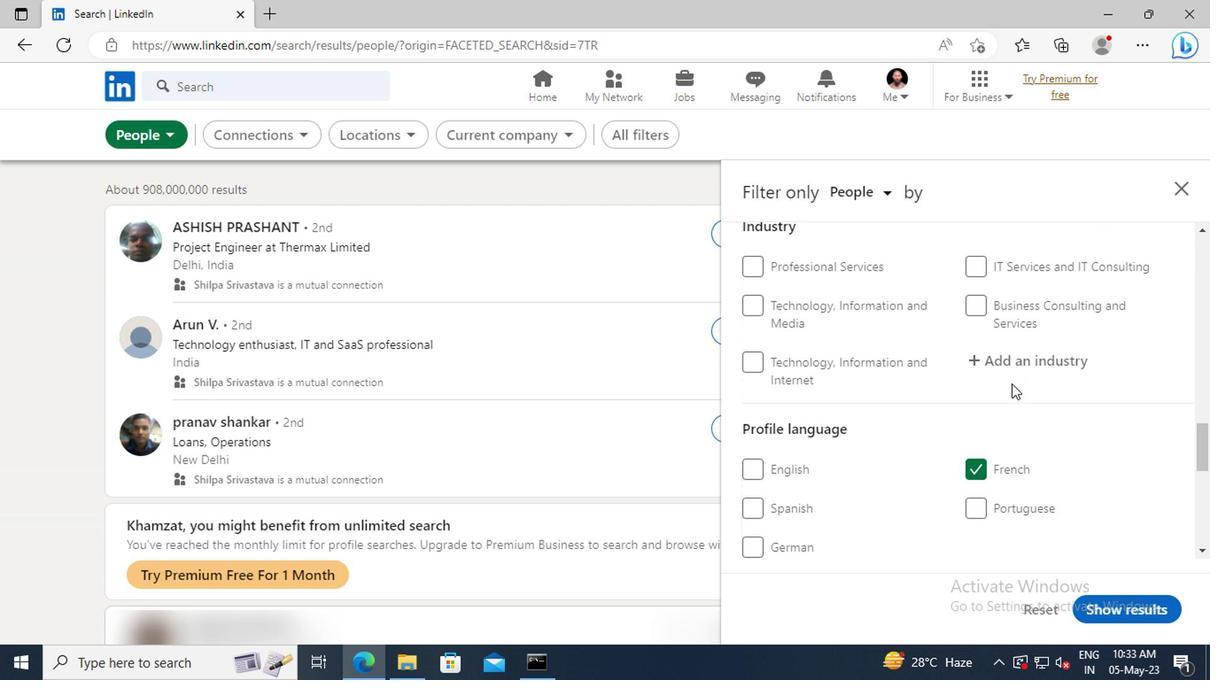 
Action: Mouse pressed left at (1009, 371)
Screenshot: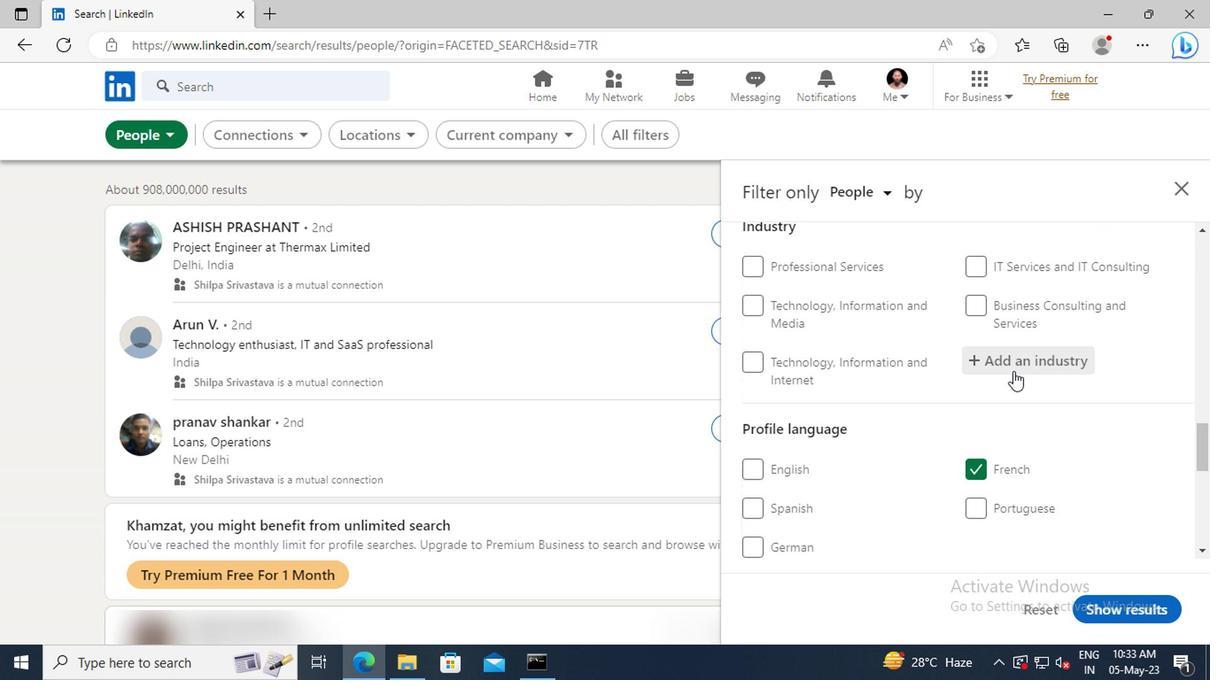 
Action: Key pressed <Key.shift>EVENT
Screenshot: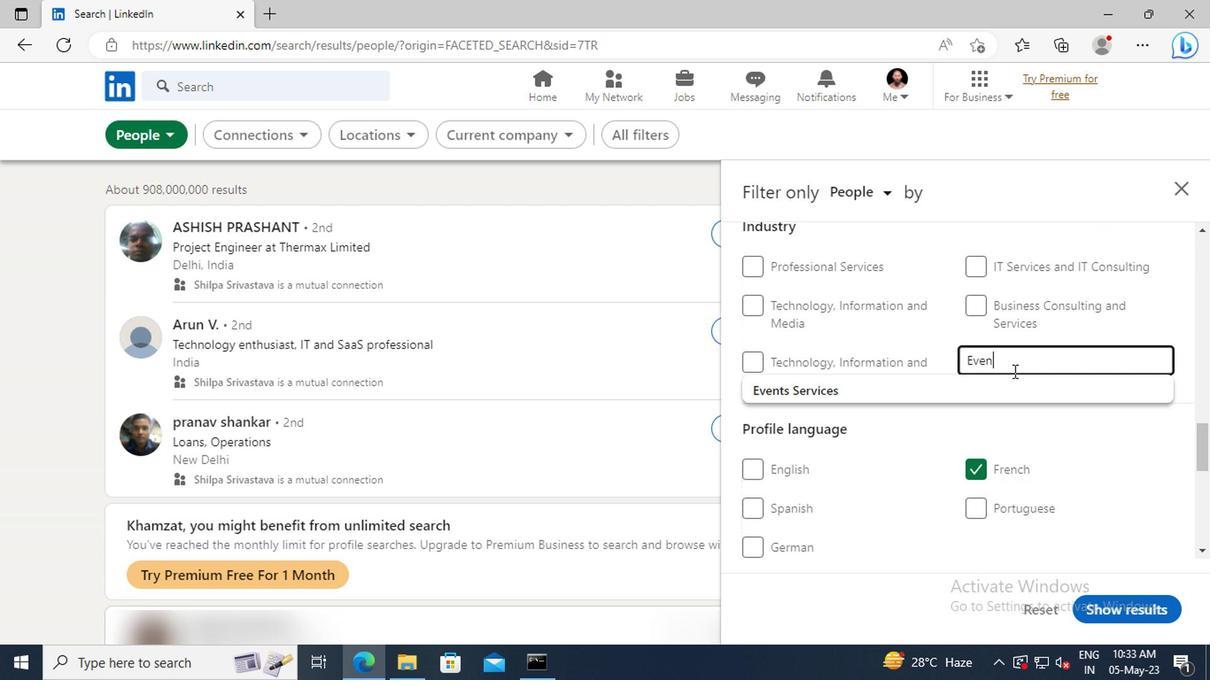 
Action: Mouse moved to (1013, 382)
Screenshot: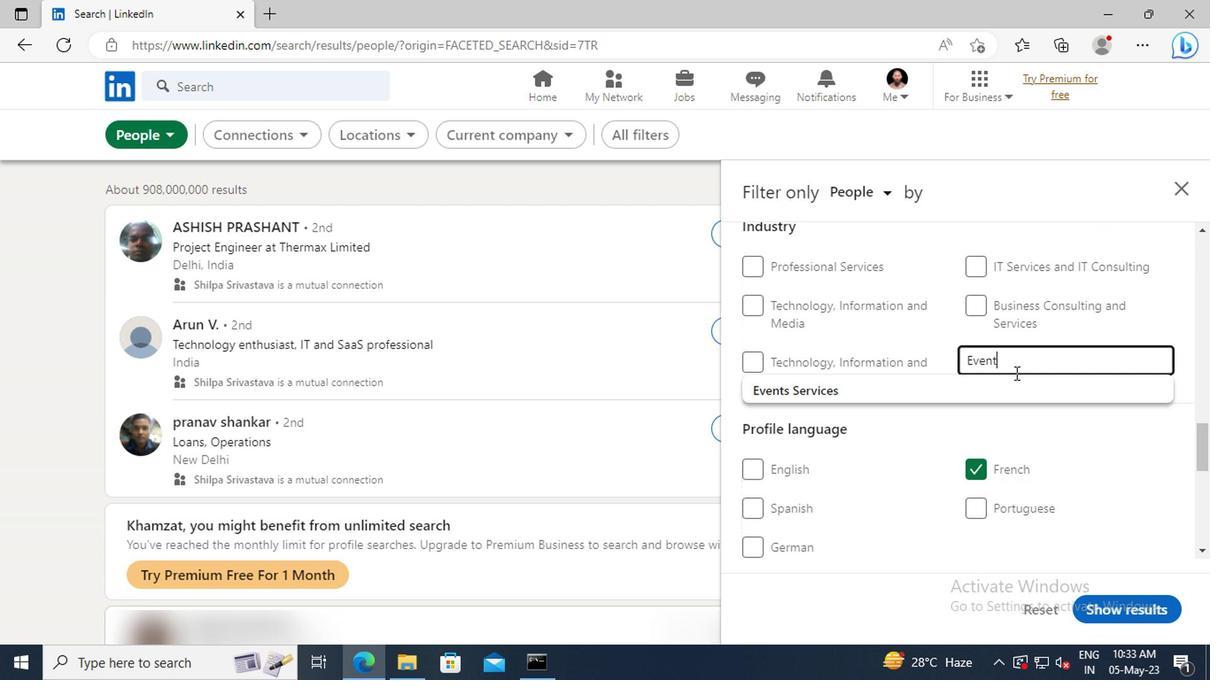 
Action: Mouse pressed left at (1013, 382)
Screenshot: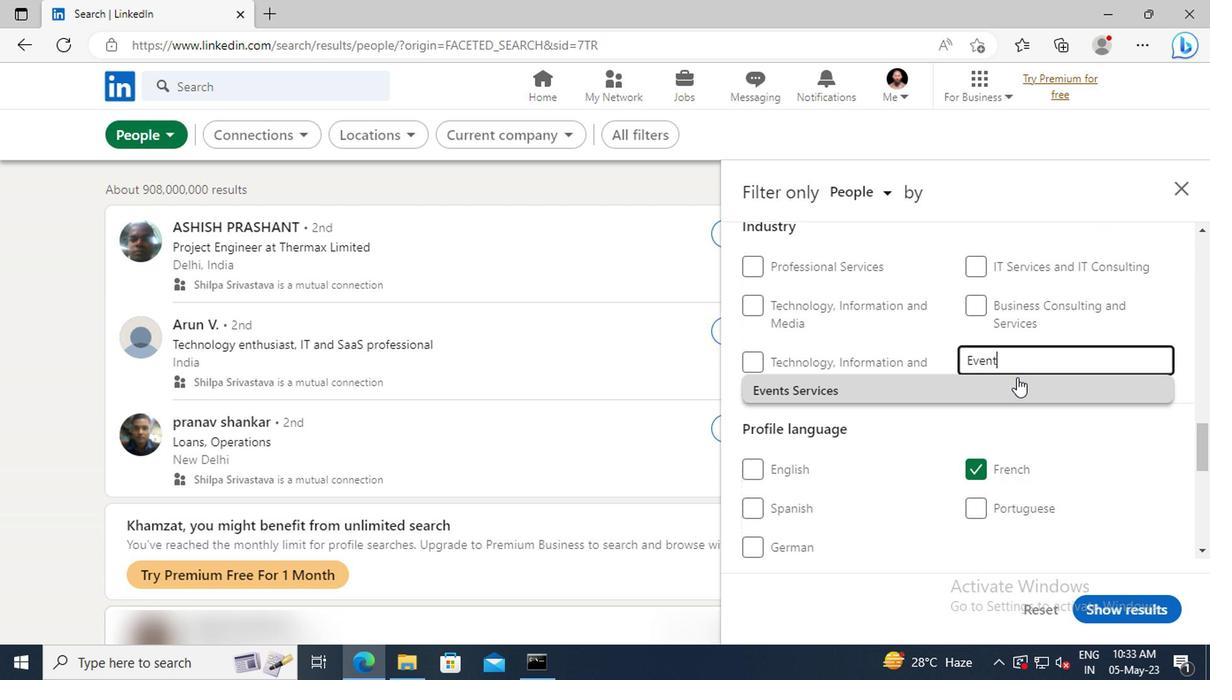 
Action: Mouse scrolled (1013, 381) with delta (0, 0)
Screenshot: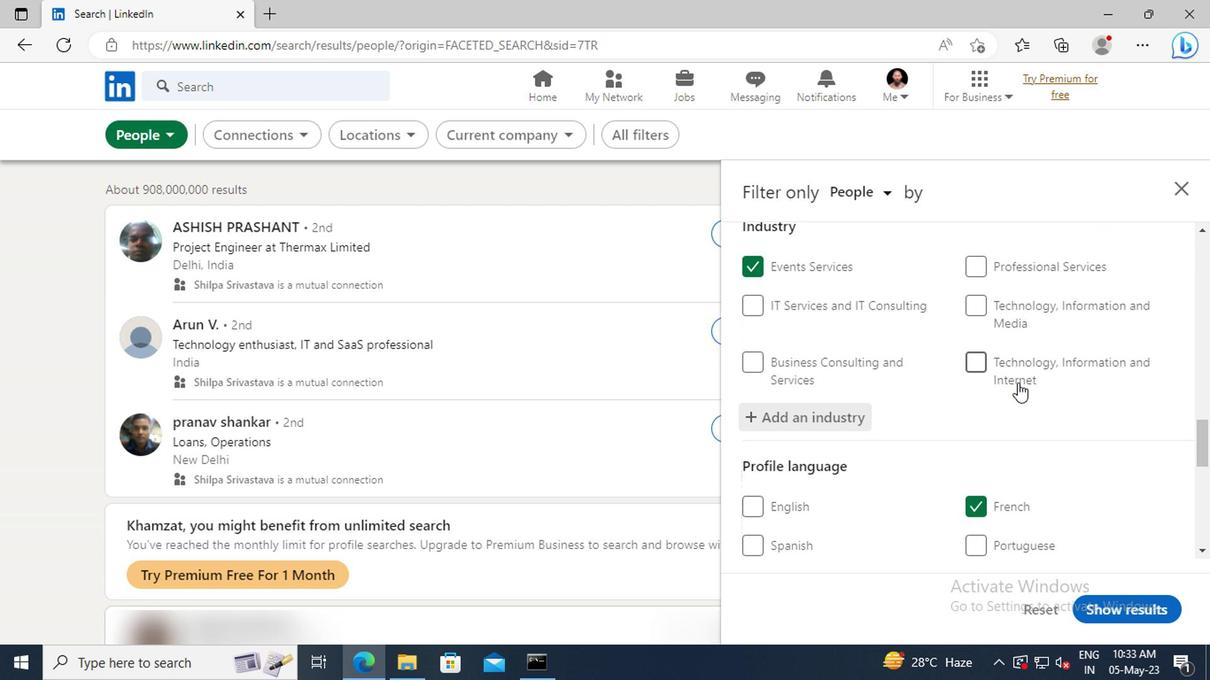 
Action: Mouse scrolled (1013, 381) with delta (0, 0)
Screenshot: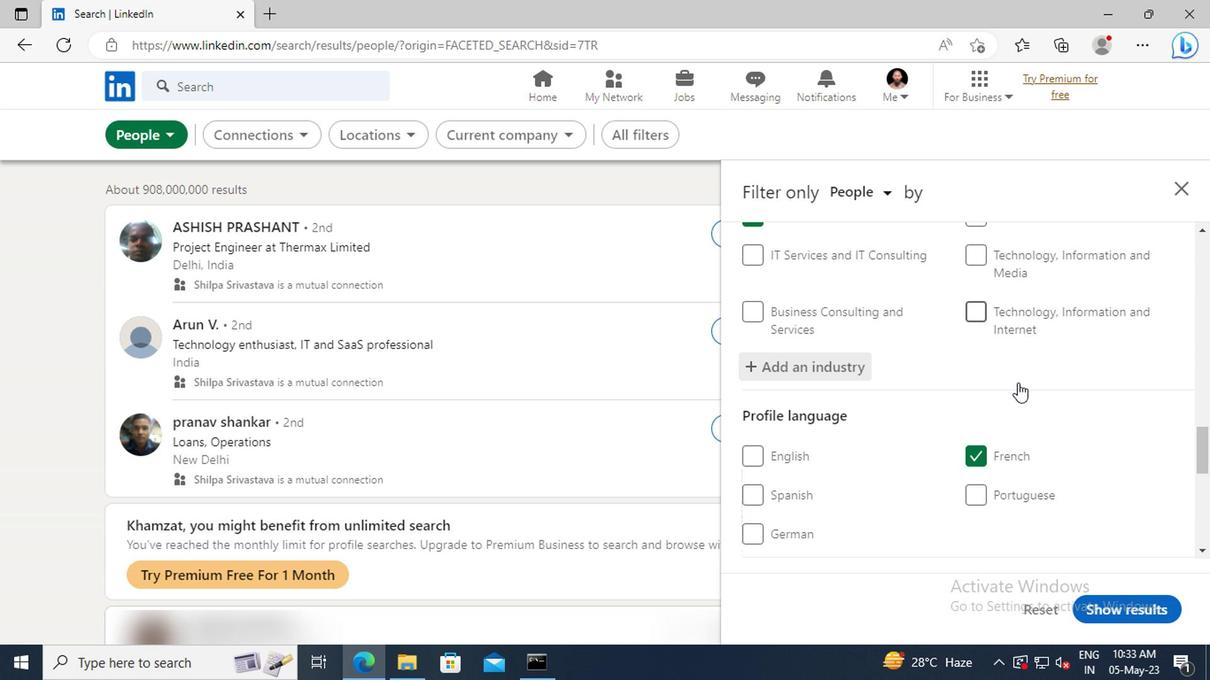 
Action: Mouse scrolled (1013, 381) with delta (0, 0)
Screenshot: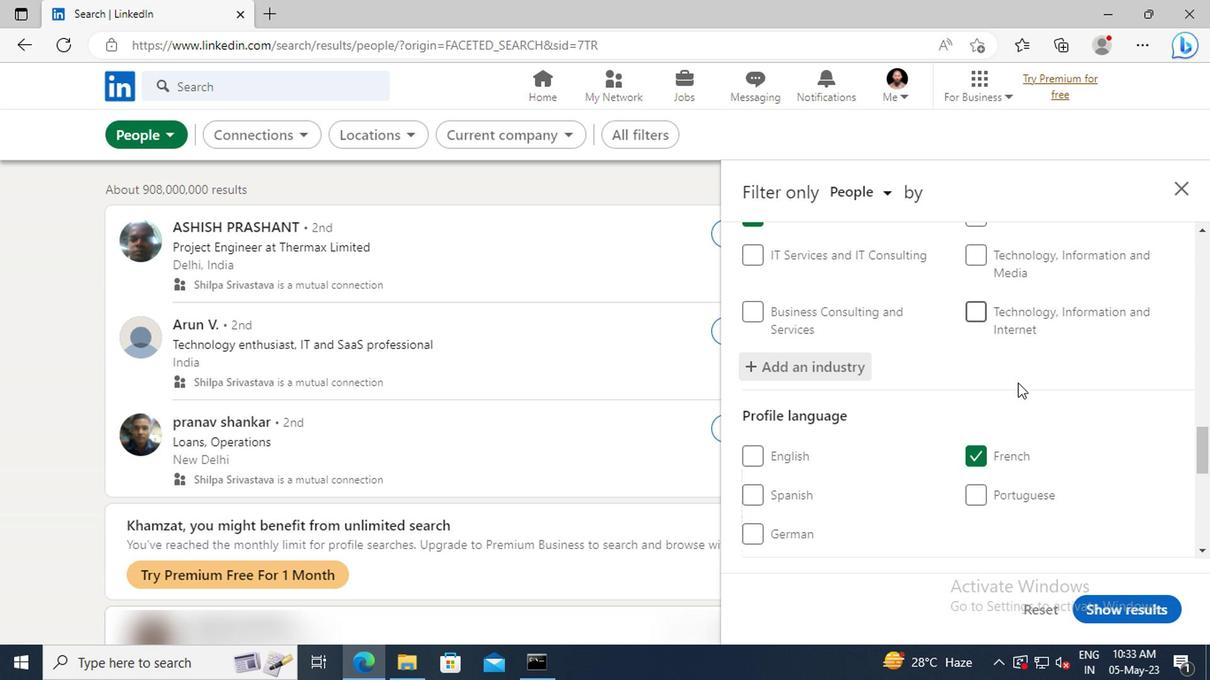 
Action: Mouse scrolled (1013, 381) with delta (0, 0)
Screenshot: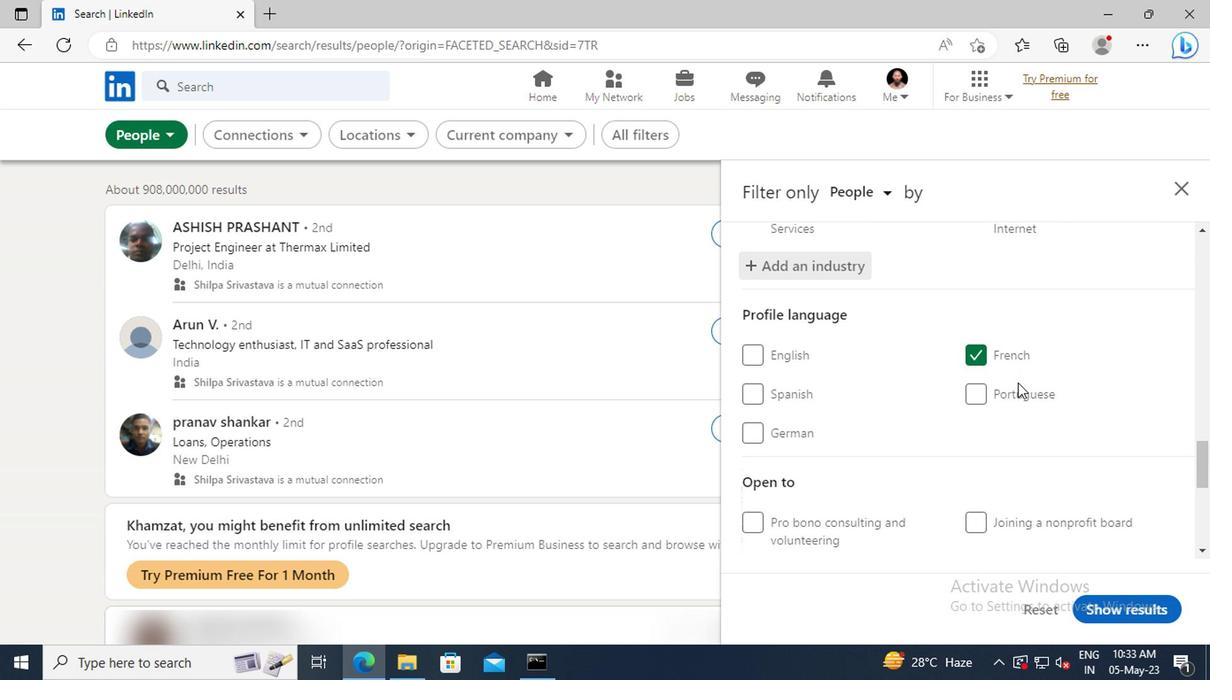 
Action: Mouse scrolled (1013, 381) with delta (0, 0)
Screenshot: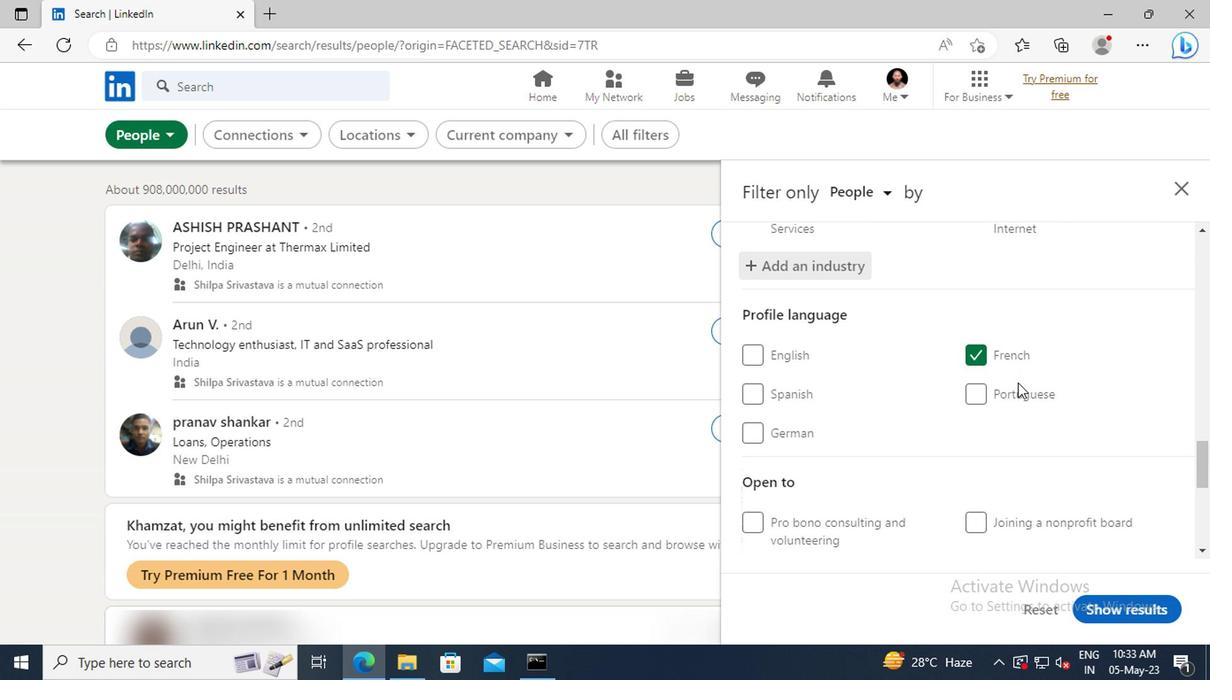
Action: Mouse moved to (1013, 380)
Screenshot: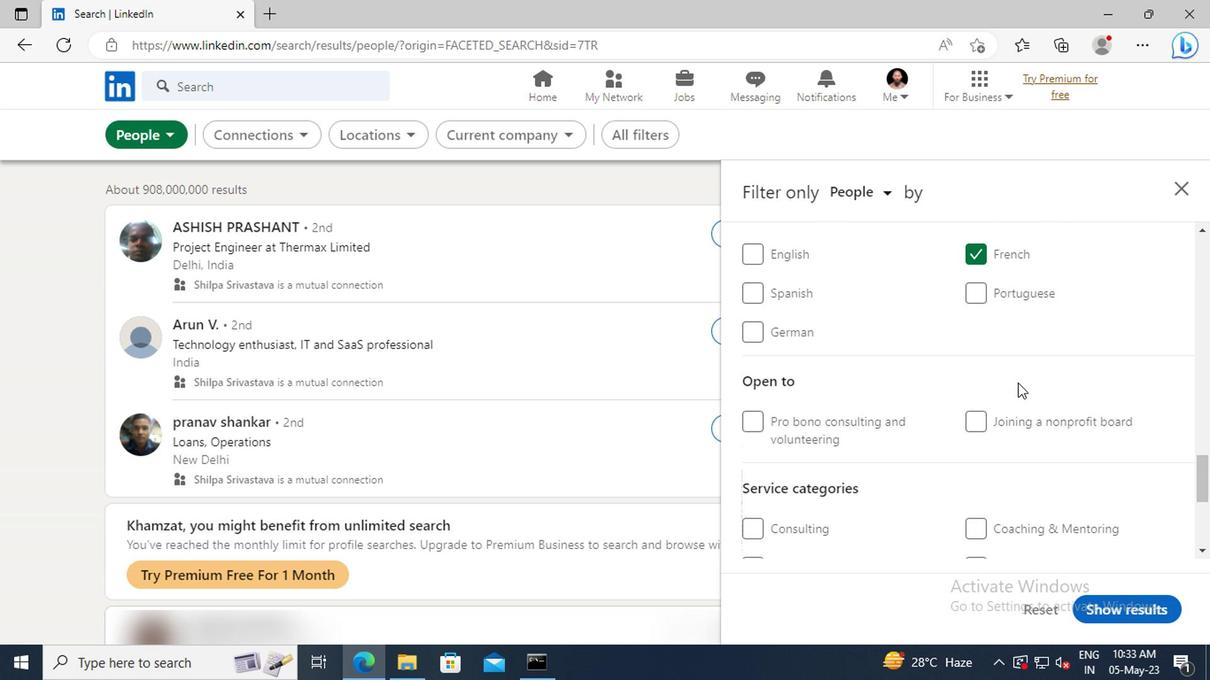 
Action: Mouse scrolled (1013, 379) with delta (0, 0)
Screenshot: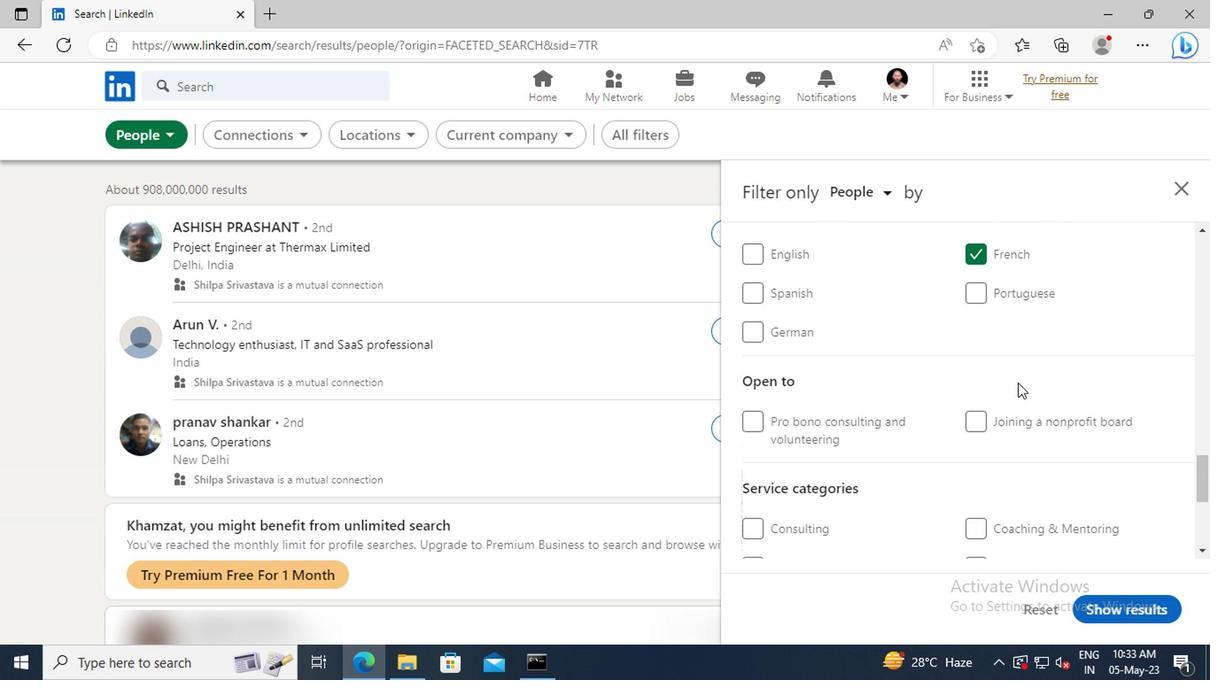 
Action: Mouse scrolled (1013, 379) with delta (0, 0)
Screenshot: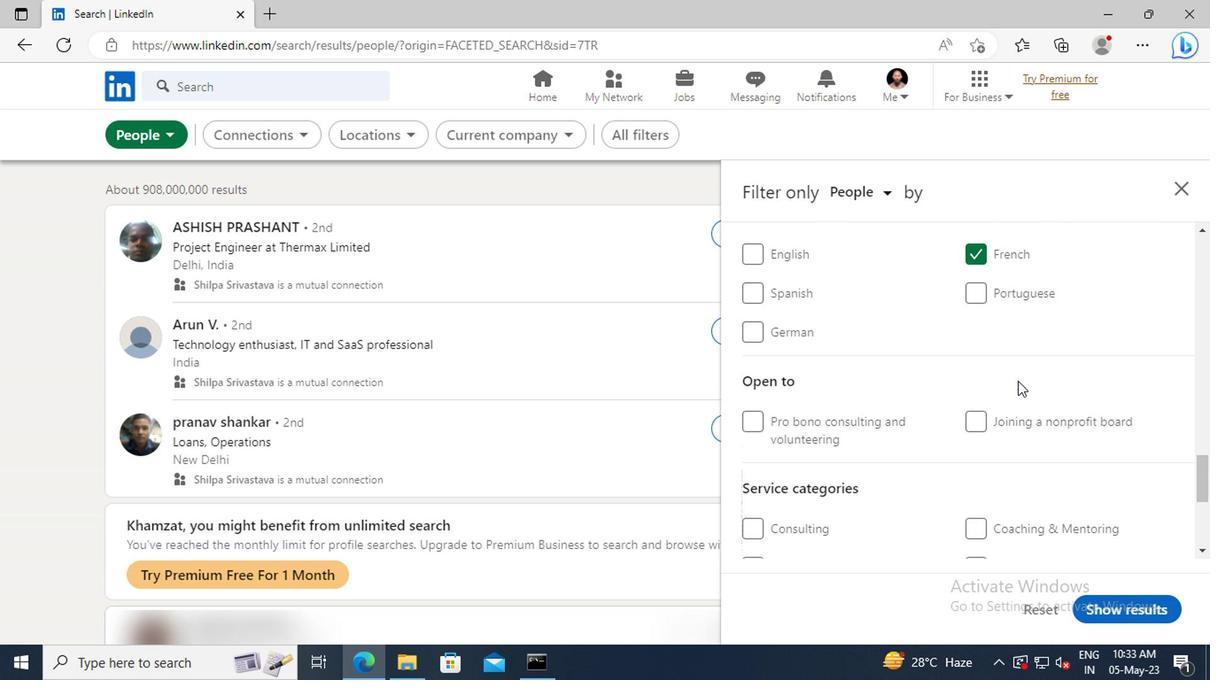 
Action: Mouse moved to (1013, 380)
Screenshot: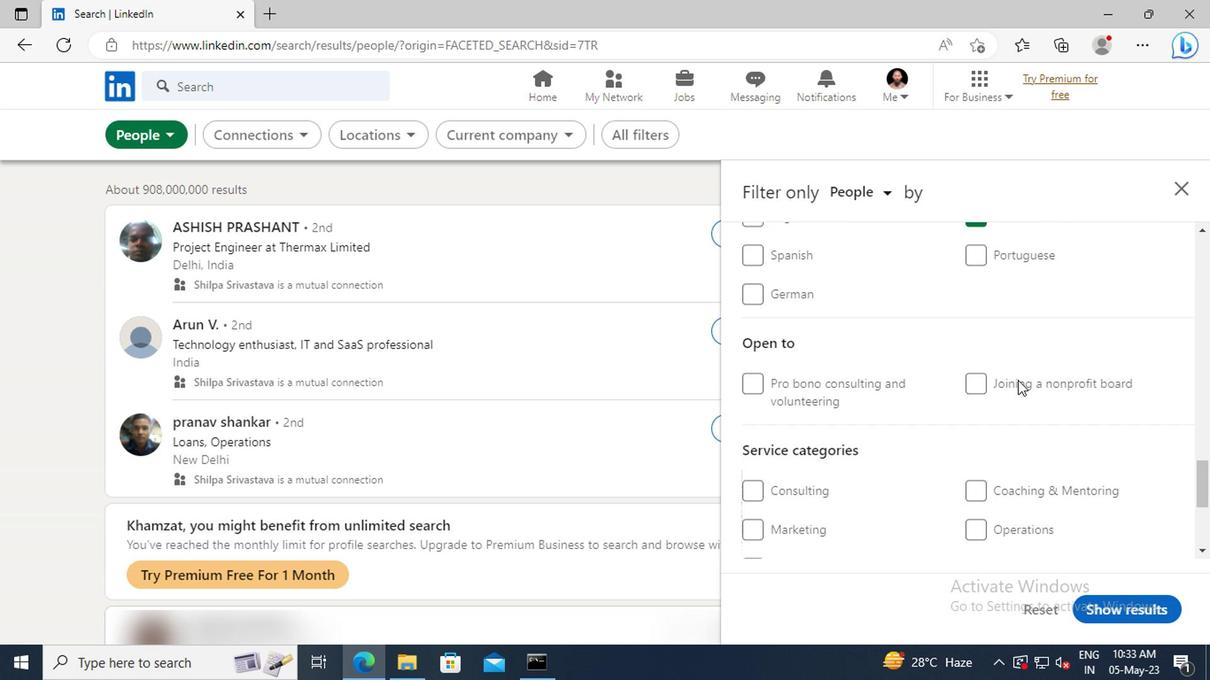 
Action: Mouse scrolled (1013, 379) with delta (0, 0)
Screenshot: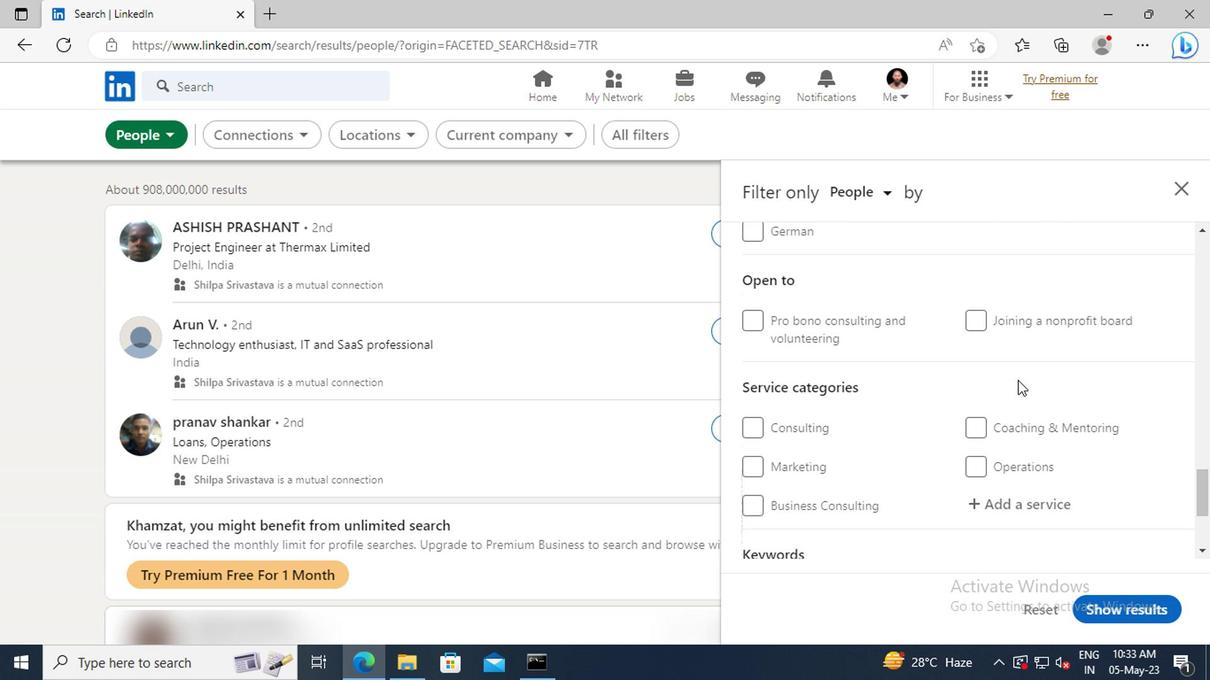 
Action: Mouse scrolled (1013, 379) with delta (0, 0)
Screenshot: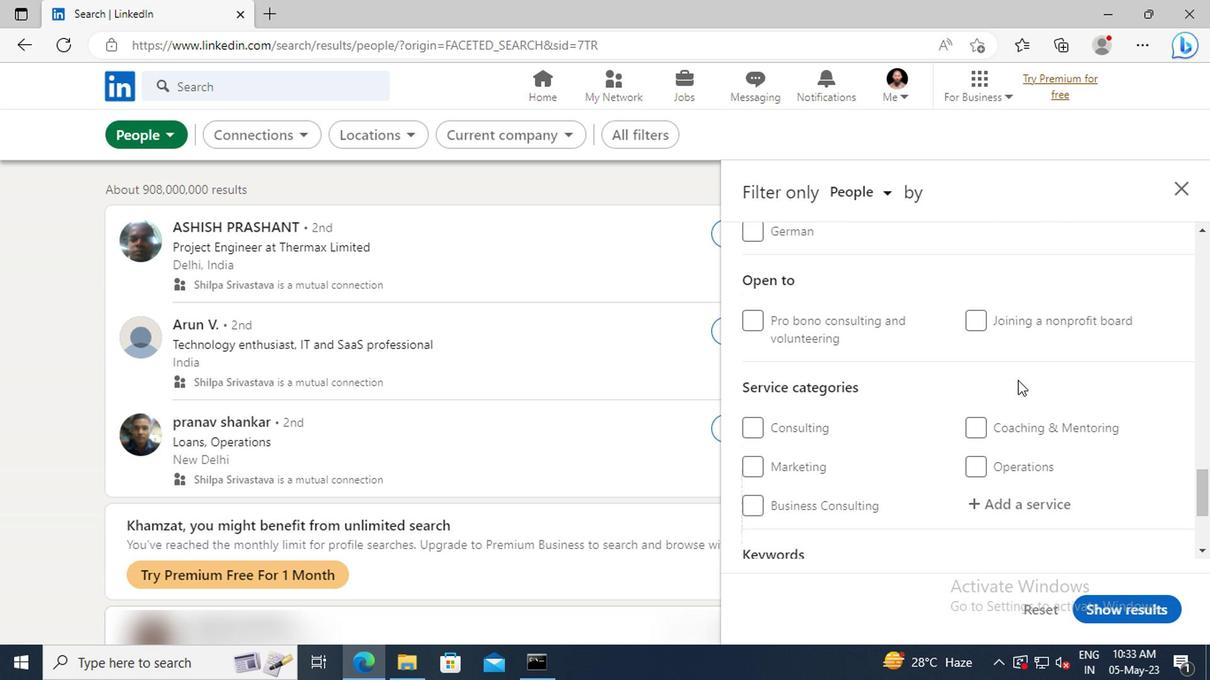 
Action: Mouse moved to (1009, 398)
Screenshot: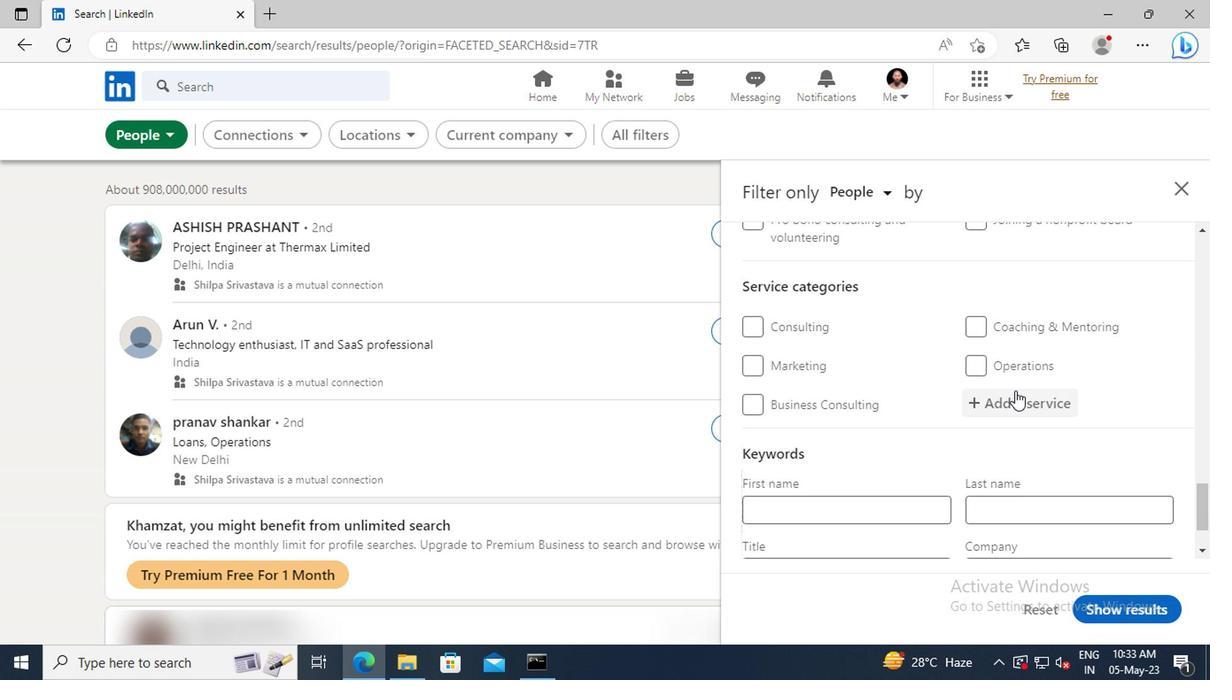 
Action: Mouse pressed left at (1009, 398)
Screenshot: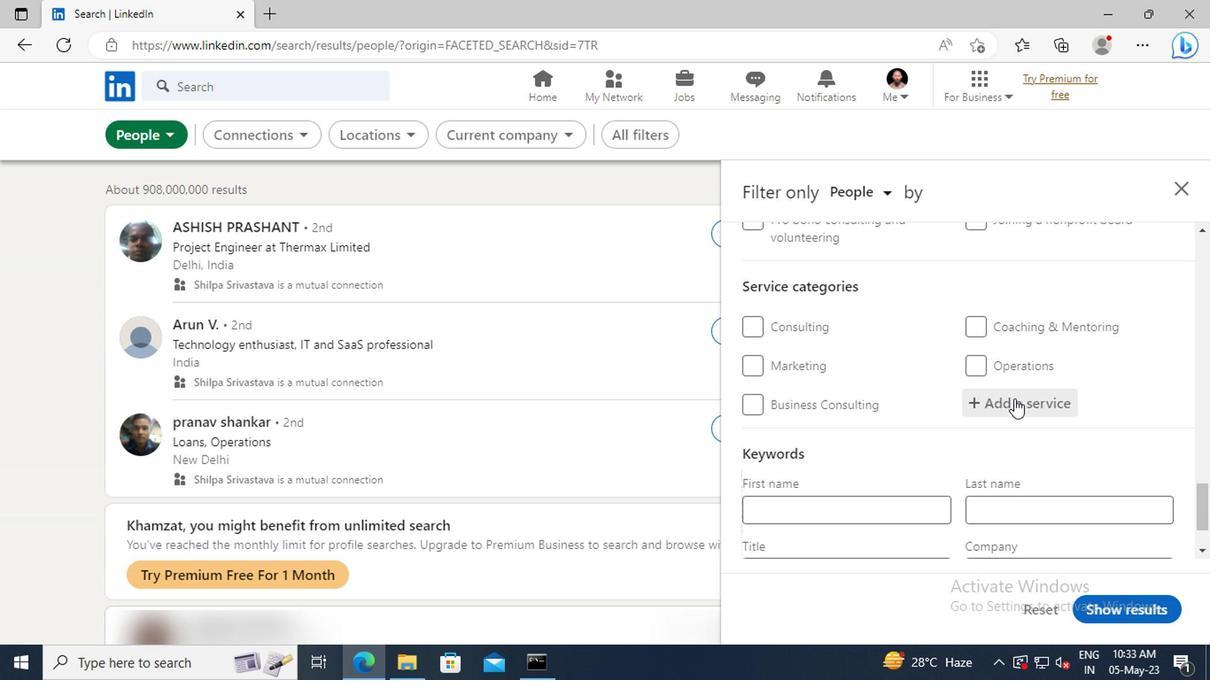 
Action: Key pressed <Key.shift>EVE
Screenshot: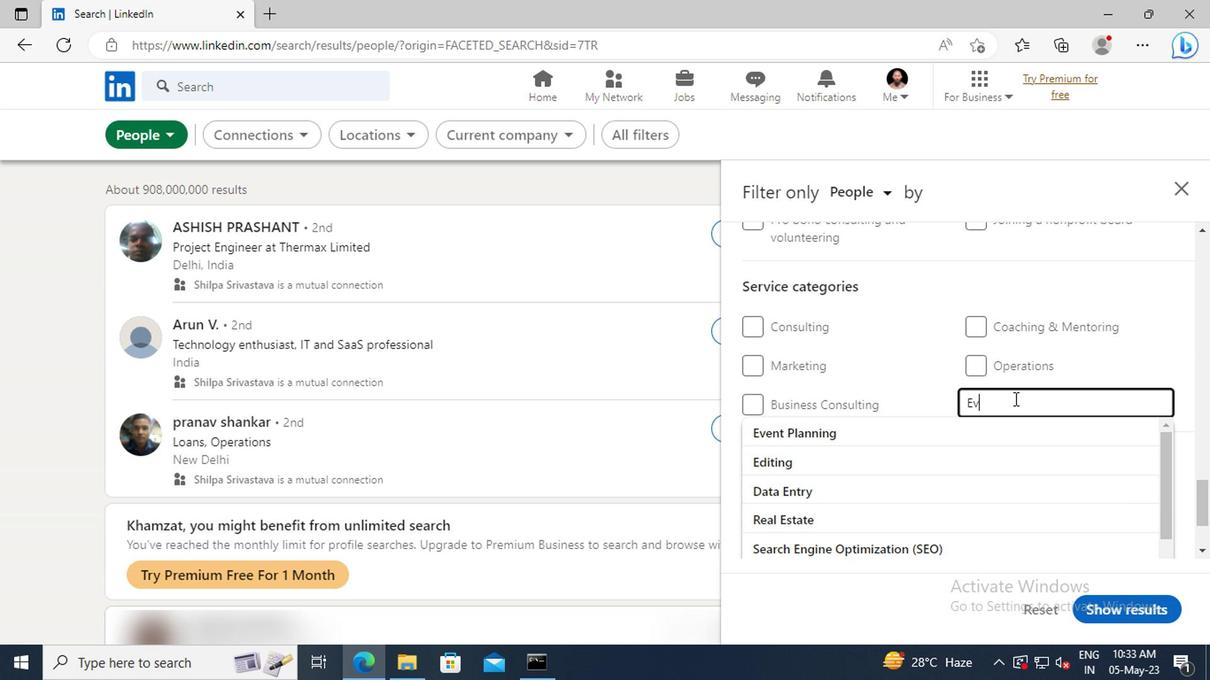 
Action: Mouse moved to (1011, 426)
Screenshot: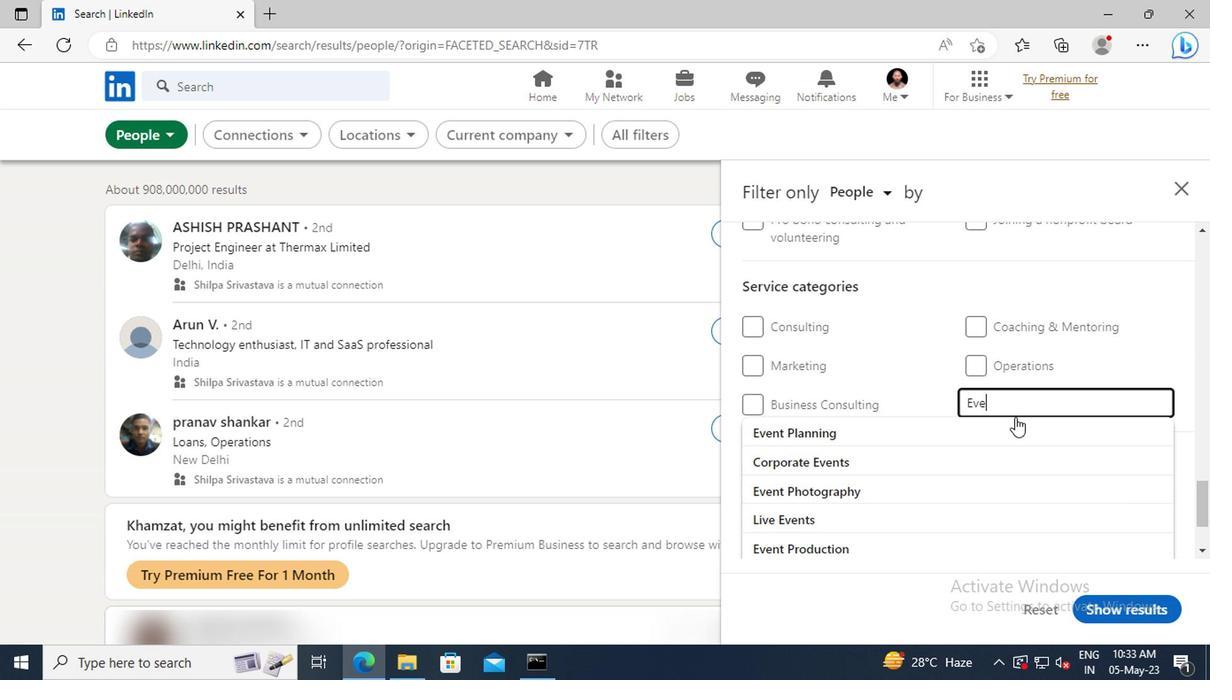 
Action: Mouse pressed left at (1011, 426)
Screenshot: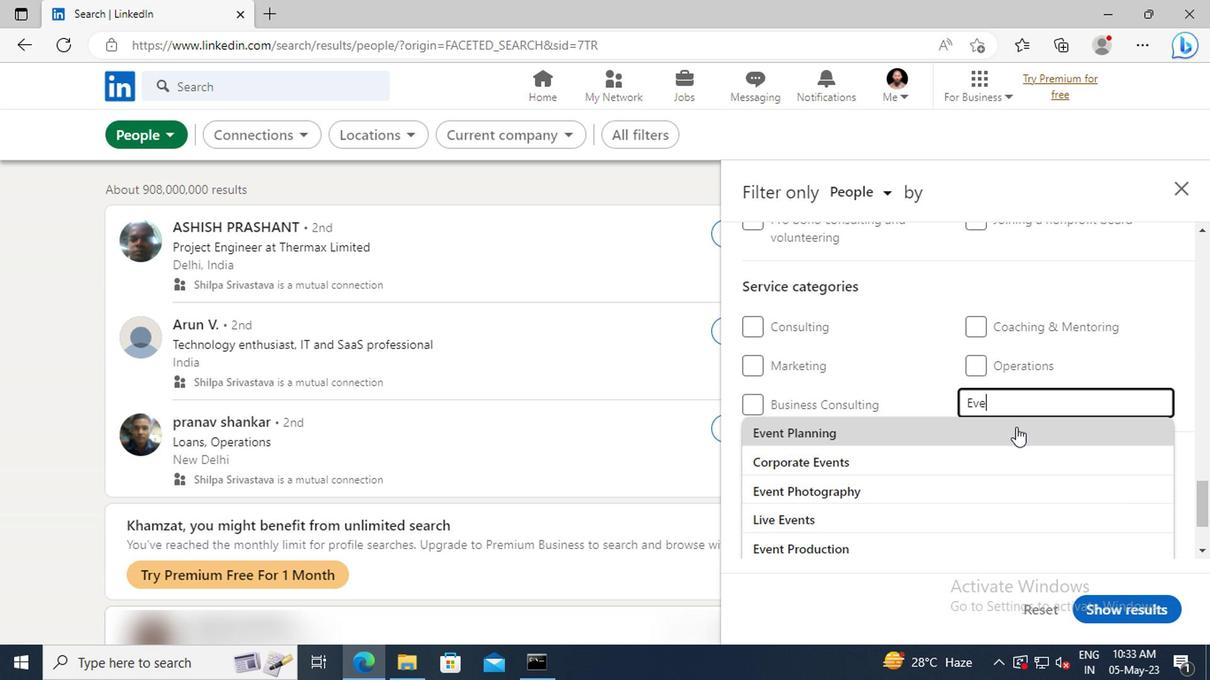 
Action: Mouse scrolled (1011, 425) with delta (0, -1)
Screenshot: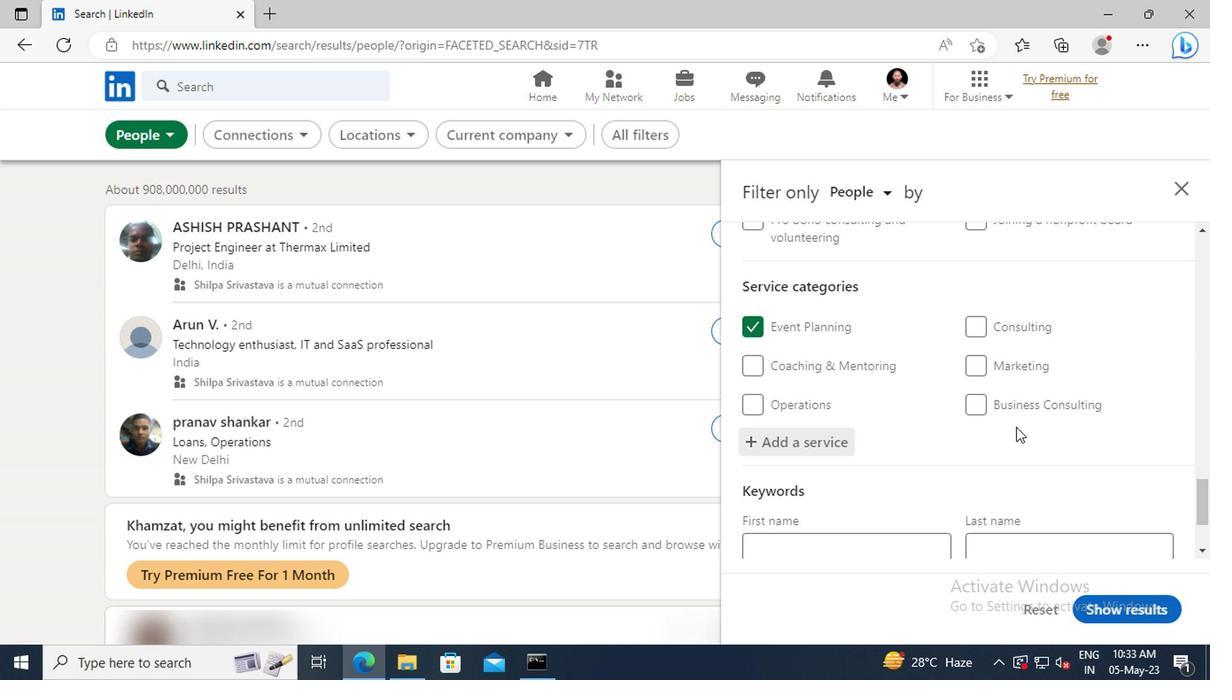 
Action: Mouse scrolled (1011, 425) with delta (0, -1)
Screenshot: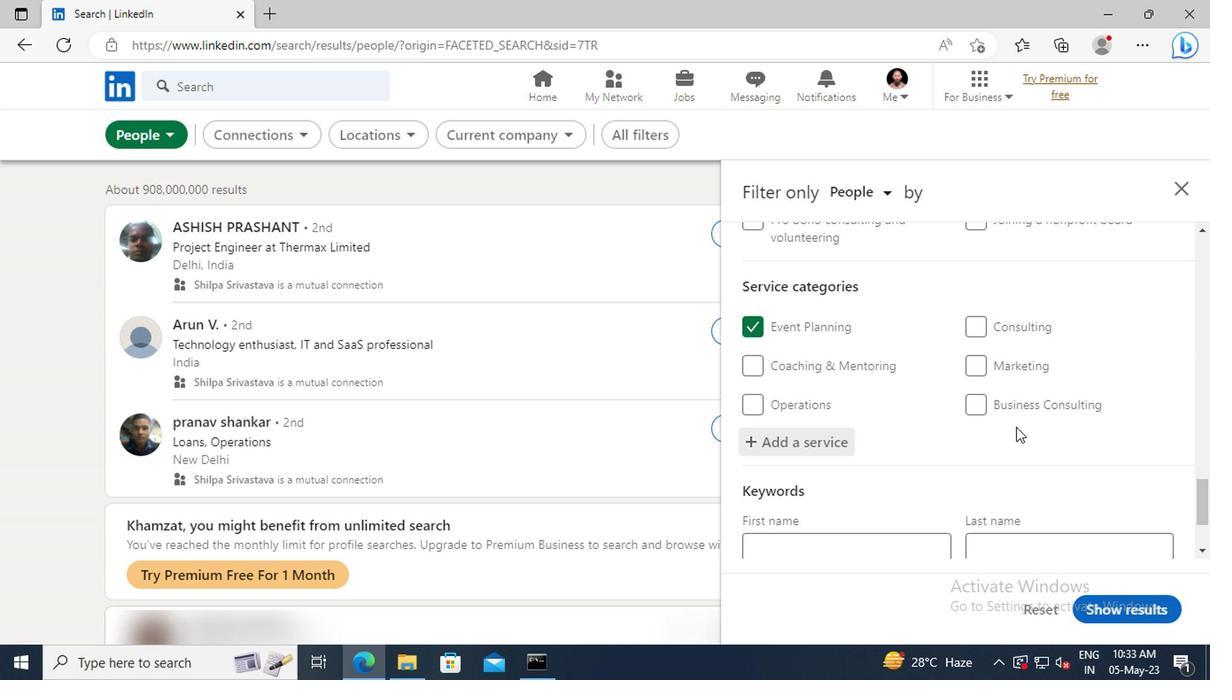
Action: Mouse scrolled (1011, 425) with delta (0, -1)
Screenshot: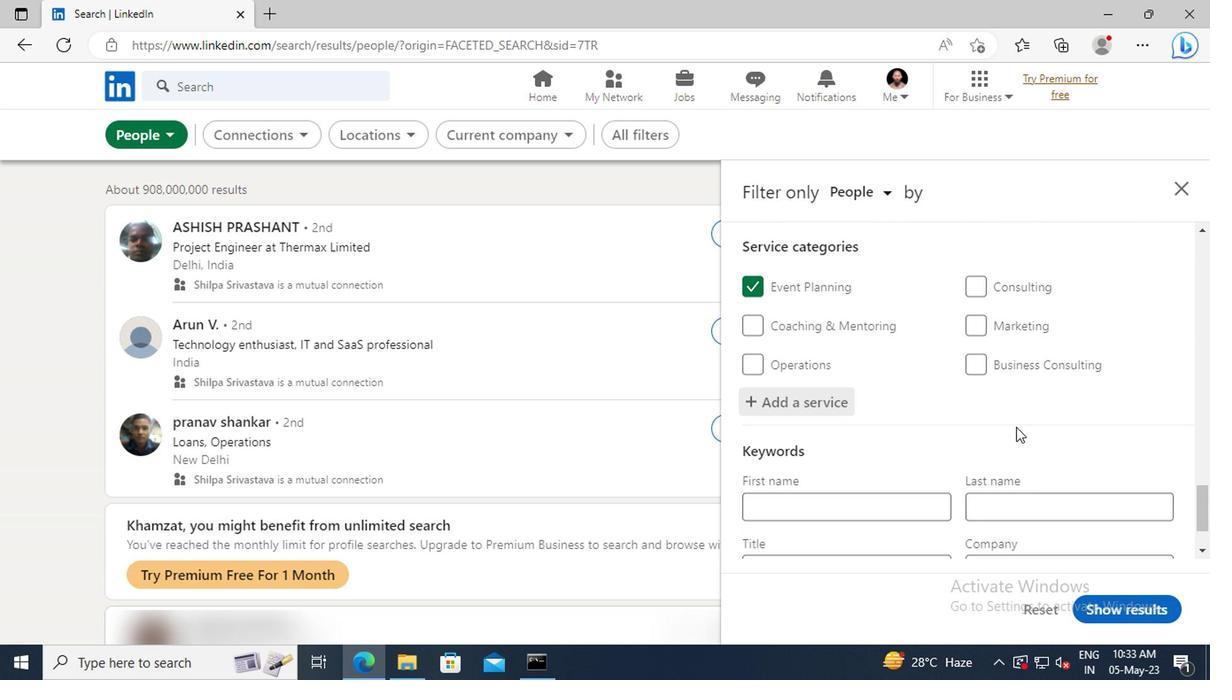 
Action: Mouse scrolled (1011, 425) with delta (0, -1)
Screenshot: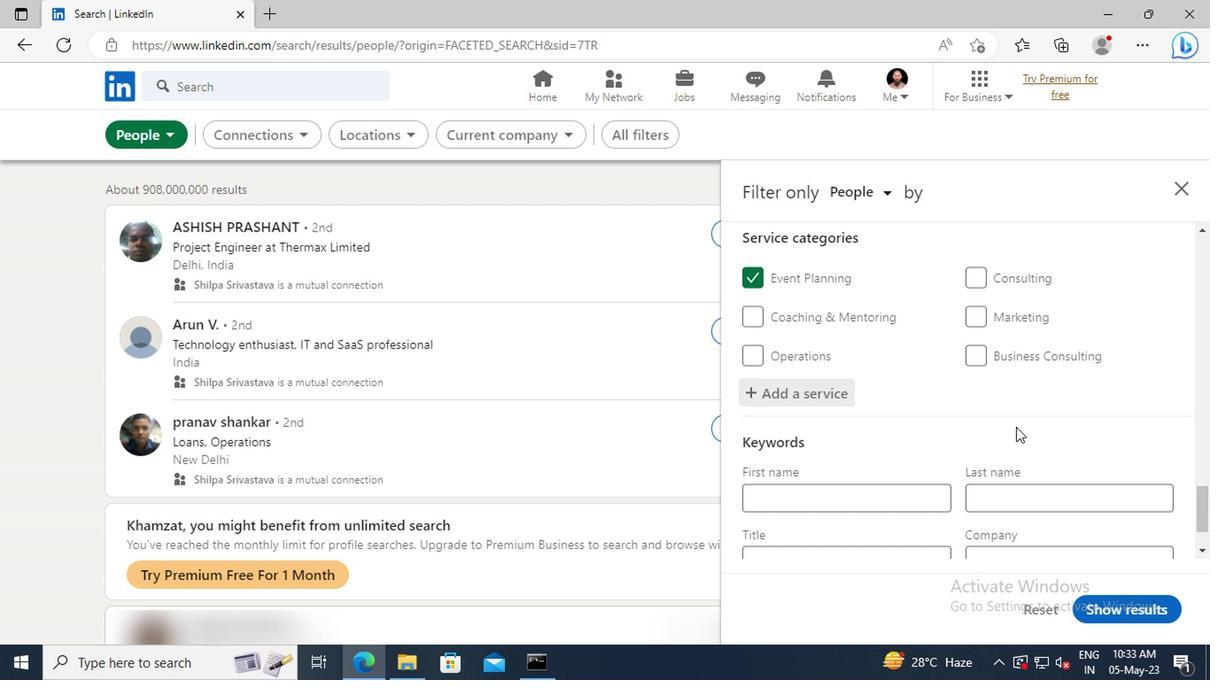 
Action: Mouse moved to (889, 478)
Screenshot: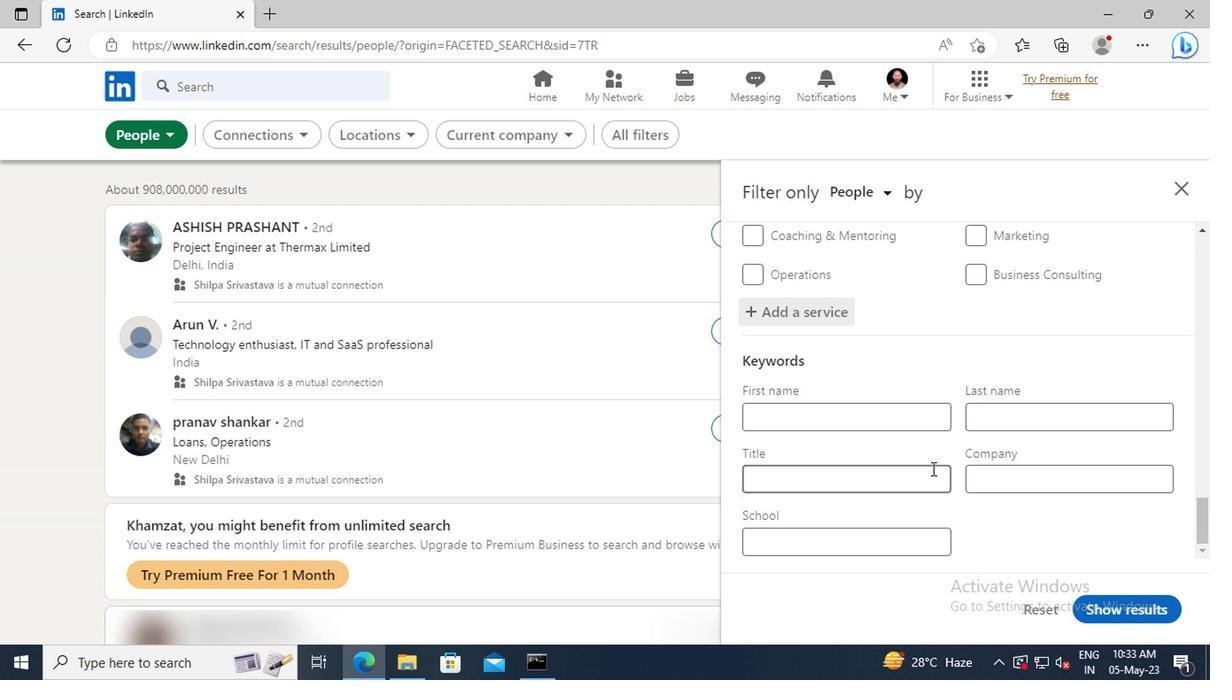 
Action: Mouse pressed left at (889, 478)
Screenshot: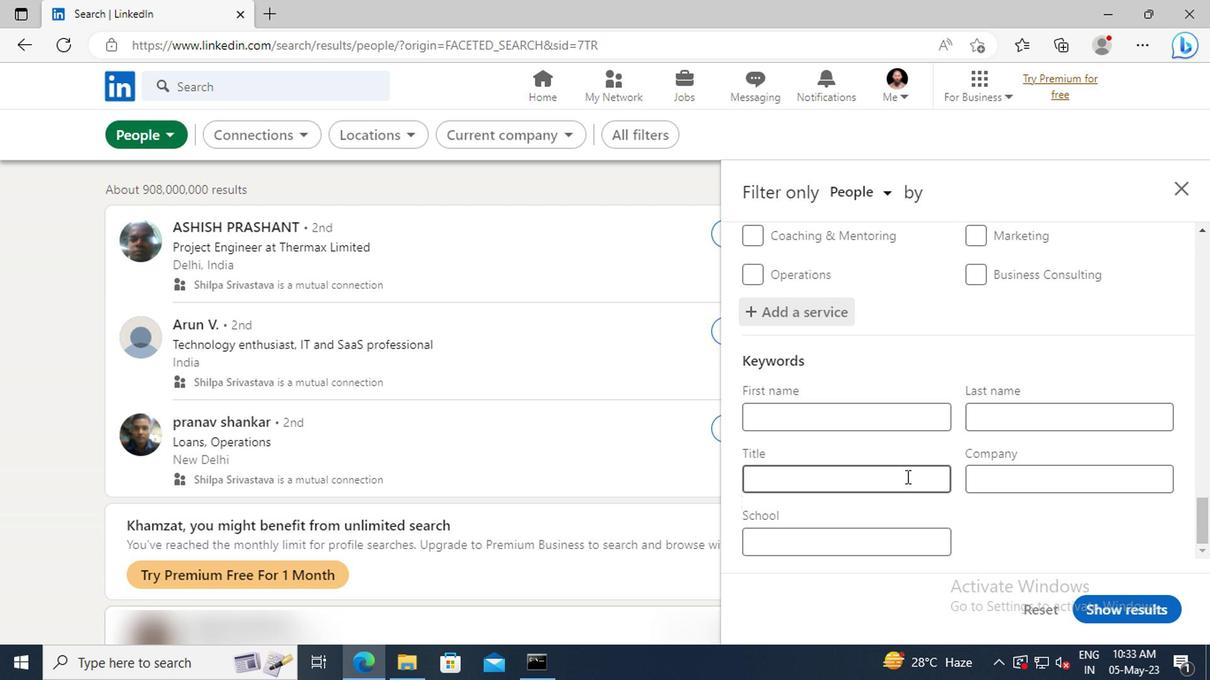 
Action: Key pressed <Key.shift>CHIEF<Key.space><Key.shift>INFORMATION<Key.space><Key.shift>OFFICER<Key.space><Key.shift>(CIO)<Key.enter>
Screenshot: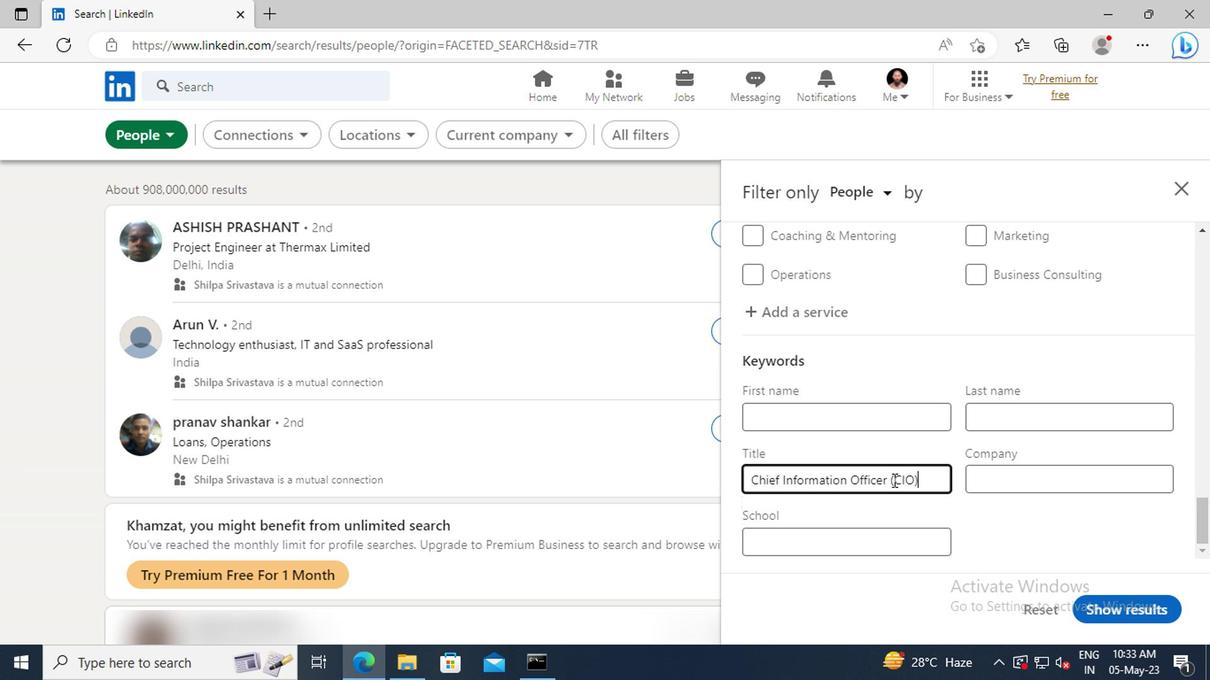
Action: Mouse moved to (1099, 605)
Screenshot: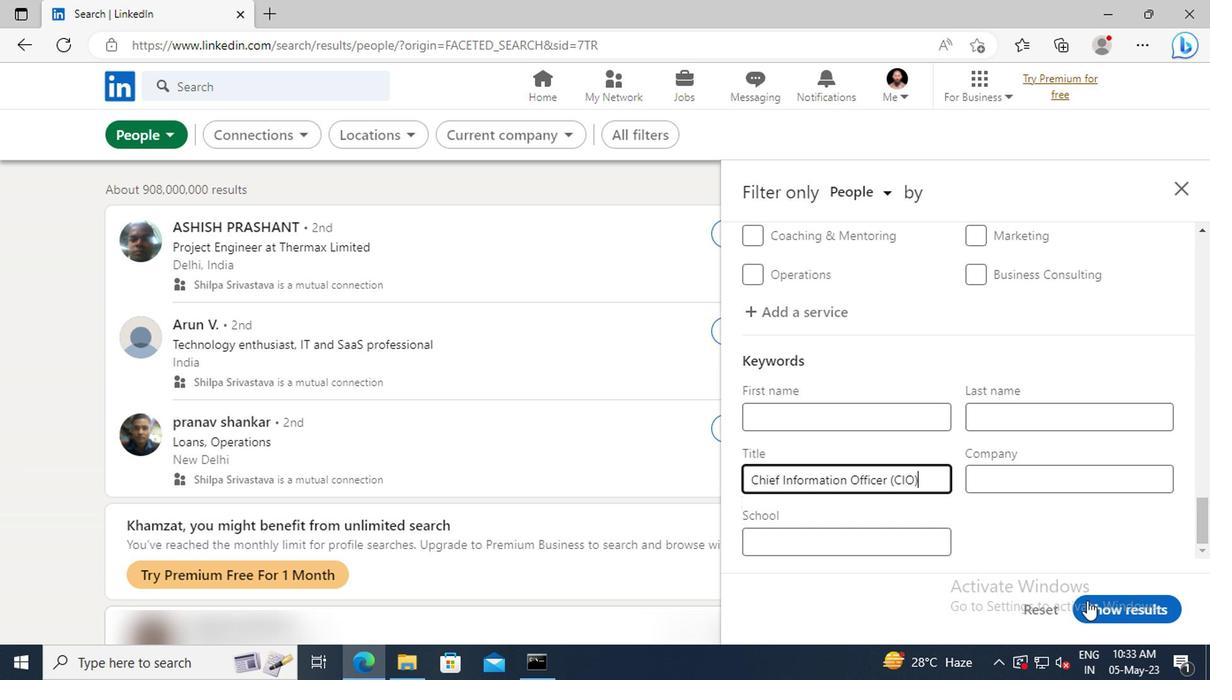 
Action: Mouse pressed left at (1099, 605)
Screenshot: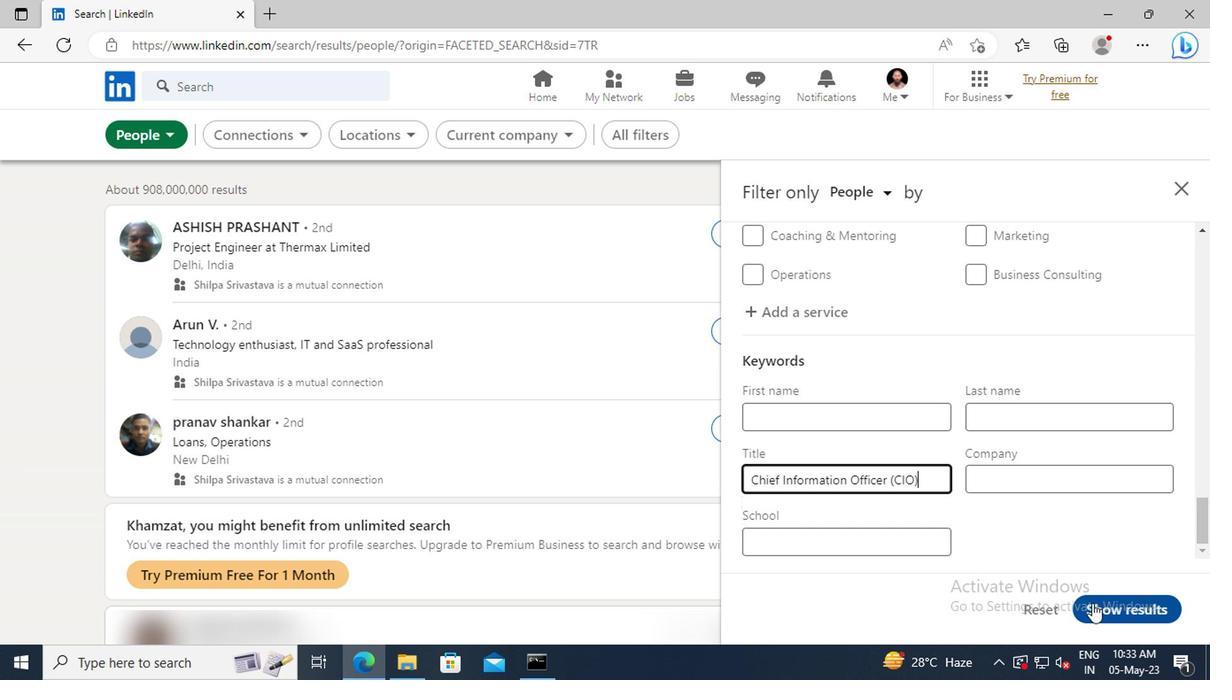 
